 Task: Search one way flight ticket for 1 adult, 6 children, 1 infant in seat and 1 infant on lap in business from Great Falls: Great Falls International Airport to Riverton: Central Wyoming Regional Airport (was Riverton Regional) on 5-4-2023. Choice of flights is Emirates. Number of bags: 1 carry on bag. Price is upto 90000. Outbound departure time preference is 8:45.
Action: Mouse moved to (258, 106)
Screenshot: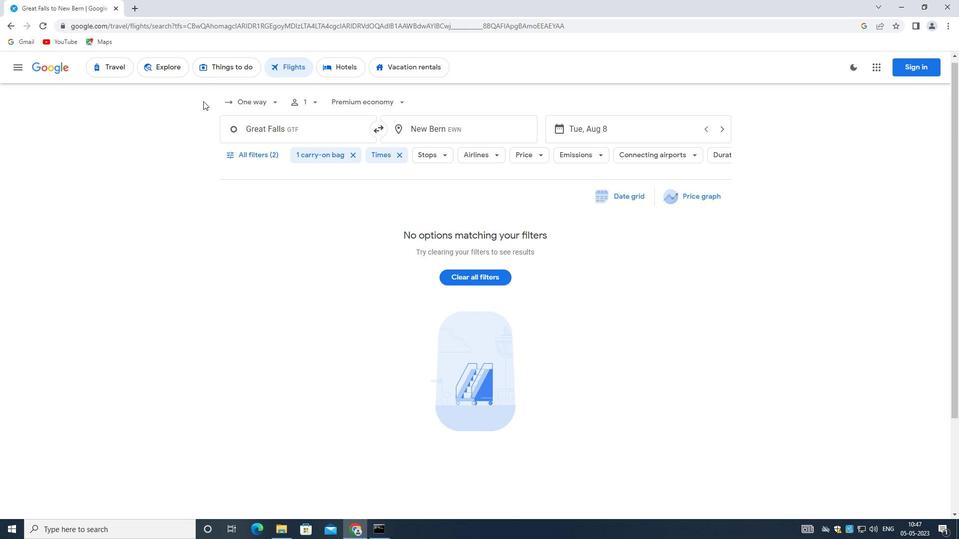 
Action: Mouse pressed left at (258, 106)
Screenshot: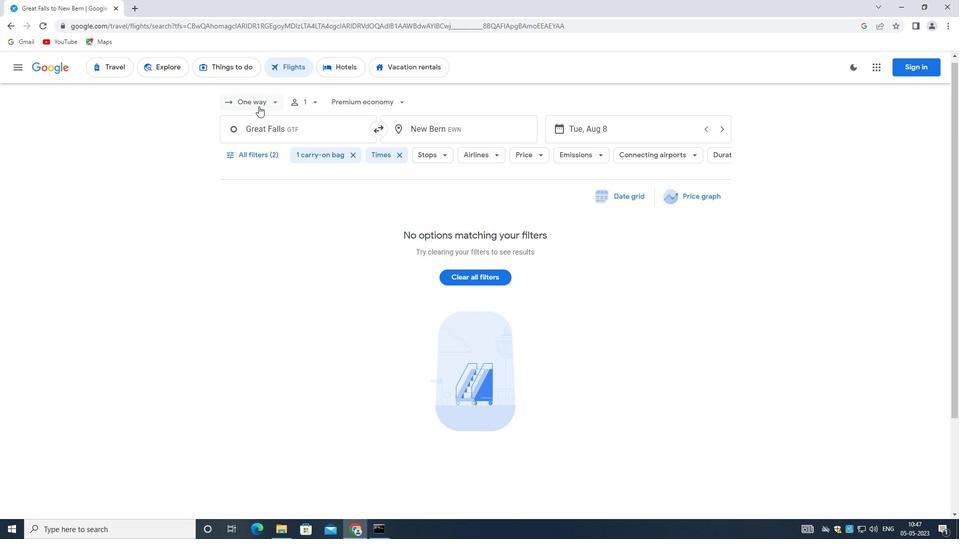 
Action: Mouse moved to (268, 150)
Screenshot: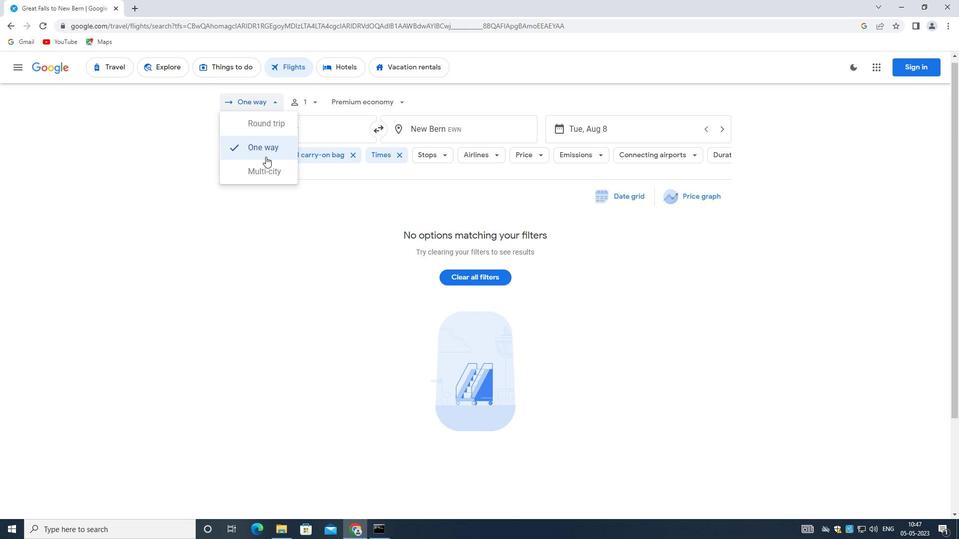 
Action: Mouse pressed left at (268, 150)
Screenshot: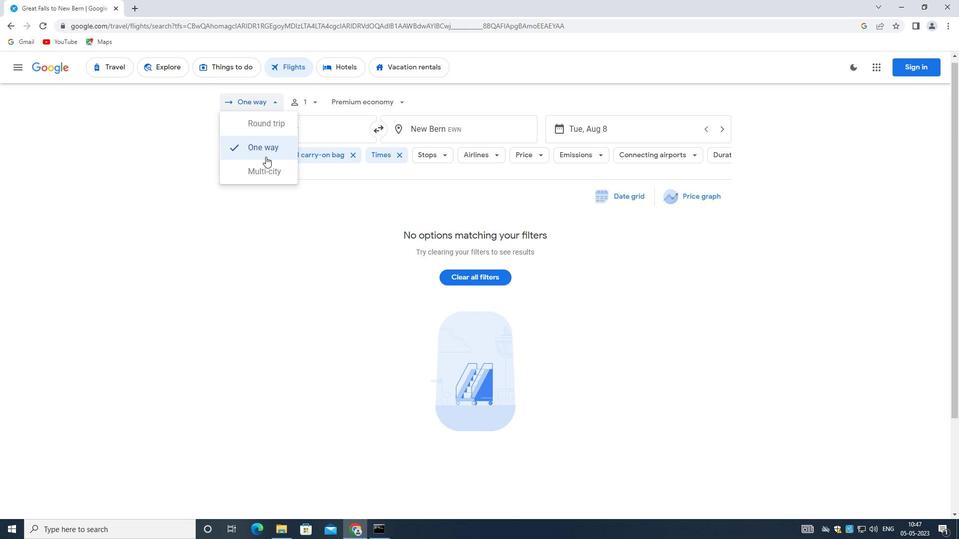 
Action: Mouse moved to (313, 103)
Screenshot: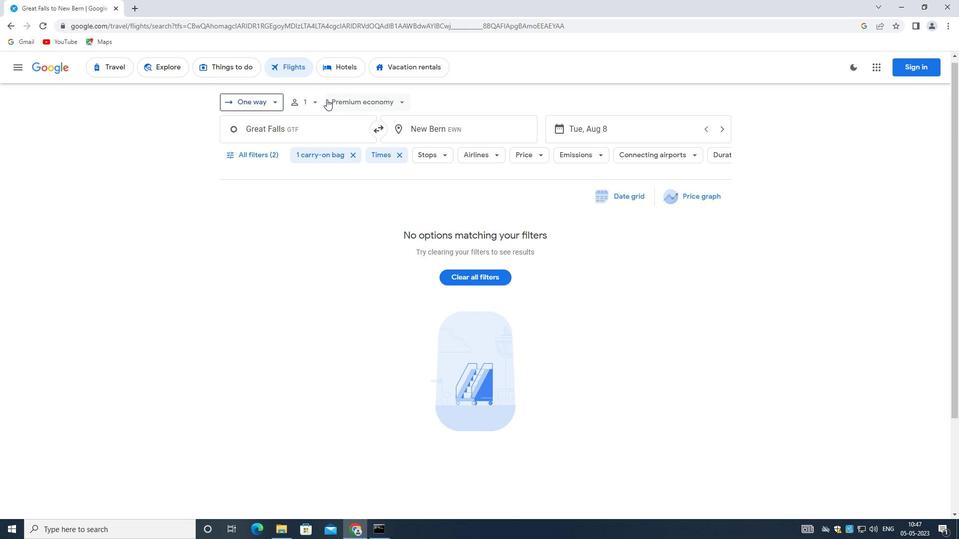 
Action: Mouse pressed left at (313, 103)
Screenshot: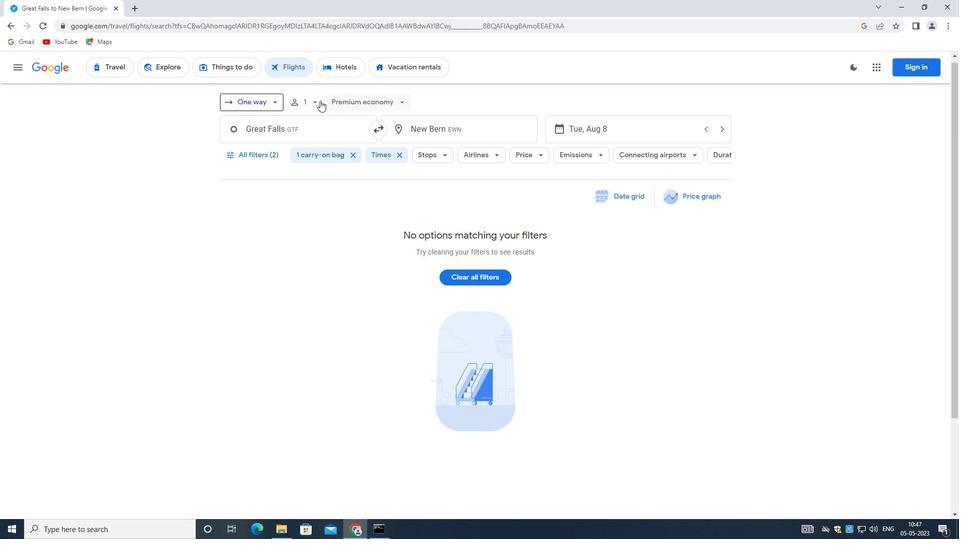 
Action: Mouse moved to (395, 152)
Screenshot: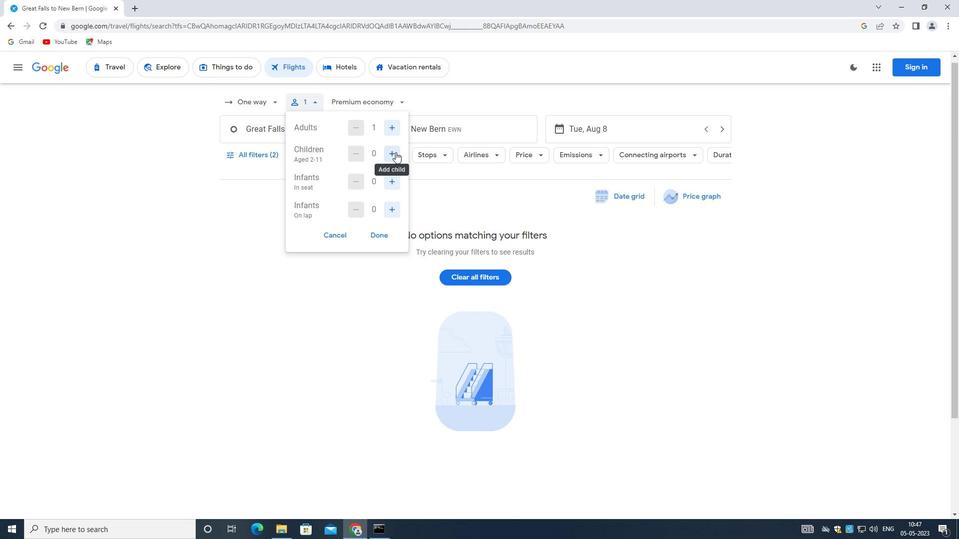 
Action: Mouse pressed left at (395, 152)
Screenshot: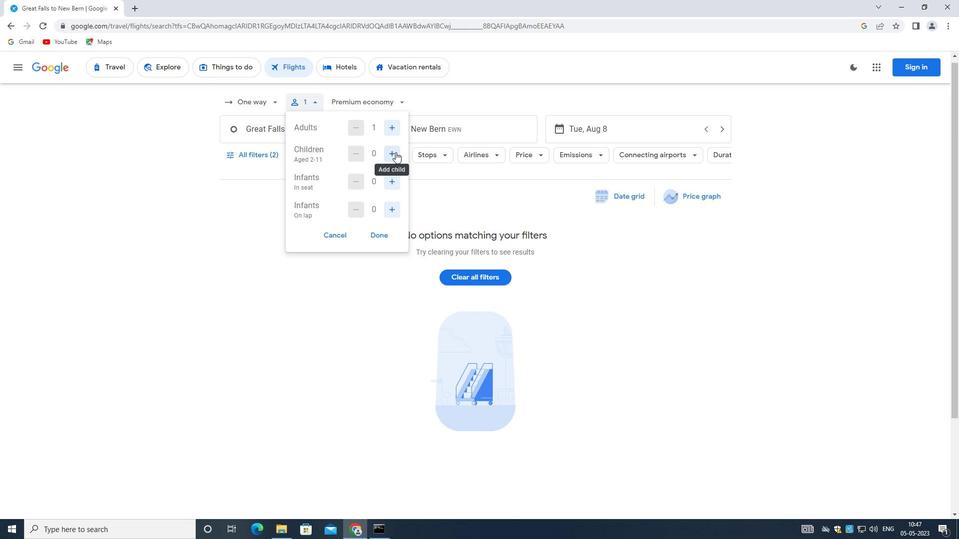 
Action: Mouse pressed left at (395, 152)
Screenshot: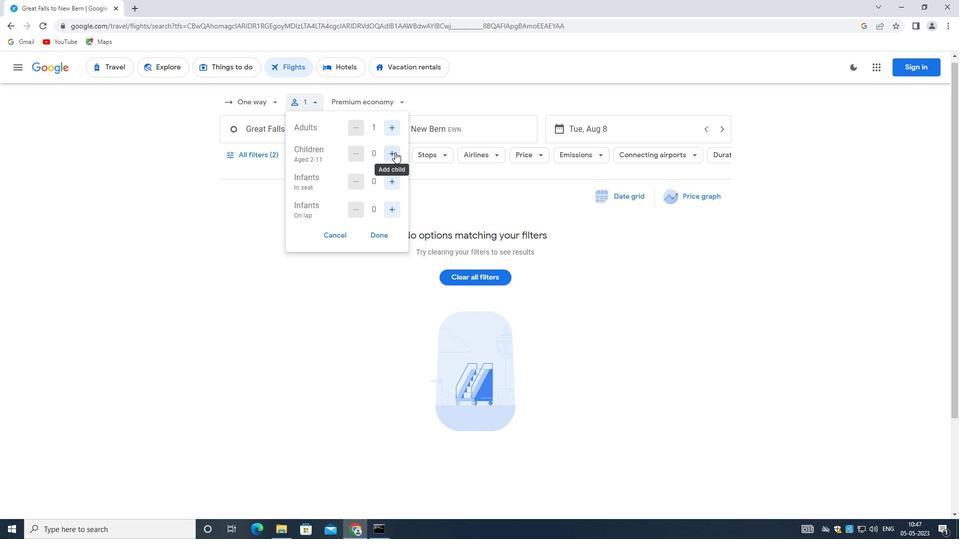 
Action: Mouse pressed left at (395, 152)
Screenshot: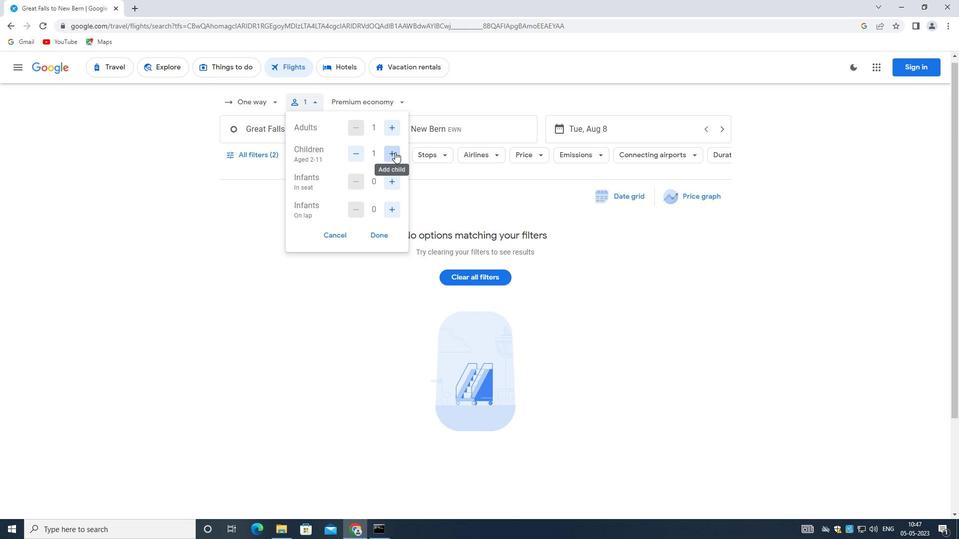 
Action: Mouse moved to (394, 152)
Screenshot: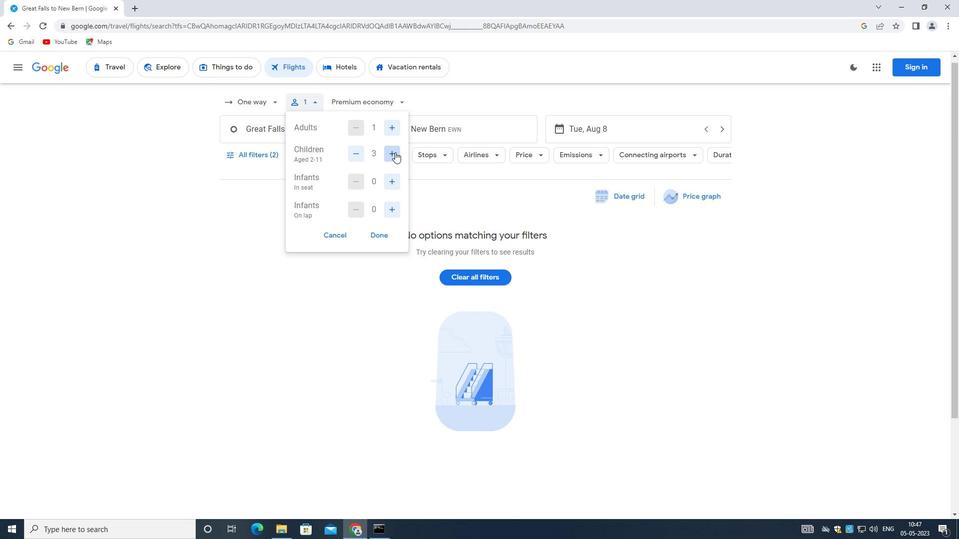 
Action: Mouse pressed left at (394, 152)
Screenshot: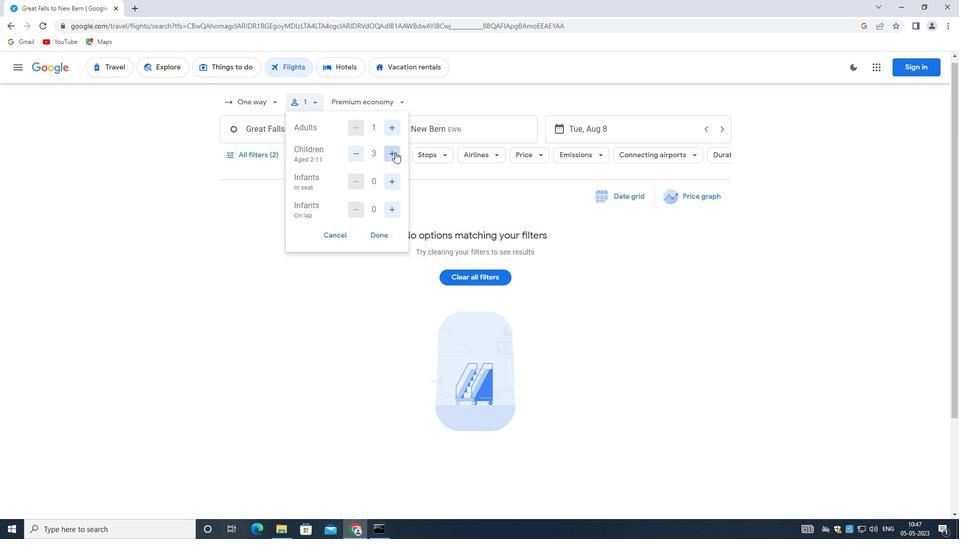 
Action: Mouse moved to (394, 152)
Screenshot: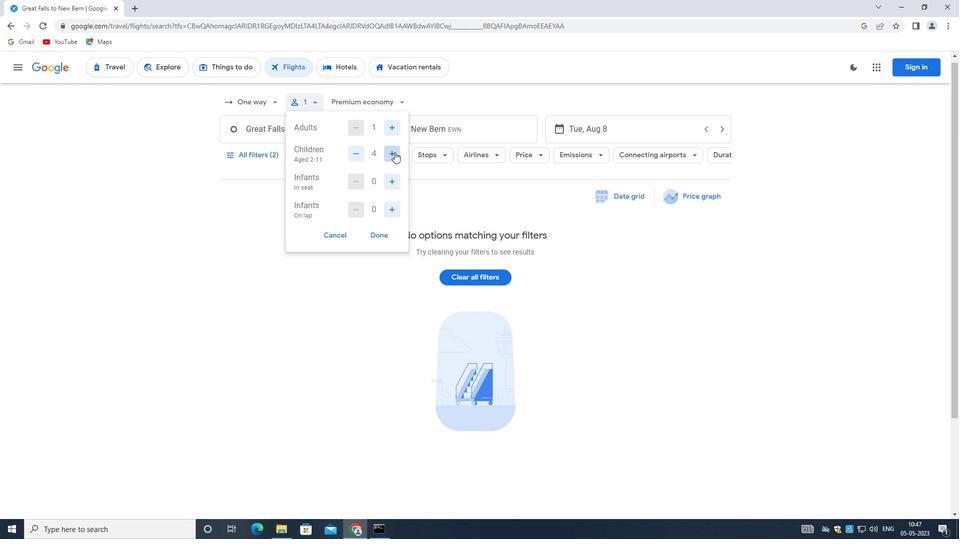 
Action: Mouse pressed left at (394, 152)
Screenshot: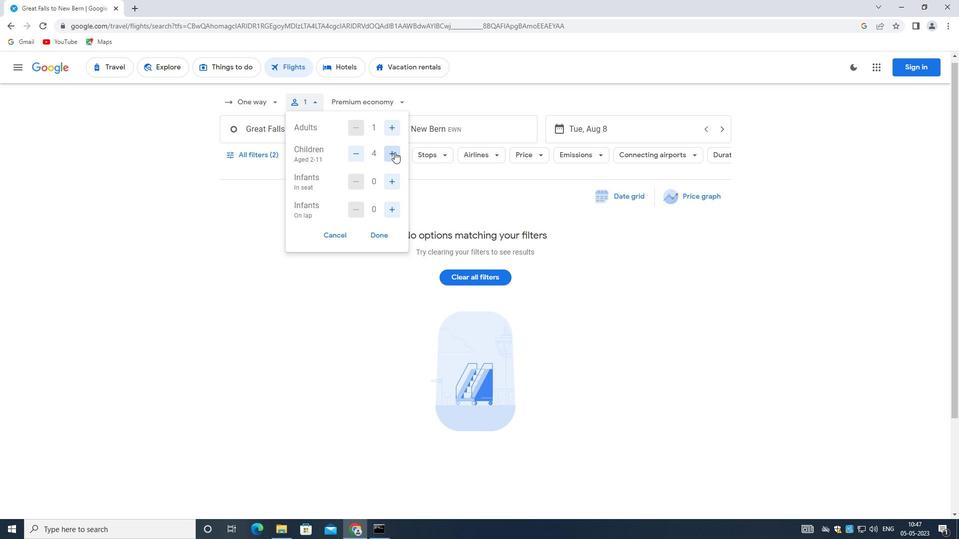 
Action: Mouse pressed left at (394, 152)
Screenshot: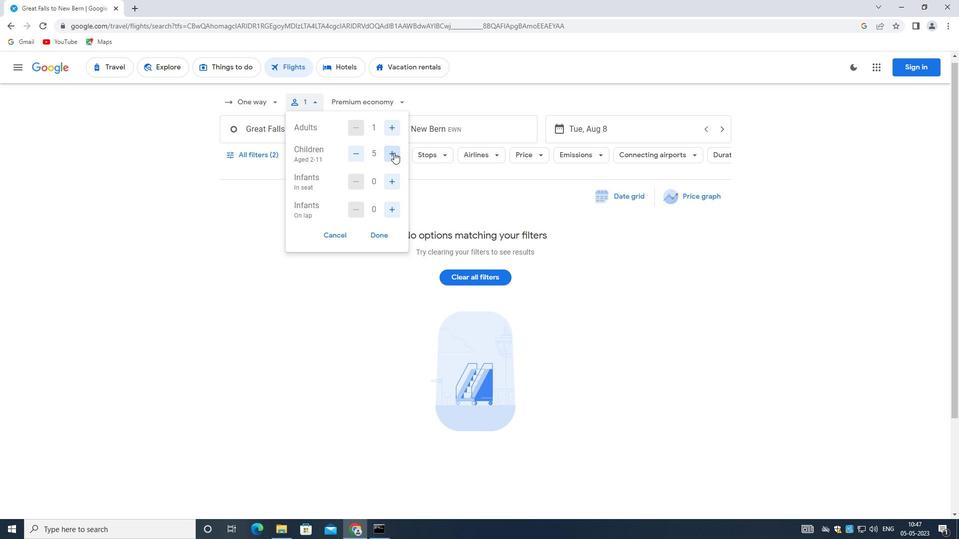 
Action: Mouse moved to (392, 178)
Screenshot: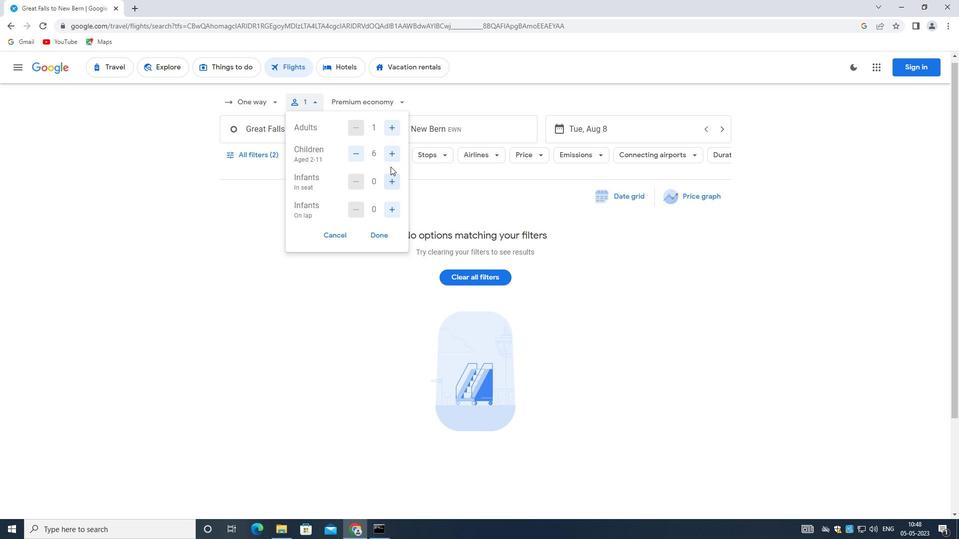 
Action: Mouse pressed left at (392, 178)
Screenshot: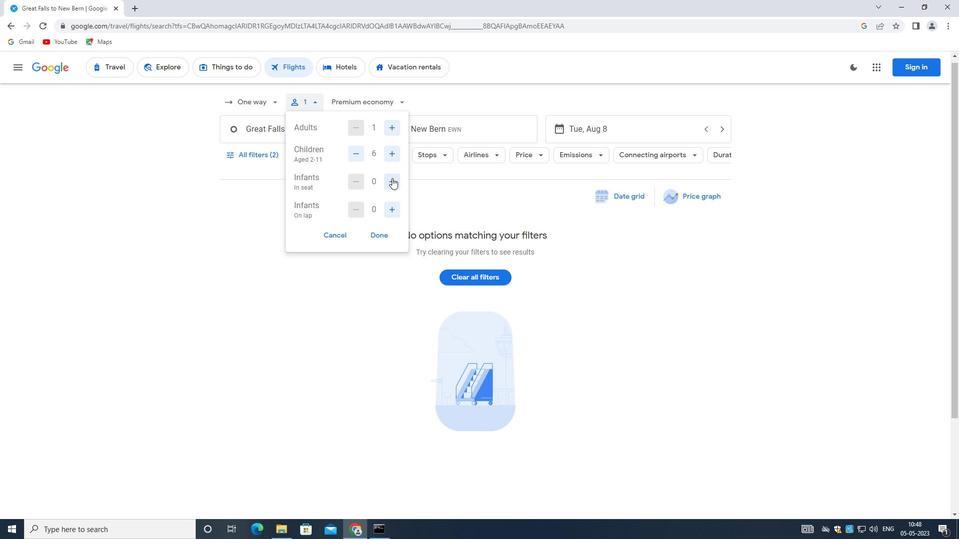 
Action: Mouse moved to (394, 207)
Screenshot: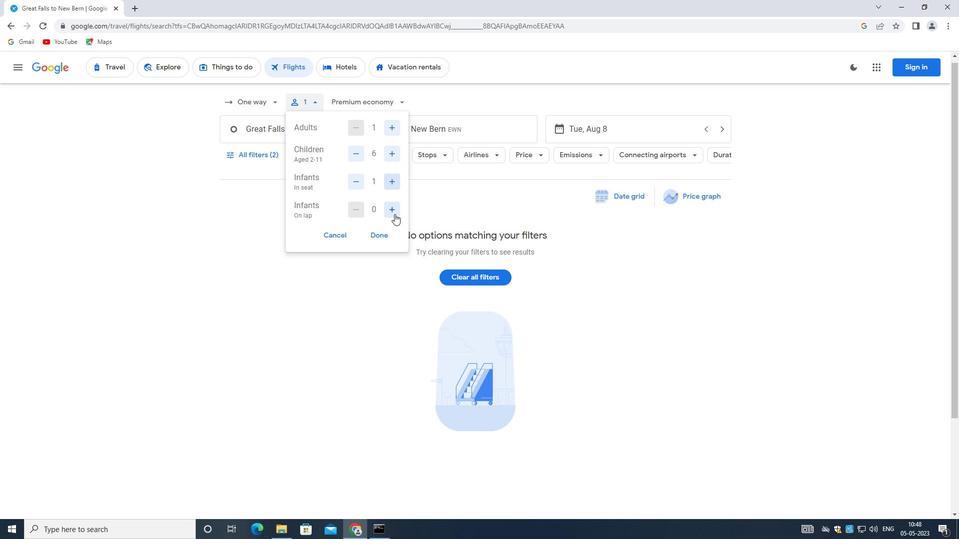 
Action: Mouse pressed left at (394, 207)
Screenshot: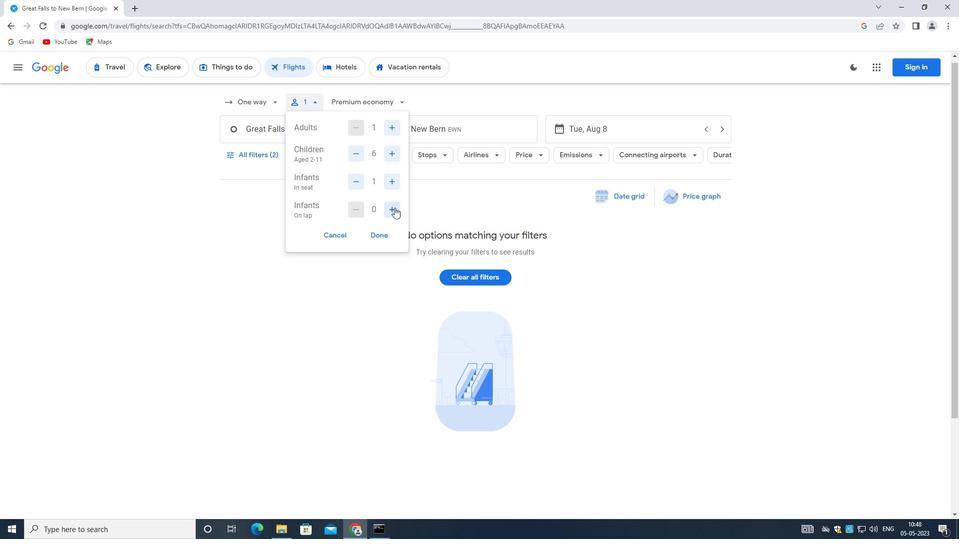 
Action: Mouse moved to (377, 236)
Screenshot: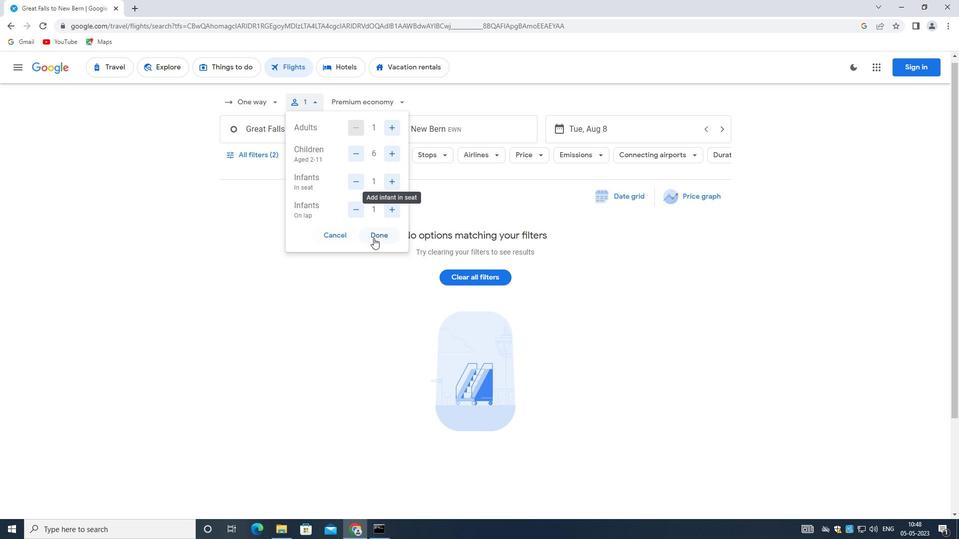 
Action: Mouse pressed left at (377, 236)
Screenshot: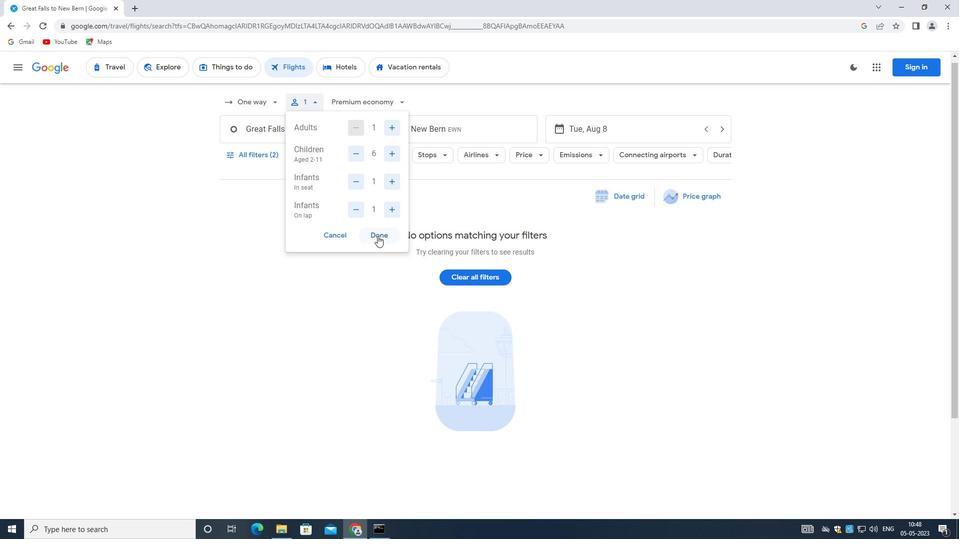 
Action: Mouse moved to (387, 106)
Screenshot: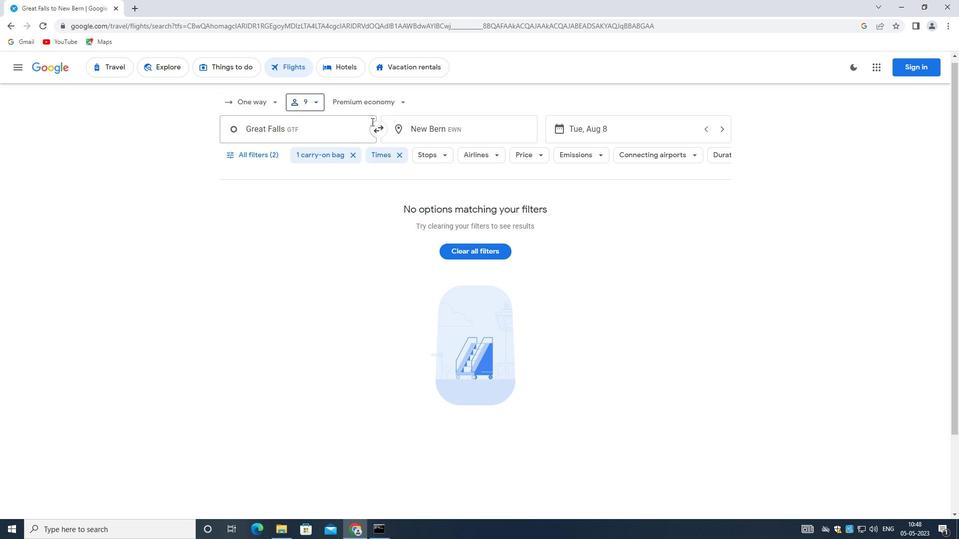 
Action: Mouse pressed left at (387, 106)
Screenshot: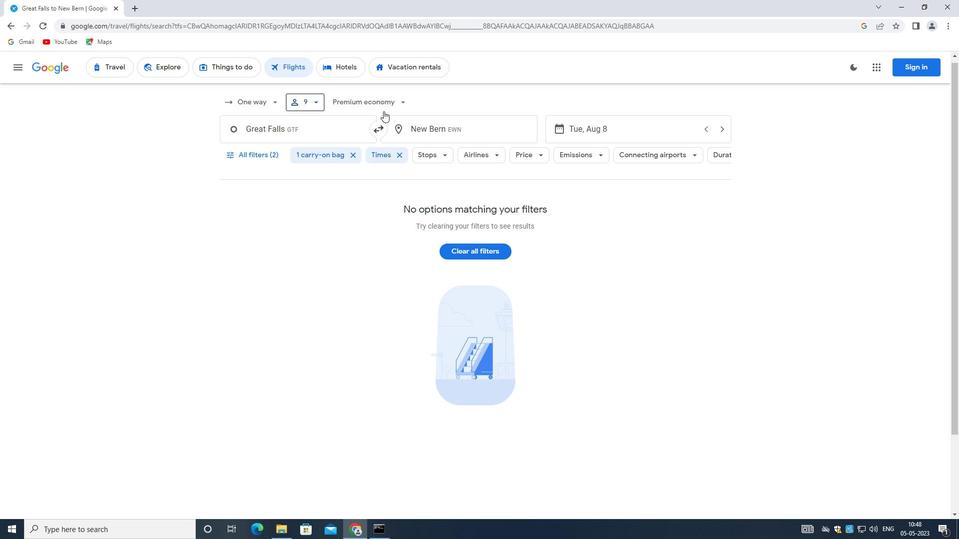 
Action: Mouse moved to (385, 170)
Screenshot: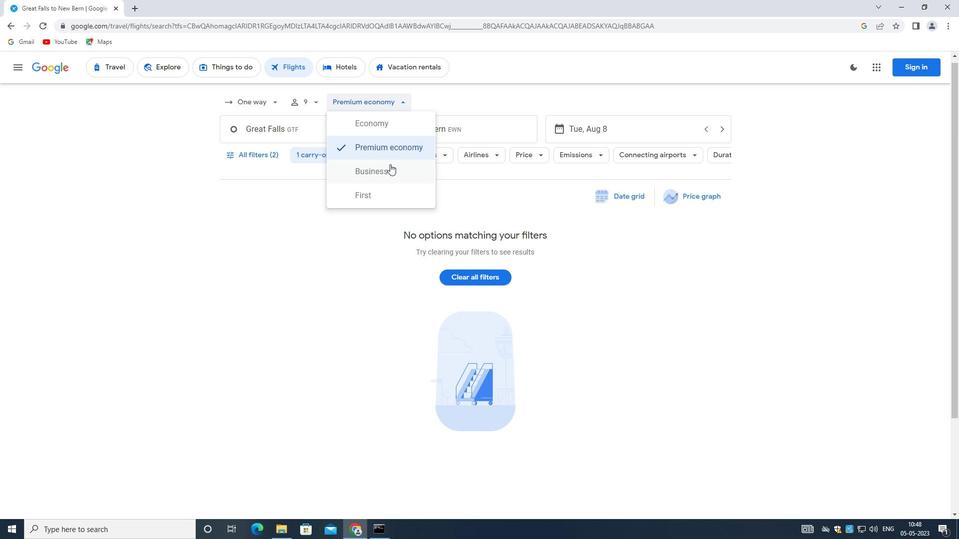 
Action: Mouse pressed left at (385, 170)
Screenshot: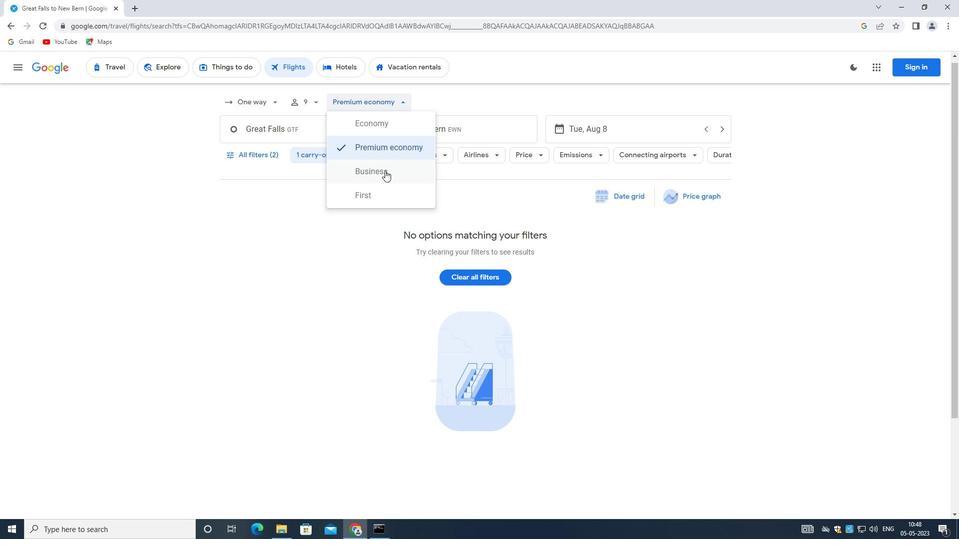 
Action: Mouse moved to (269, 133)
Screenshot: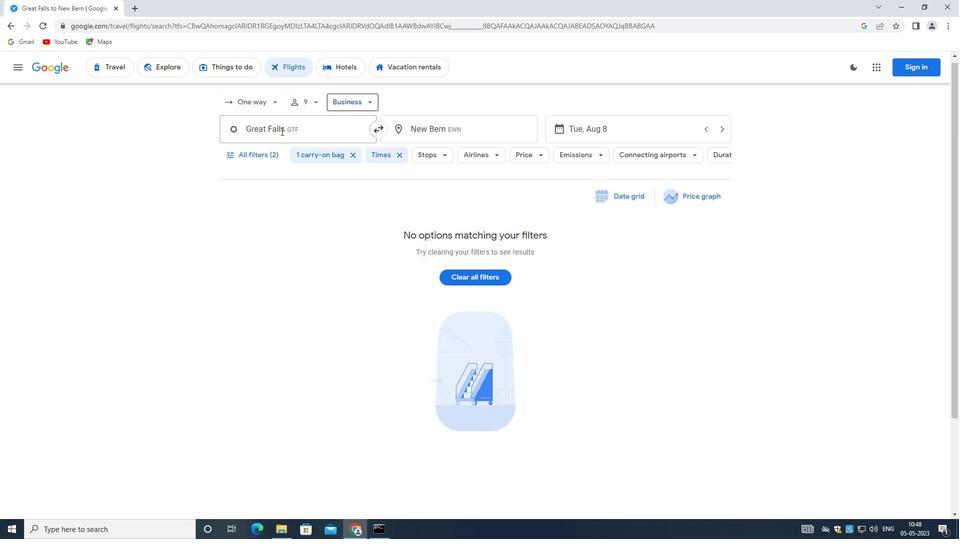 
Action: Mouse pressed left at (269, 133)
Screenshot: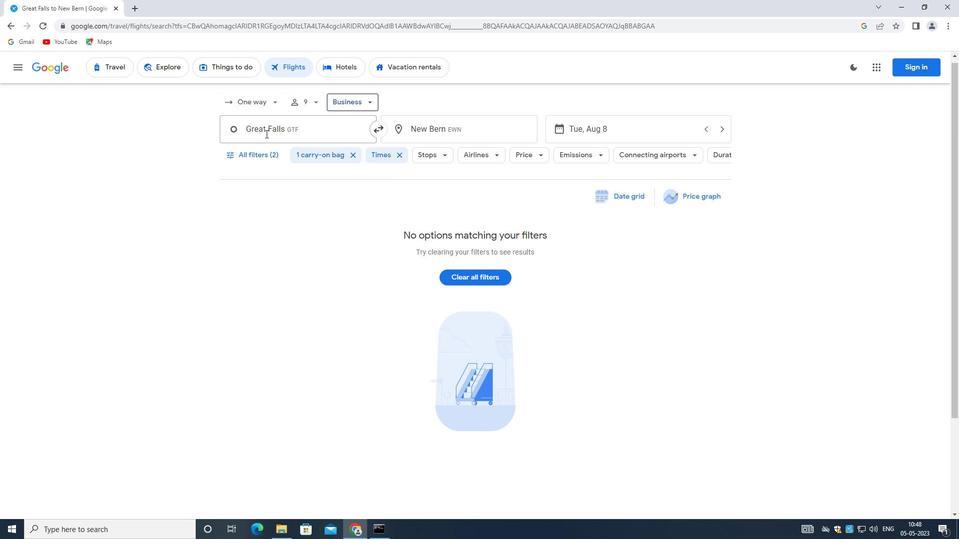 
Action: Mouse moved to (323, 185)
Screenshot: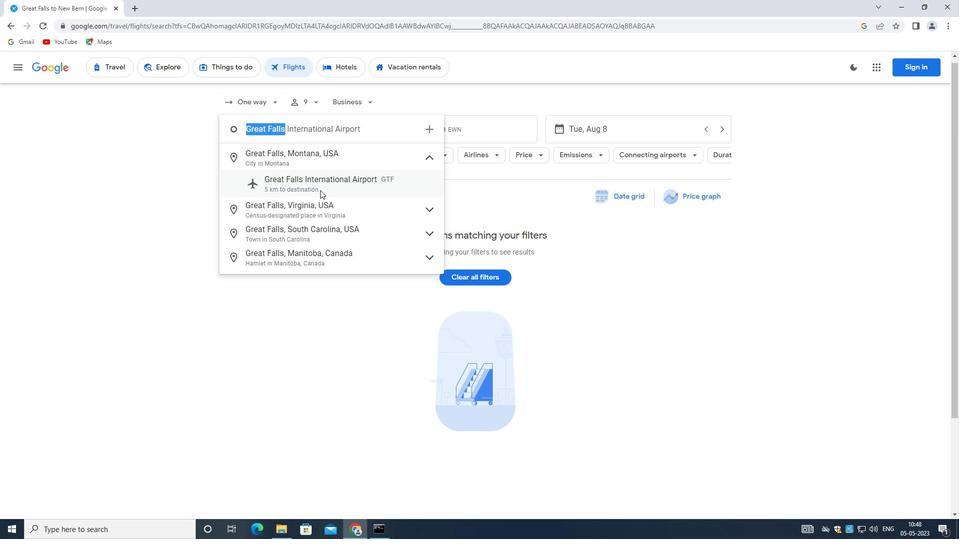 
Action: Mouse pressed left at (323, 185)
Screenshot: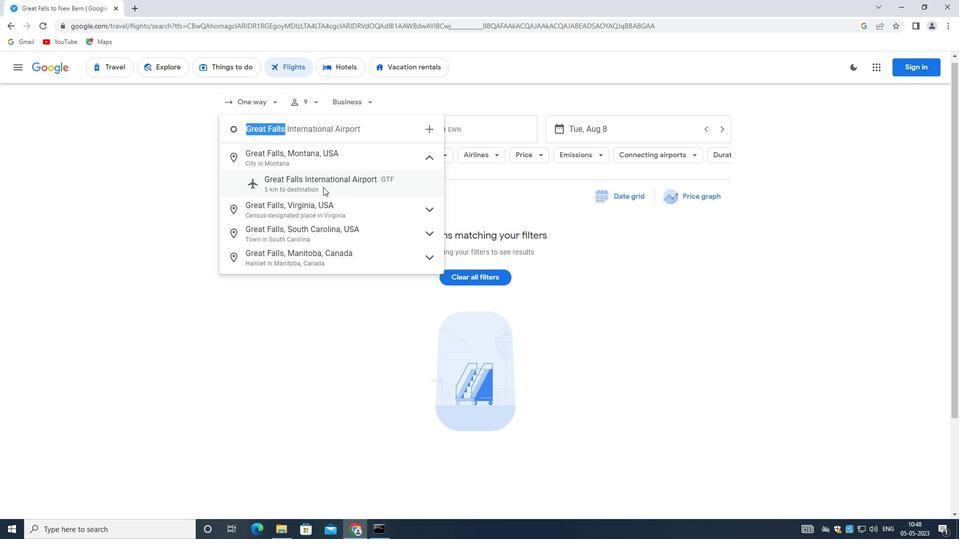 
Action: Mouse moved to (431, 132)
Screenshot: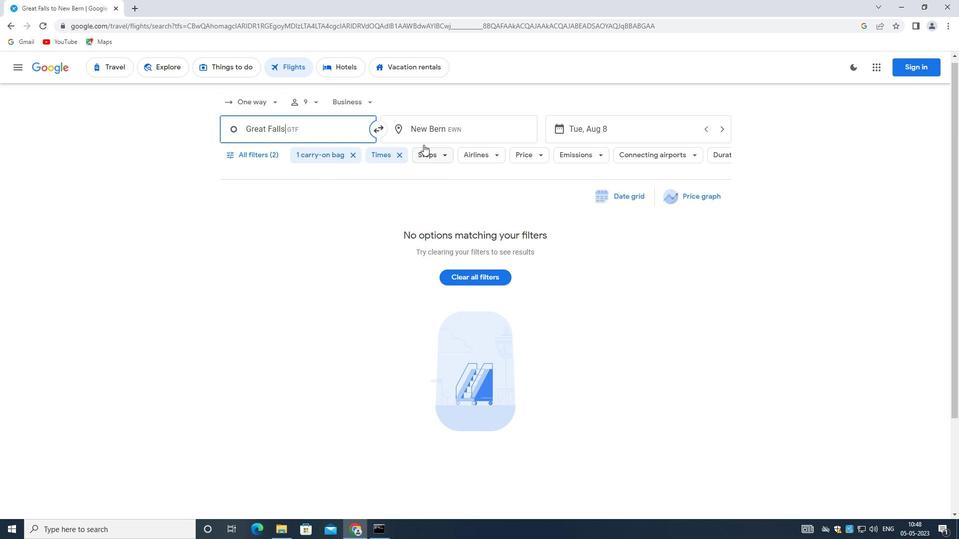
Action: Mouse pressed left at (431, 132)
Screenshot: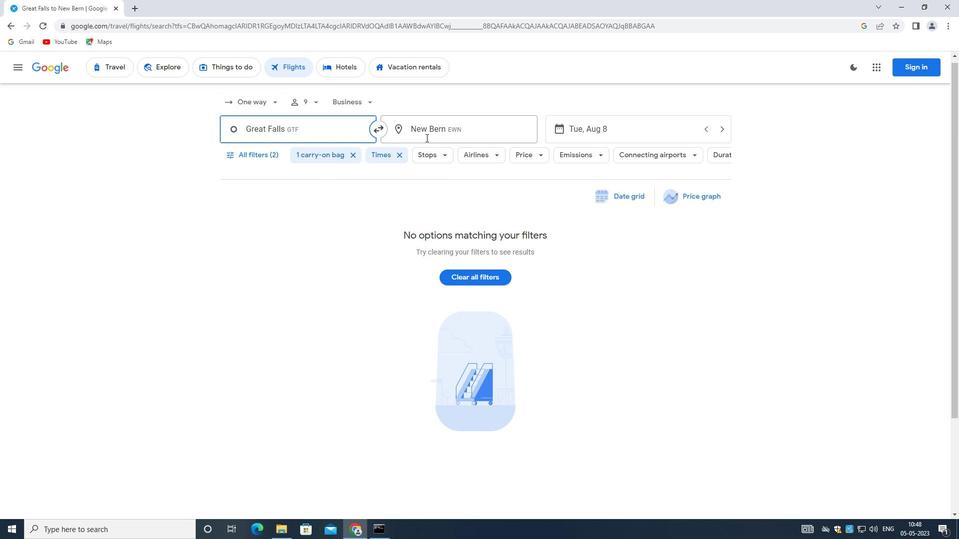 
Action: Mouse moved to (432, 131)
Screenshot: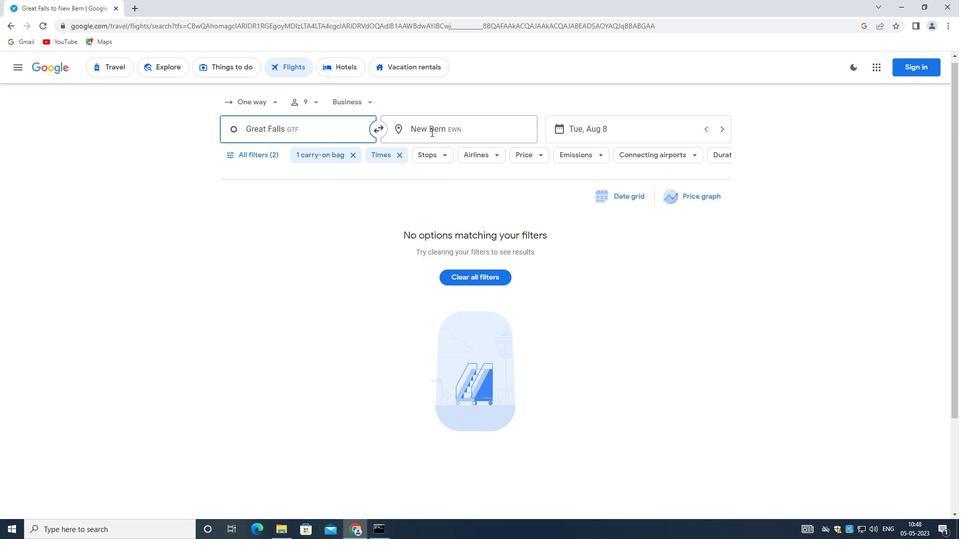 
Action: Key pressed <Key.backspace><Key.shift>CENTRAL<Key.space><Key.shift>WYOMING
Screenshot: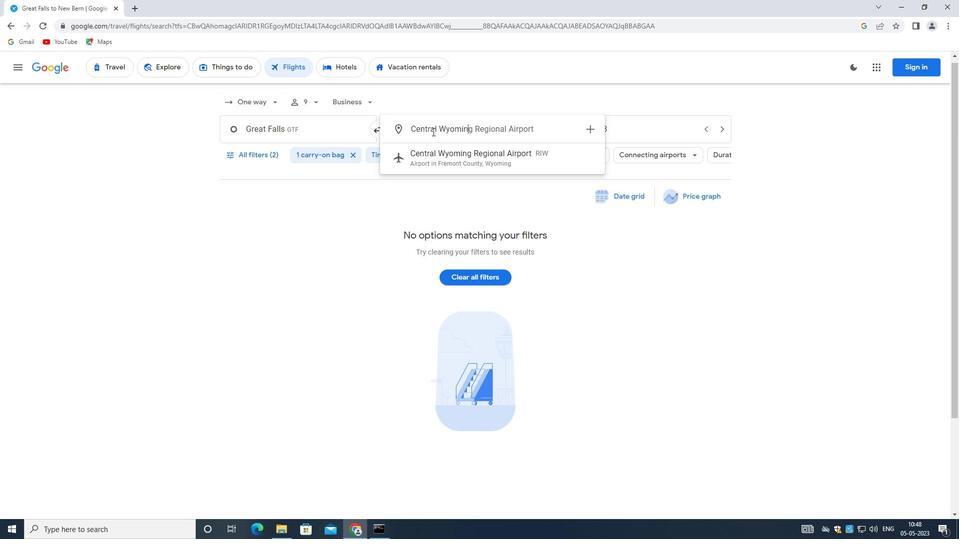 
Action: Mouse moved to (477, 152)
Screenshot: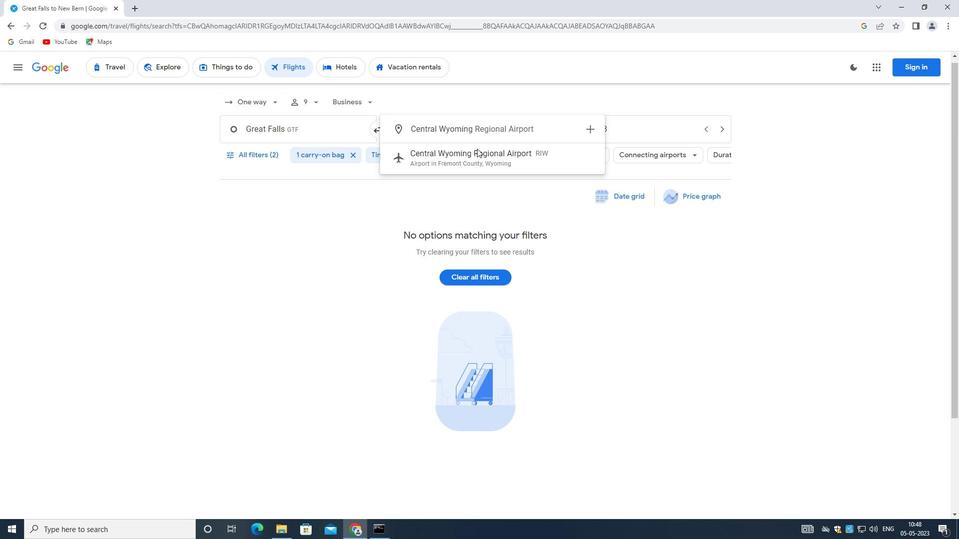 
Action: Mouse pressed left at (477, 152)
Screenshot: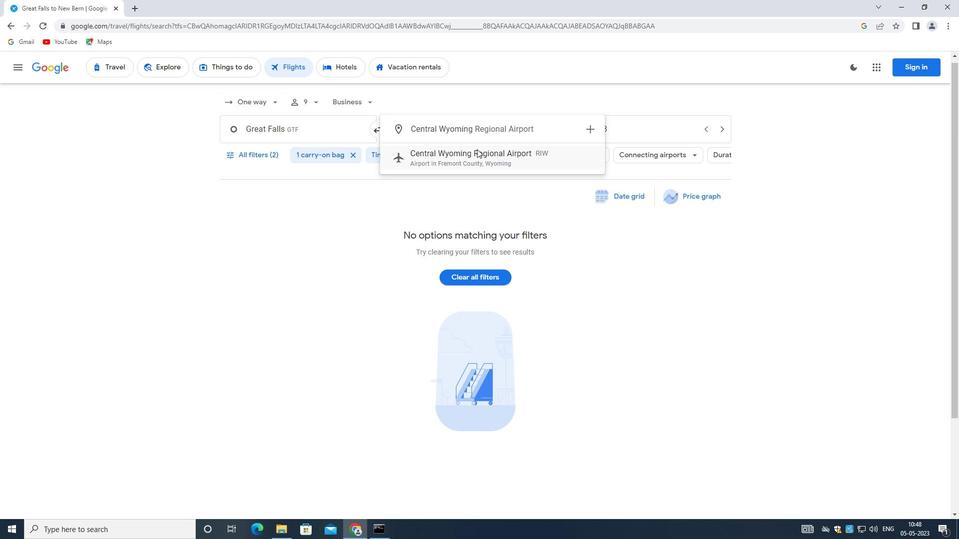 
Action: Mouse moved to (601, 131)
Screenshot: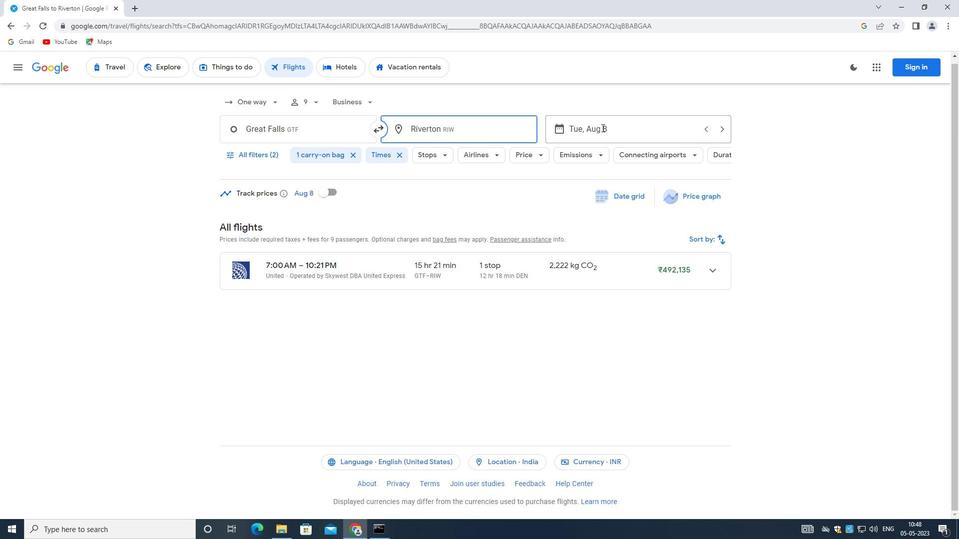 
Action: Mouse pressed left at (601, 131)
Screenshot: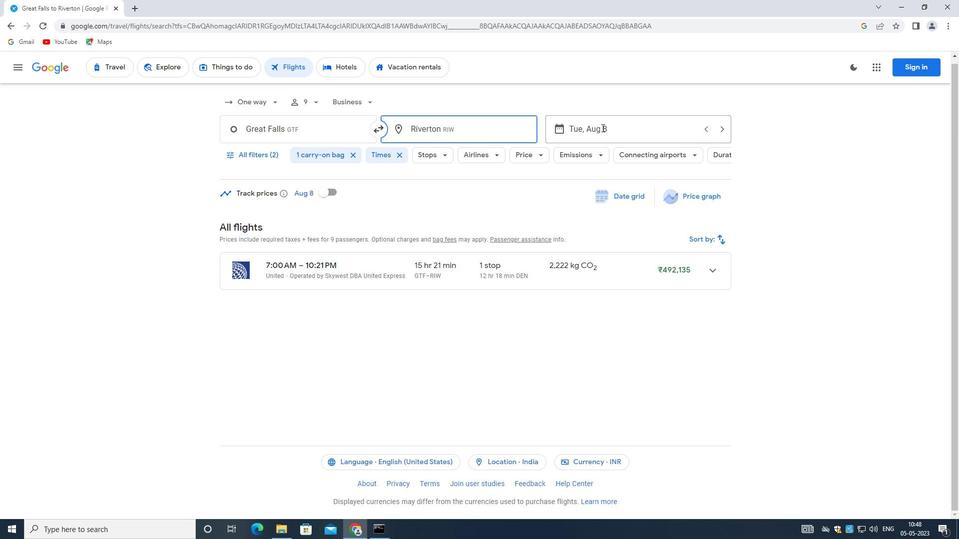 
Action: Mouse moved to (713, 377)
Screenshot: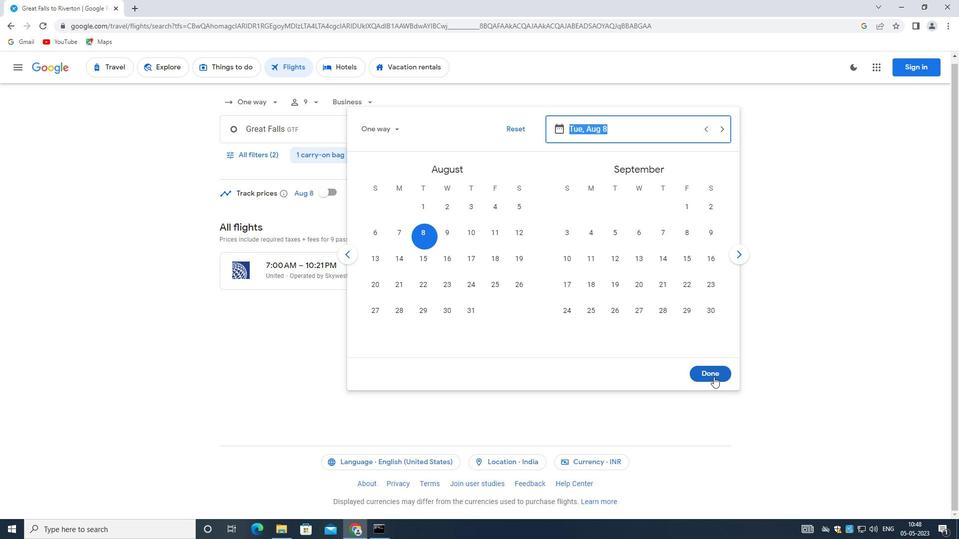 
Action: Mouse pressed left at (713, 377)
Screenshot: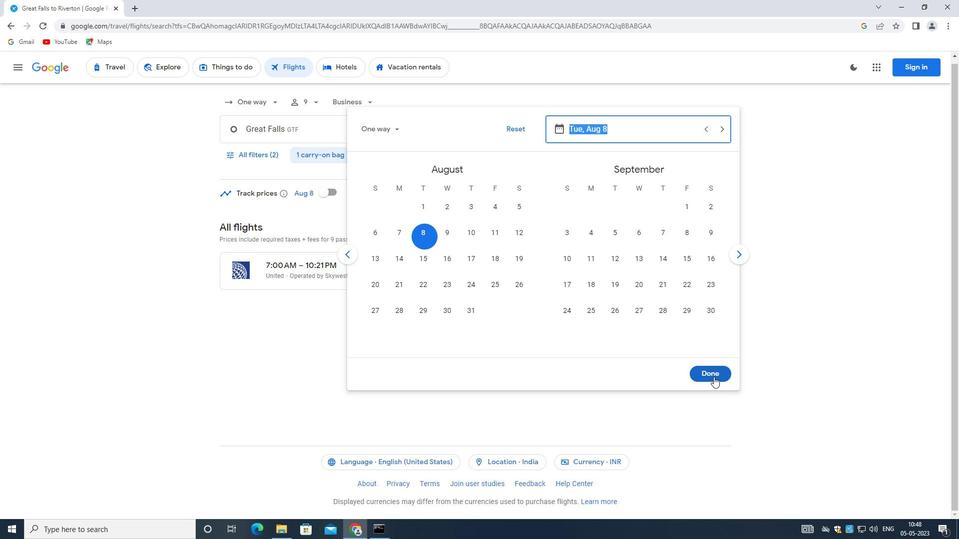 
Action: Mouse moved to (249, 150)
Screenshot: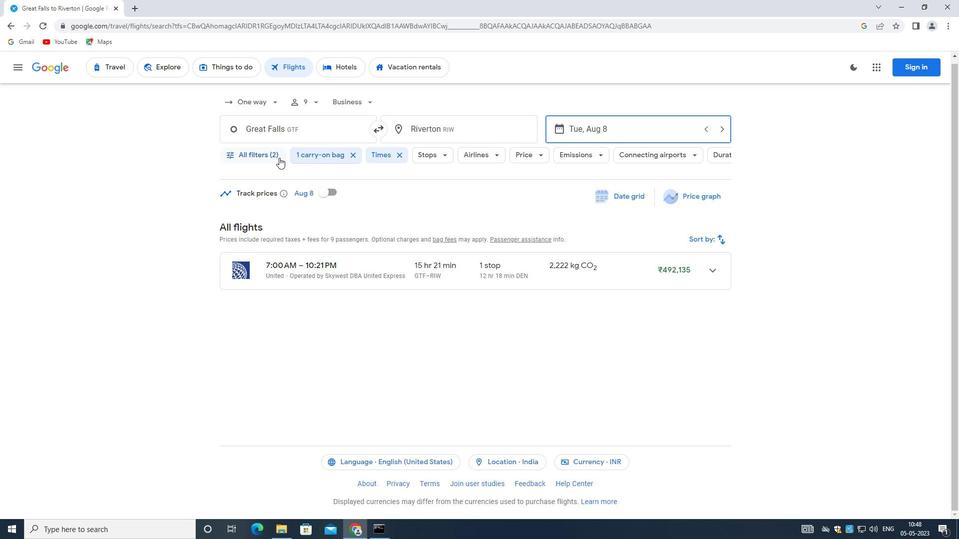 
Action: Mouse pressed left at (249, 150)
Screenshot: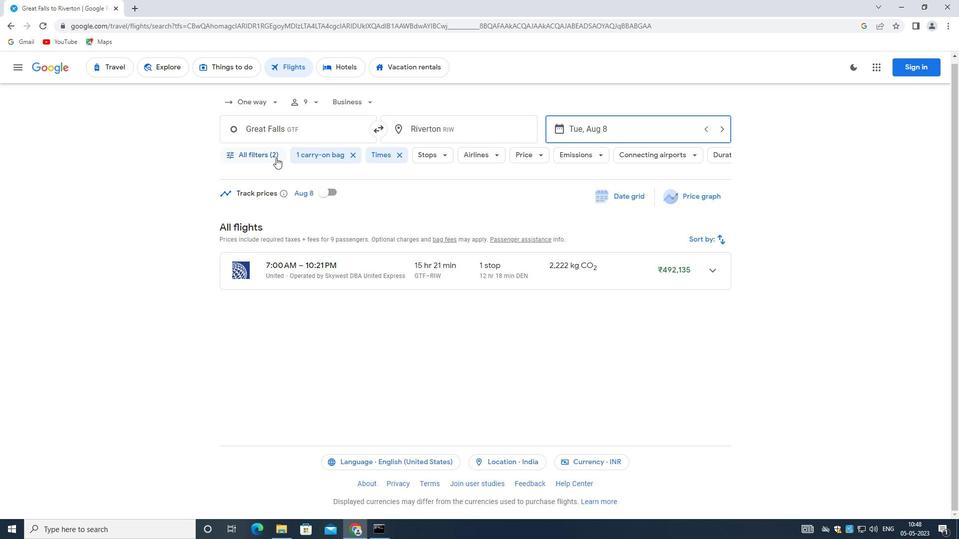 
Action: Mouse moved to (349, 313)
Screenshot: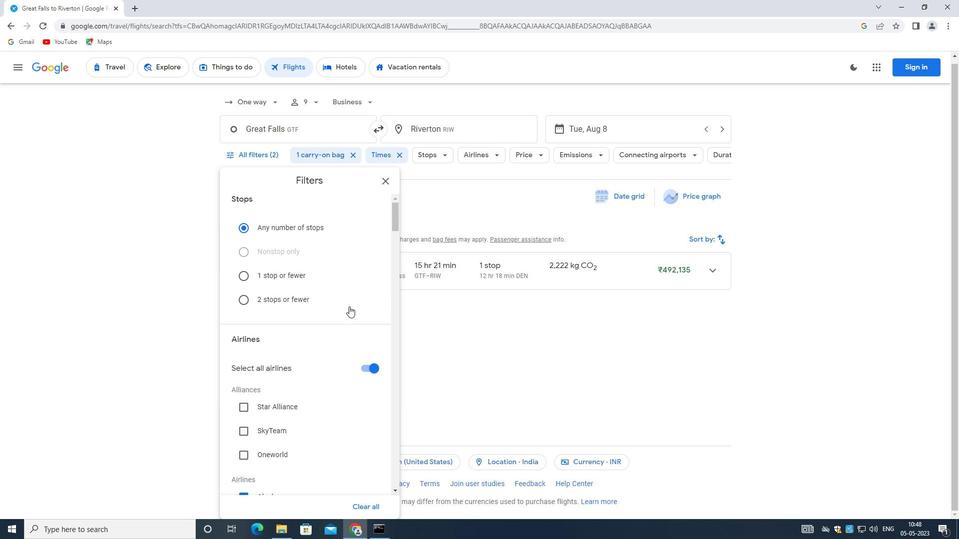
Action: Mouse scrolled (349, 313) with delta (0, 0)
Screenshot: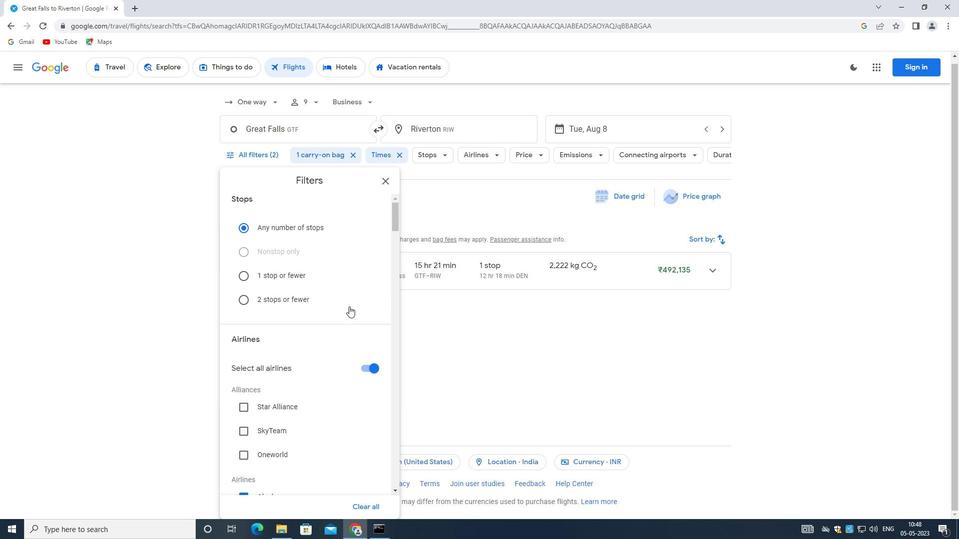 
Action: Mouse moved to (350, 318)
Screenshot: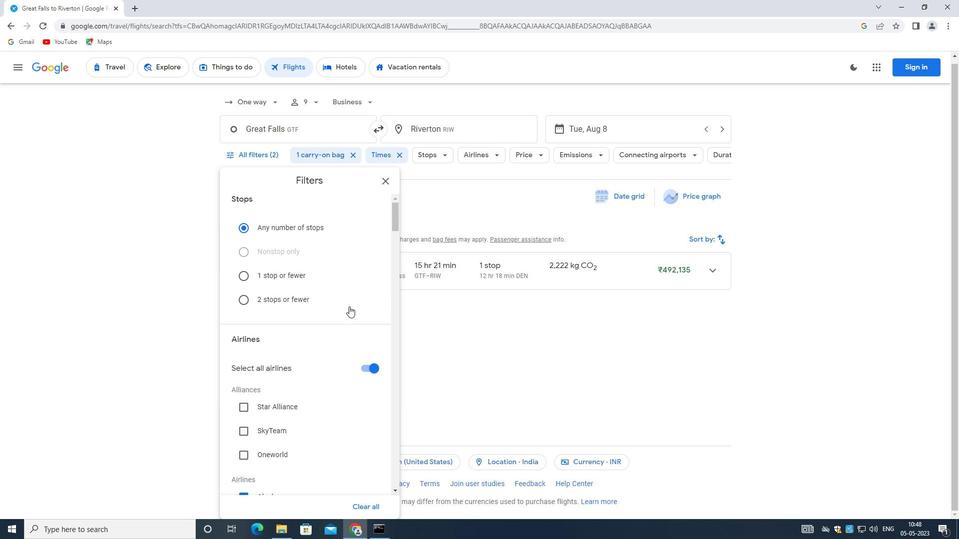 
Action: Mouse scrolled (350, 318) with delta (0, 0)
Screenshot: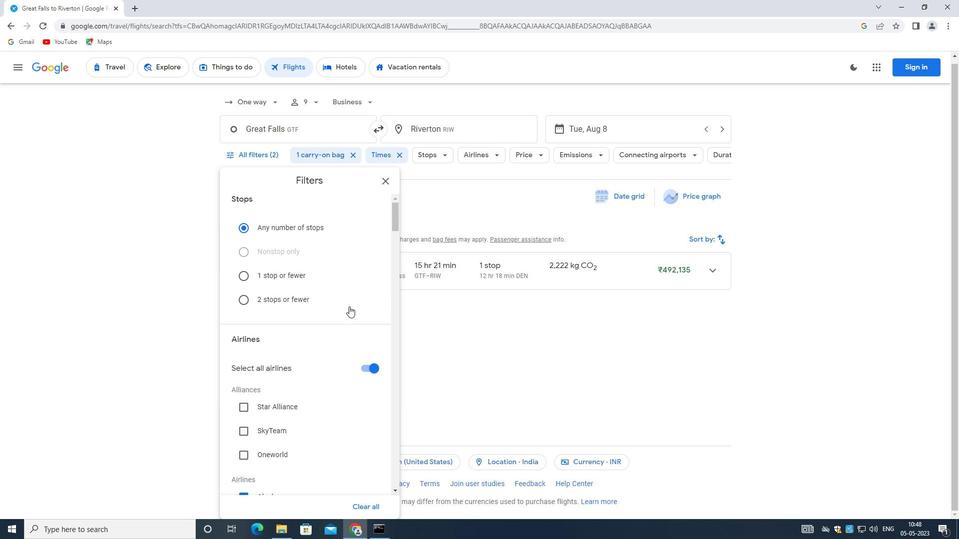 
Action: Mouse moved to (350, 319)
Screenshot: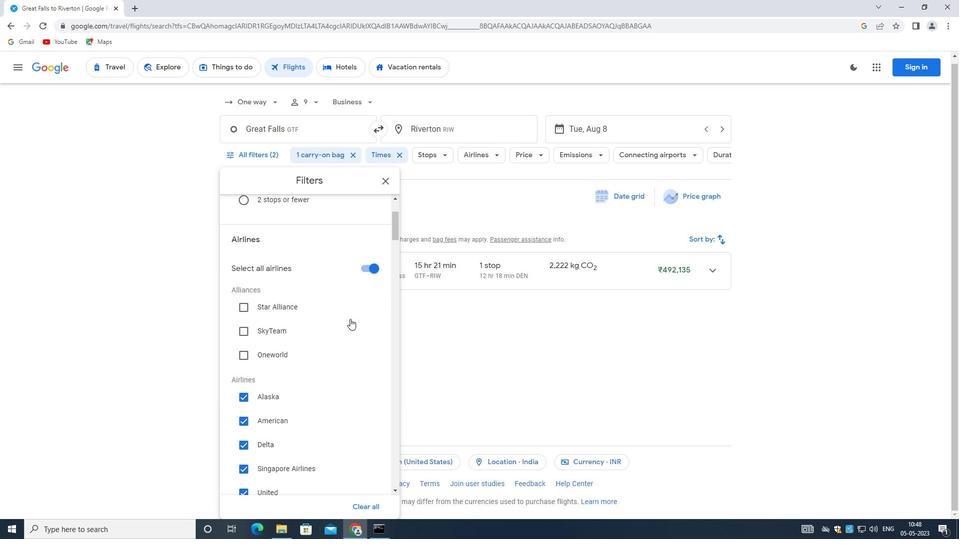 
Action: Mouse scrolled (350, 319) with delta (0, 0)
Screenshot: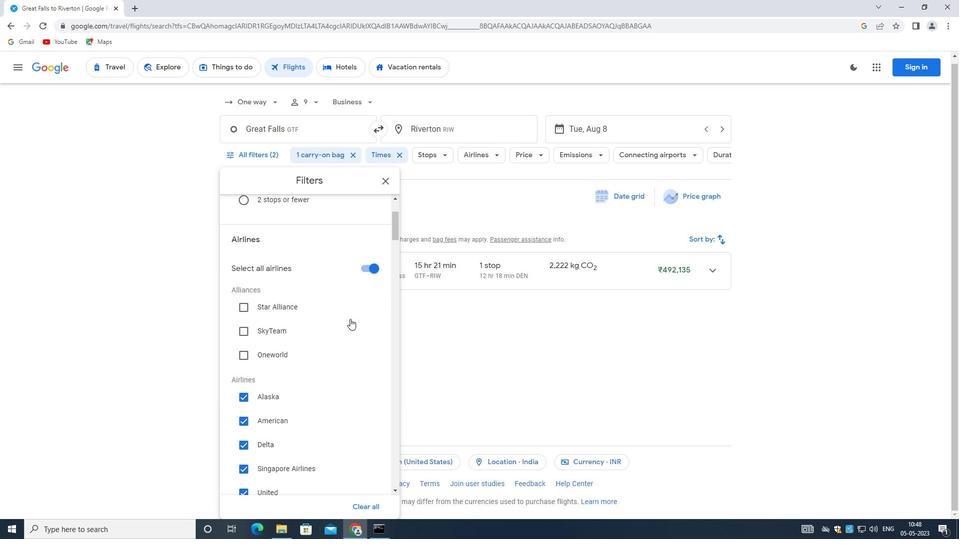 
Action: Mouse moved to (350, 320)
Screenshot: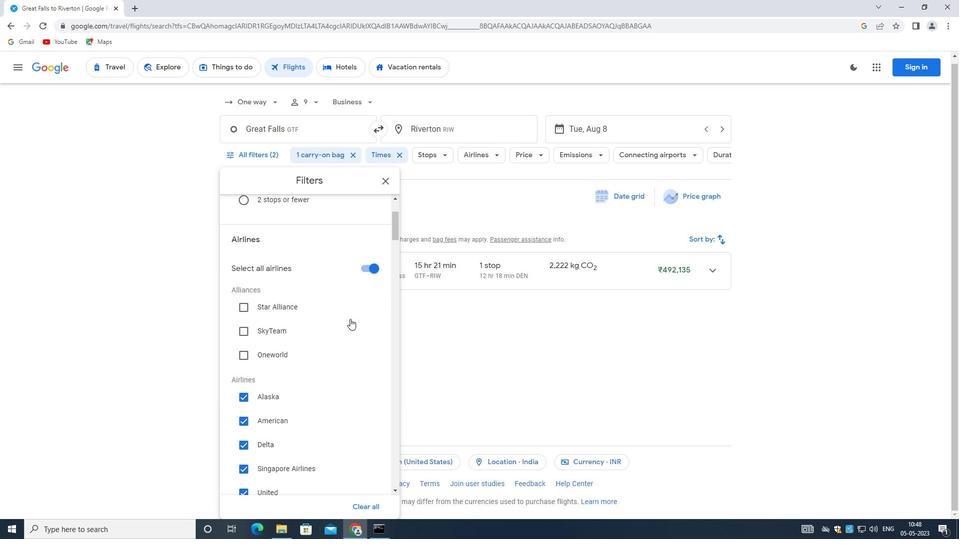 
Action: Mouse scrolled (350, 319) with delta (0, 0)
Screenshot: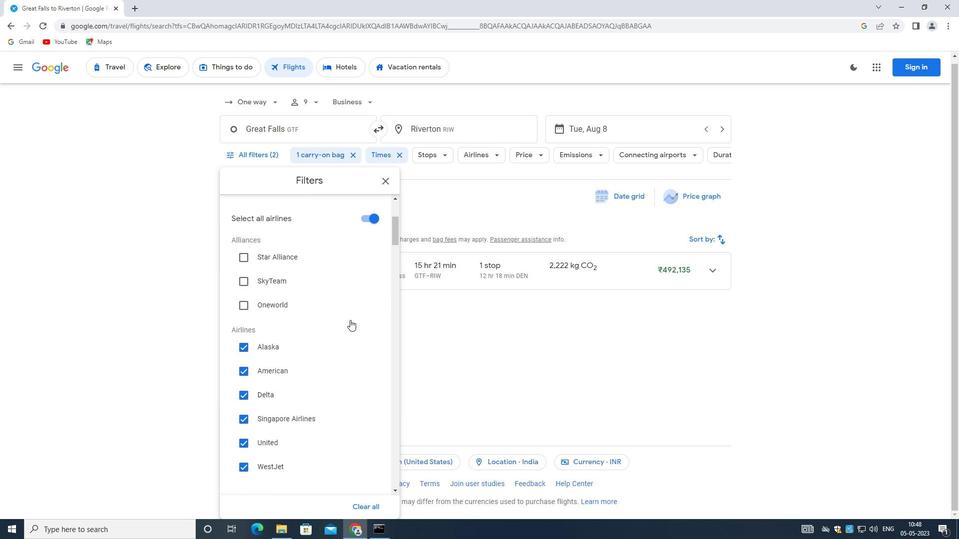 
Action: Mouse scrolled (350, 319) with delta (0, 0)
Screenshot: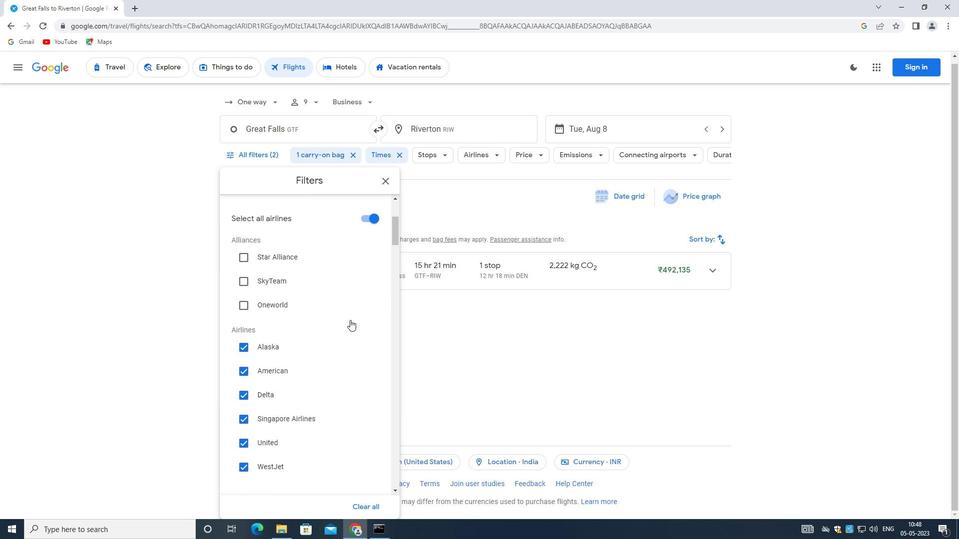 
Action: Mouse moved to (305, 291)
Screenshot: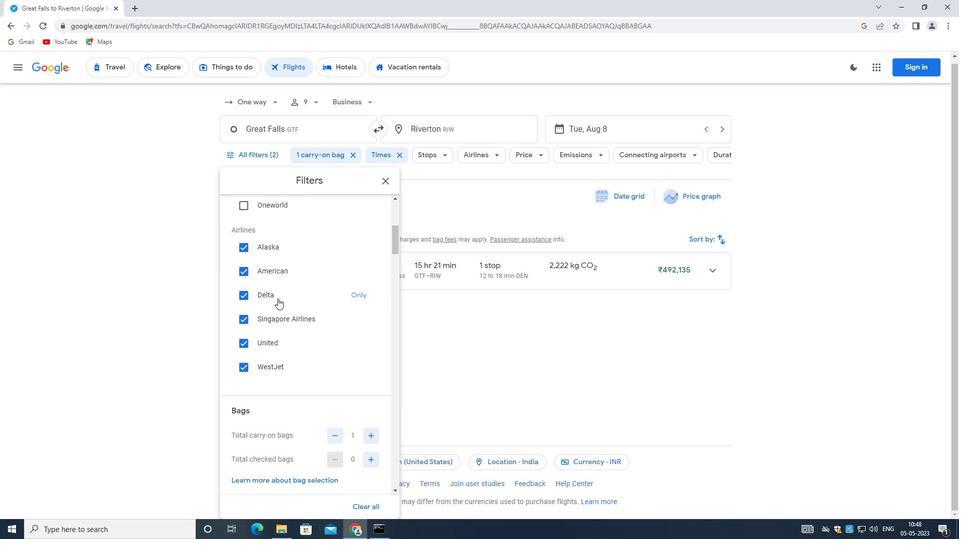 
Action: Mouse scrolled (305, 292) with delta (0, 0)
Screenshot: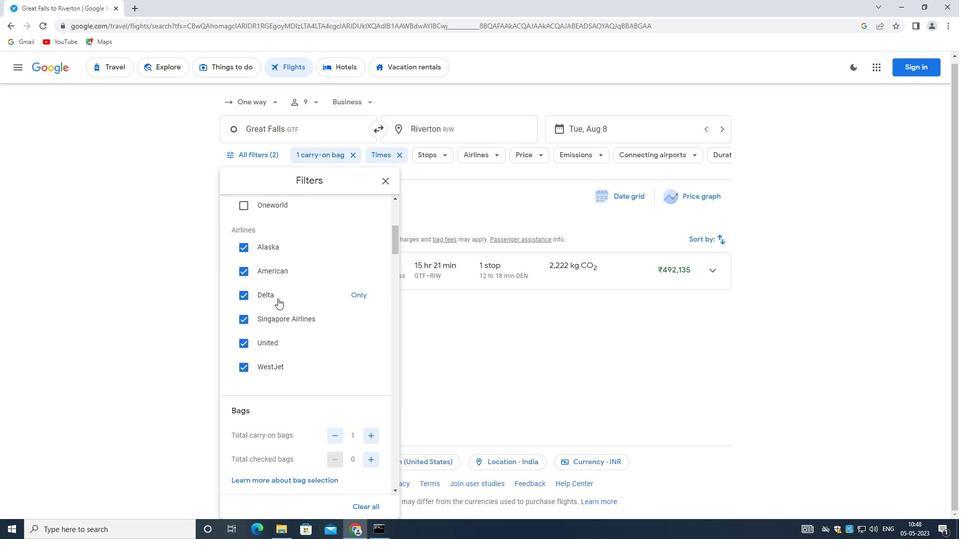 
Action: Mouse scrolled (305, 292) with delta (0, 0)
Screenshot: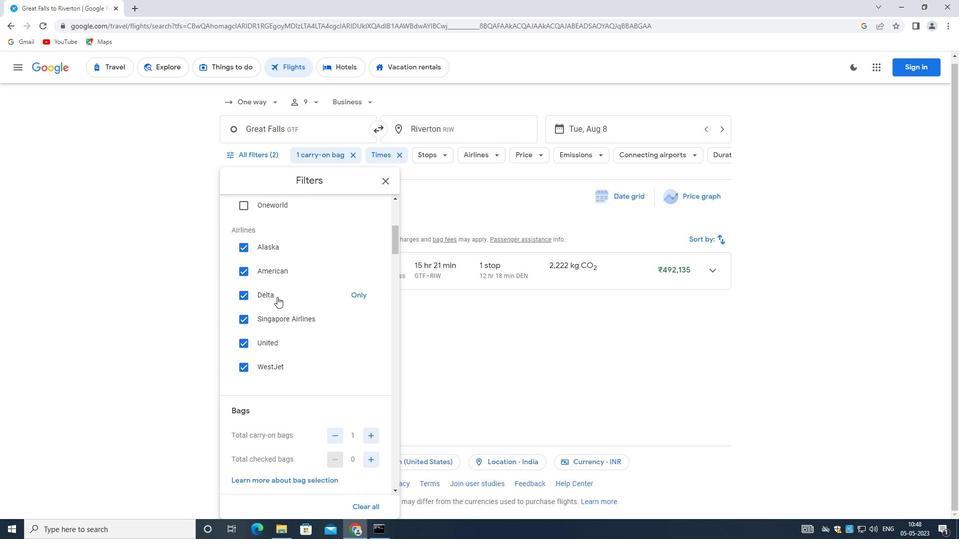 
Action: Mouse scrolled (305, 292) with delta (0, 0)
Screenshot: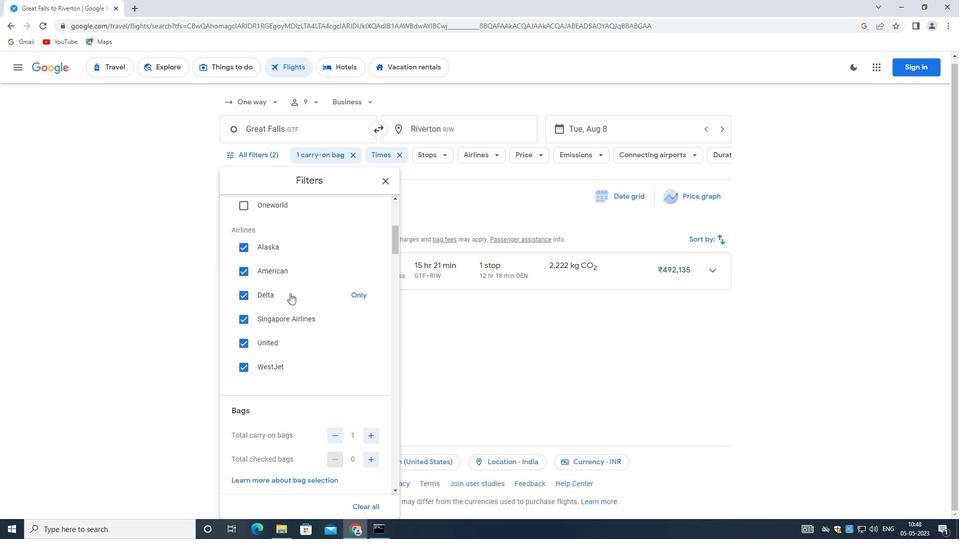 
Action: Mouse moved to (363, 269)
Screenshot: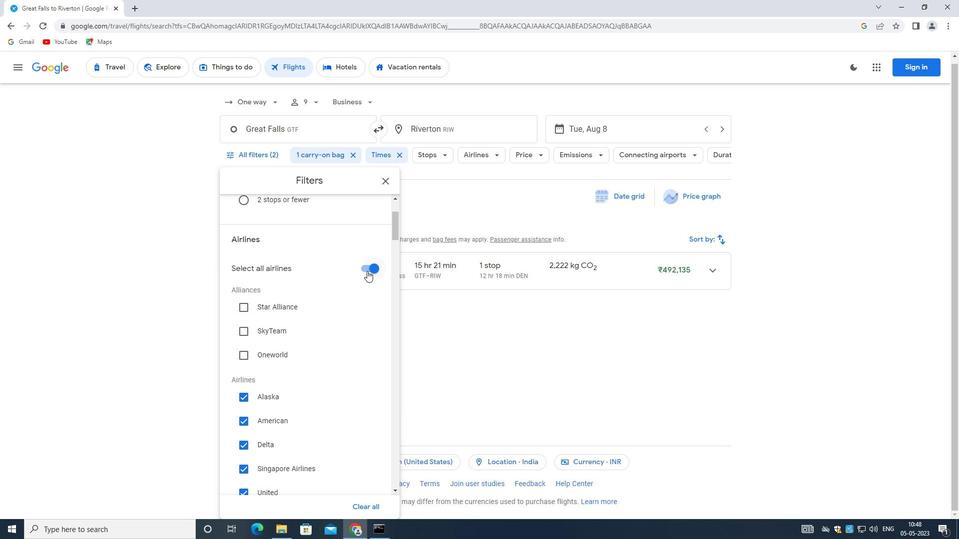 
Action: Mouse pressed left at (363, 269)
Screenshot: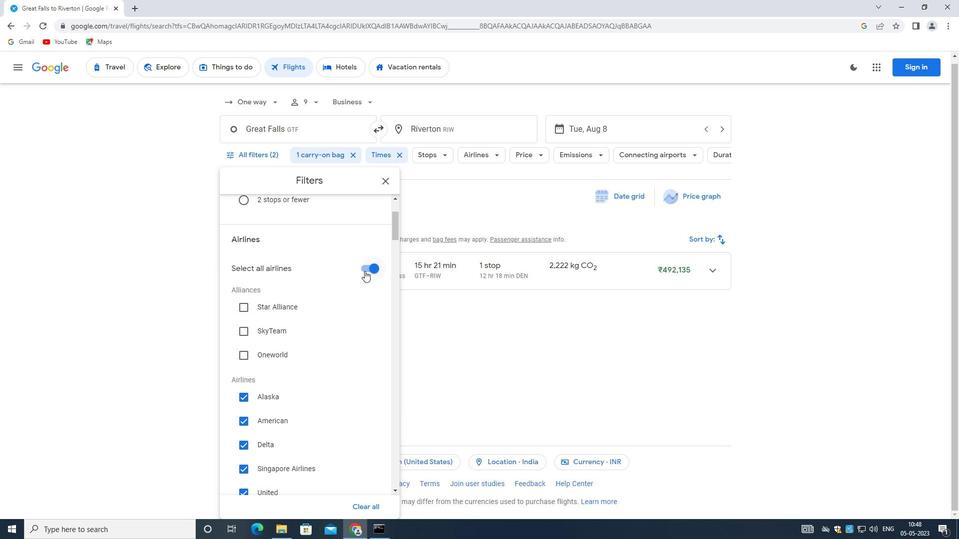 
Action: Mouse moved to (333, 296)
Screenshot: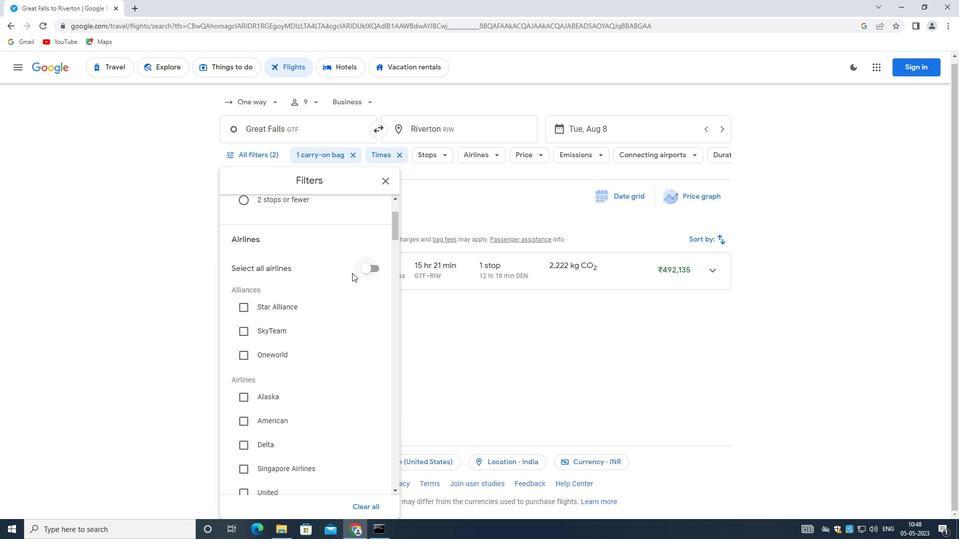 
Action: Mouse scrolled (333, 296) with delta (0, 0)
Screenshot: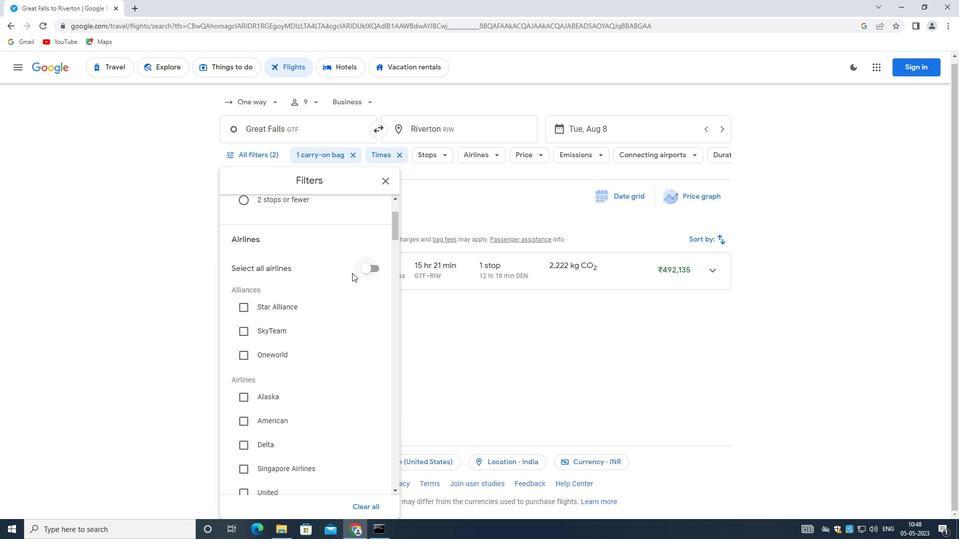 
Action: Mouse moved to (335, 316)
Screenshot: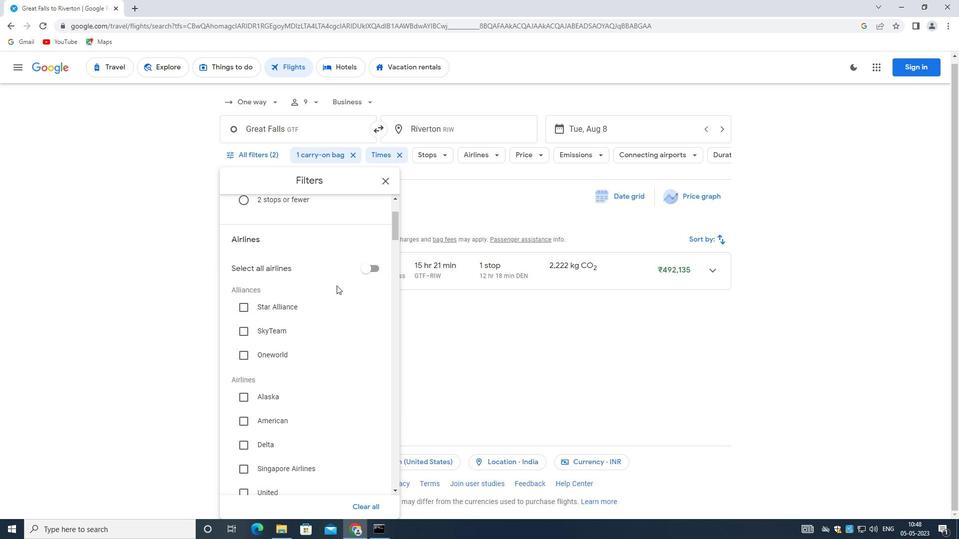 
Action: Mouse scrolled (335, 315) with delta (0, 0)
Screenshot: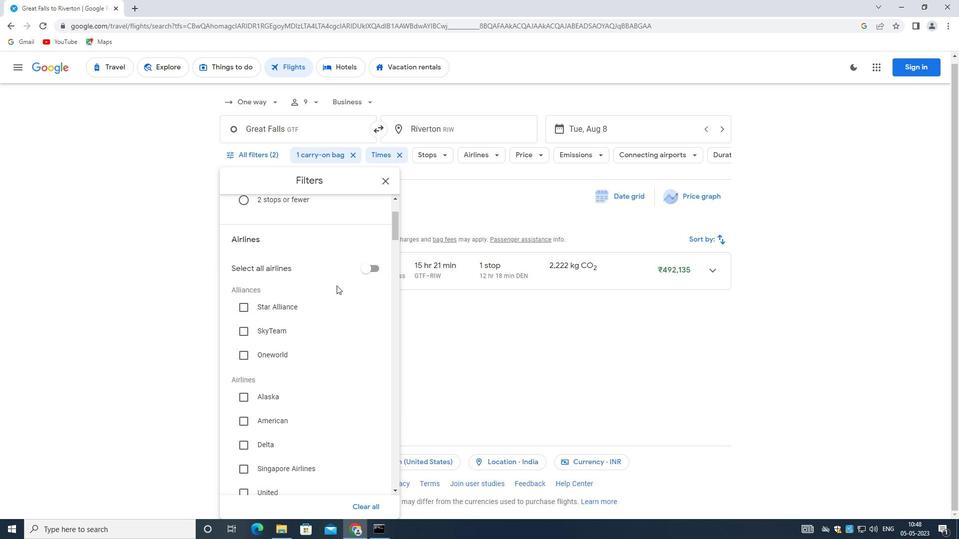 
Action: Mouse moved to (338, 325)
Screenshot: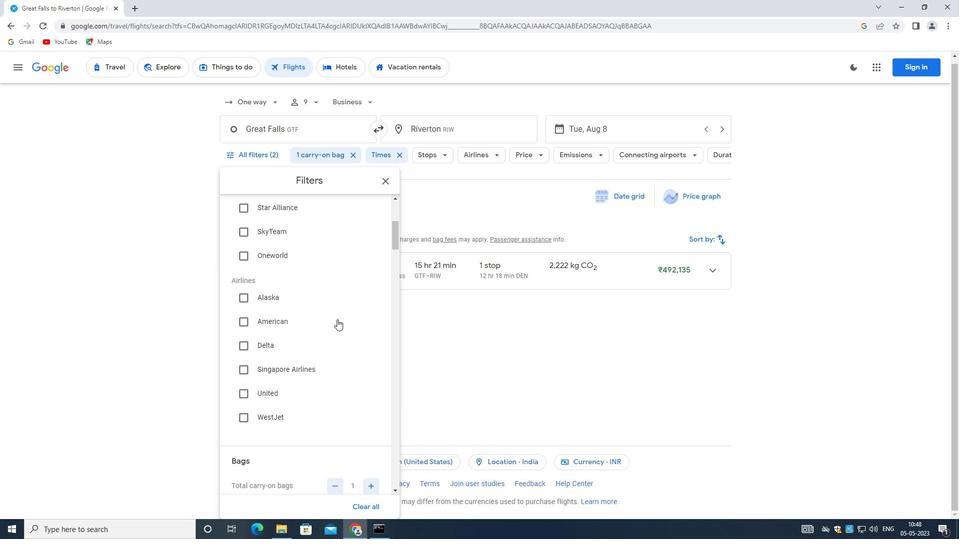 
Action: Mouse scrolled (338, 325) with delta (0, 0)
Screenshot: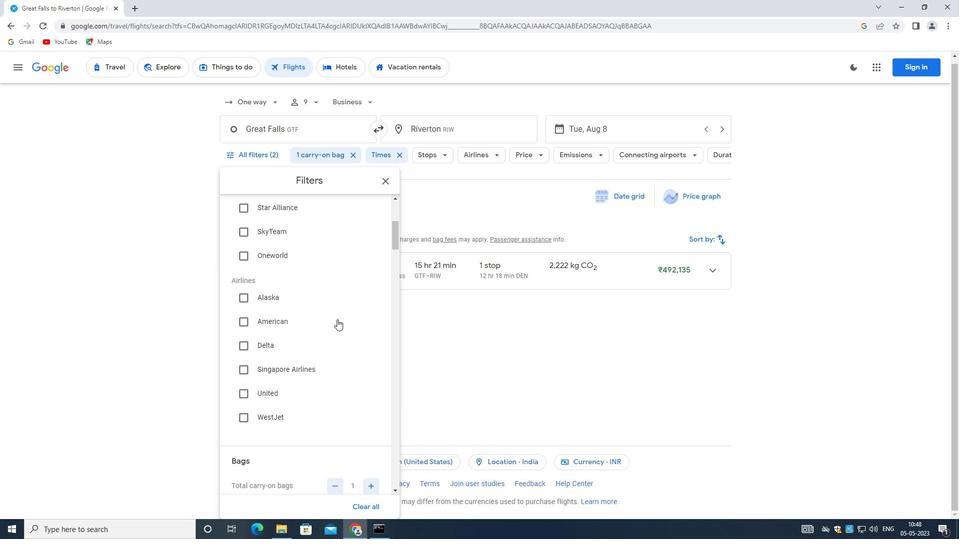 
Action: Mouse moved to (338, 329)
Screenshot: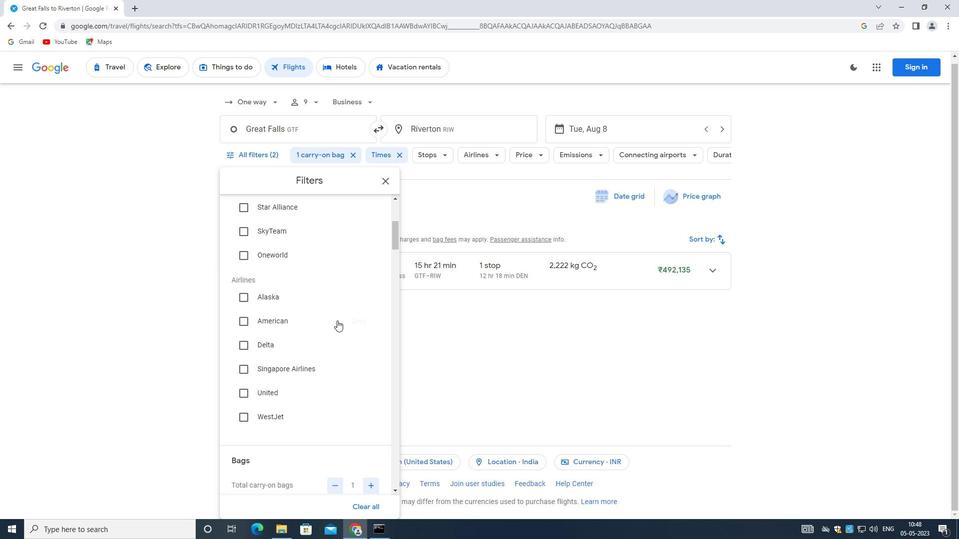 
Action: Mouse scrolled (338, 328) with delta (0, 0)
Screenshot: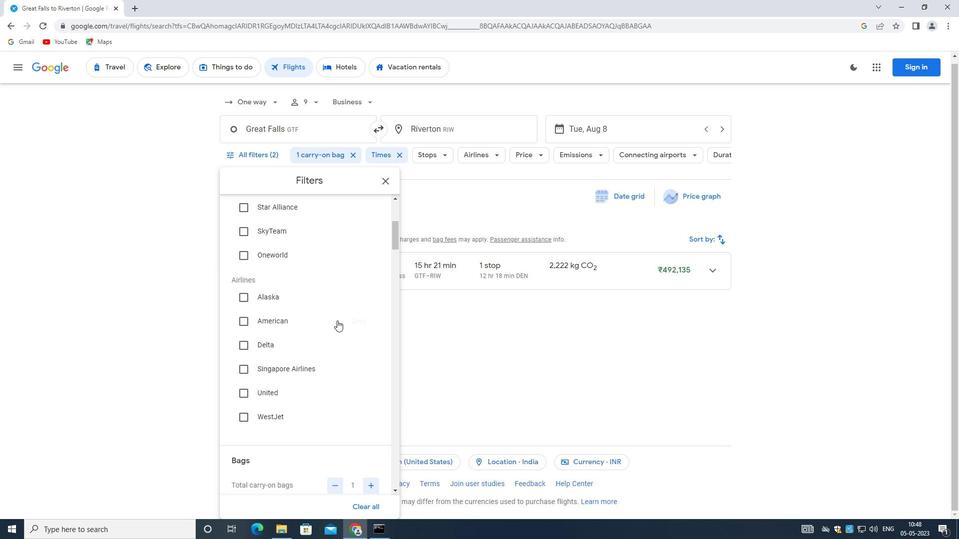 
Action: Mouse moved to (338, 329)
Screenshot: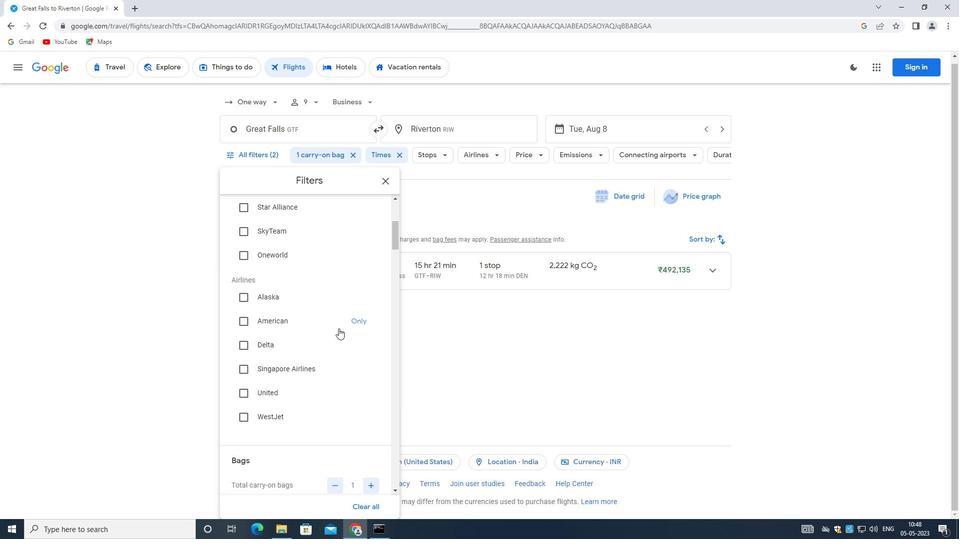 
Action: Mouse scrolled (338, 329) with delta (0, 0)
Screenshot: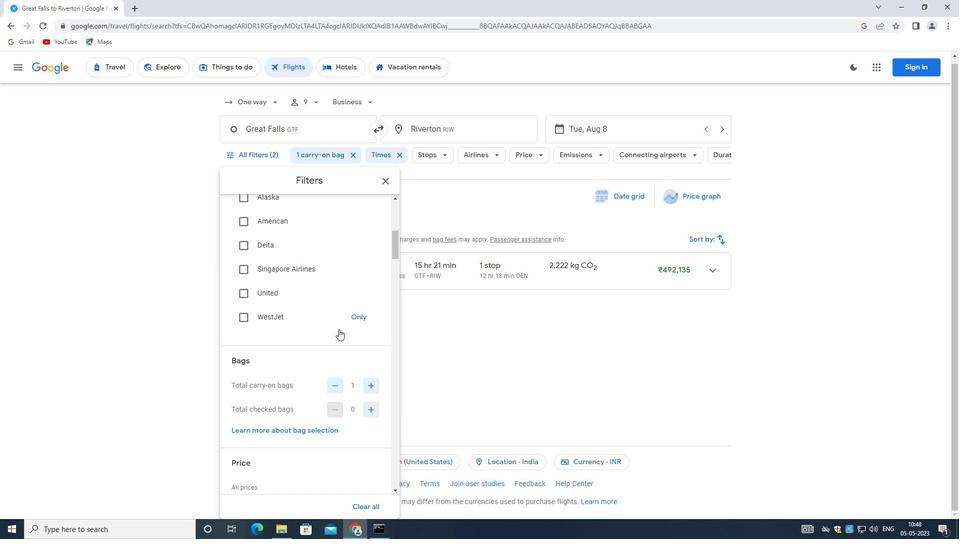 
Action: Mouse scrolled (338, 329) with delta (0, 0)
Screenshot: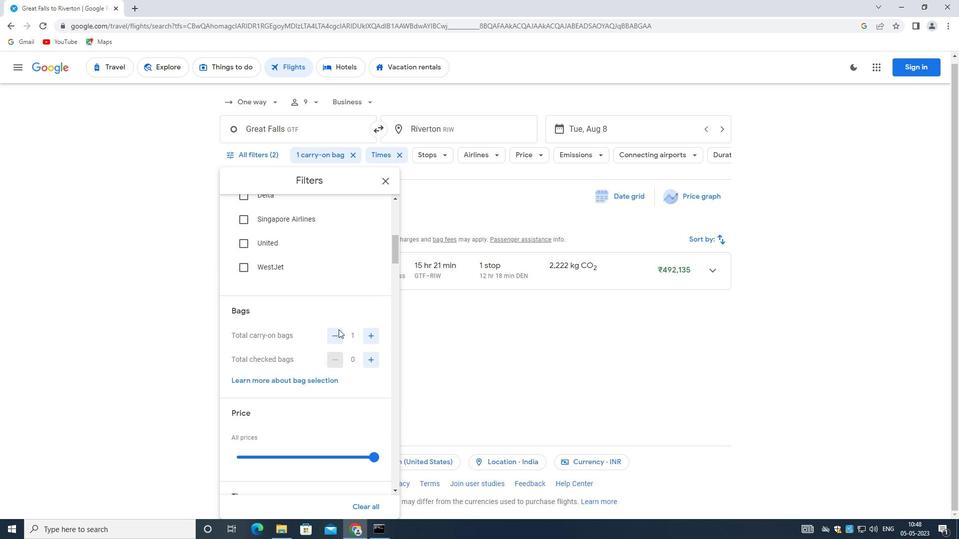 
Action: Mouse moved to (350, 300)
Screenshot: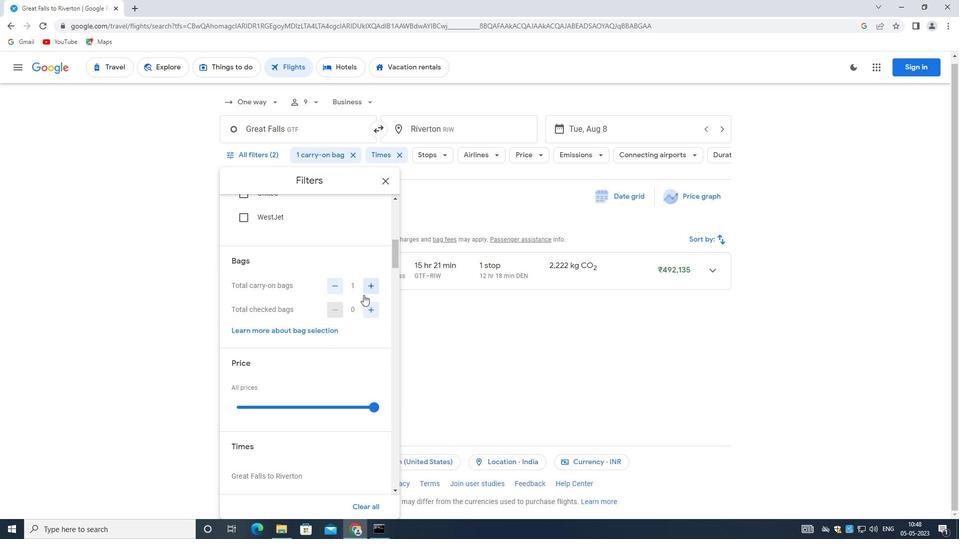 
Action: Mouse scrolled (350, 299) with delta (0, 0)
Screenshot: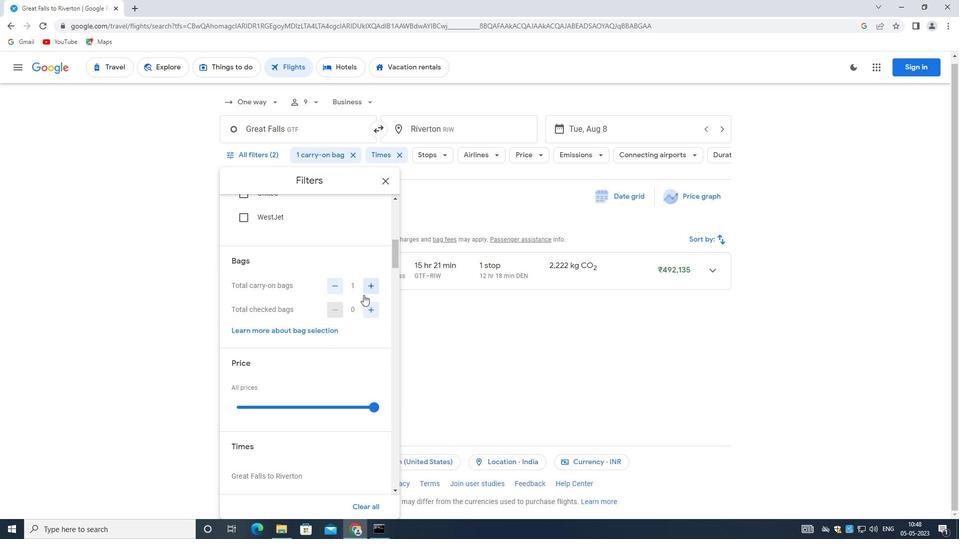 
Action: Mouse moved to (348, 302)
Screenshot: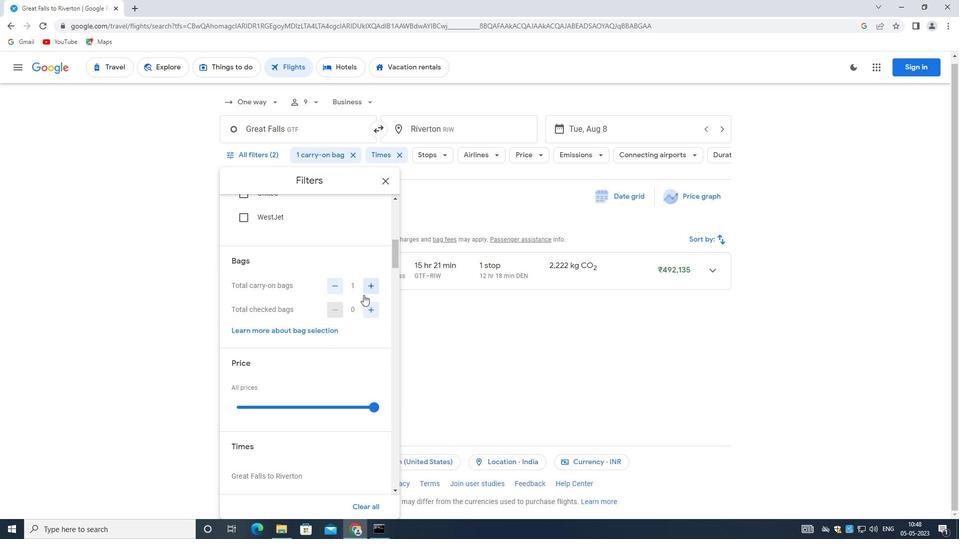 
Action: Mouse scrolled (348, 302) with delta (0, 0)
Screenshot: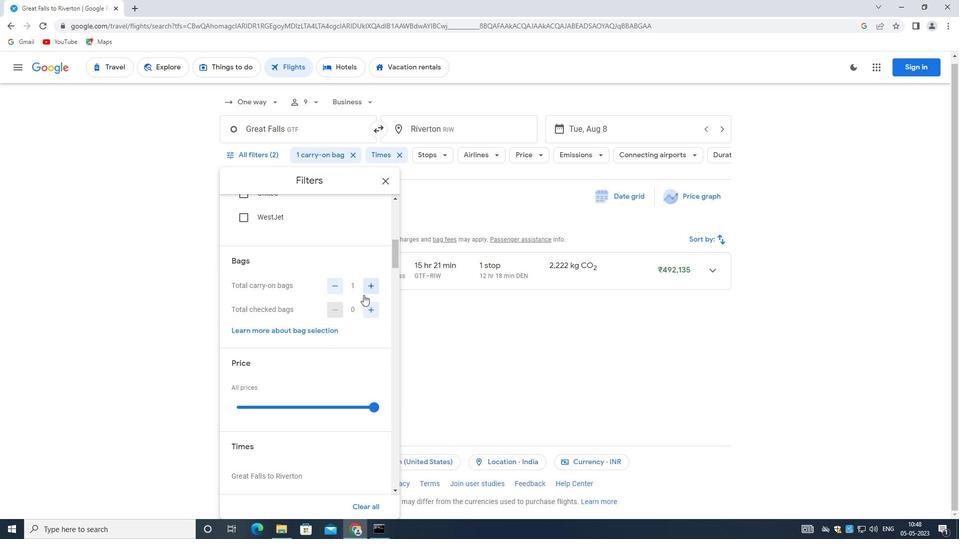 
Action: Mouse moved to (347, 304)
Screenshot: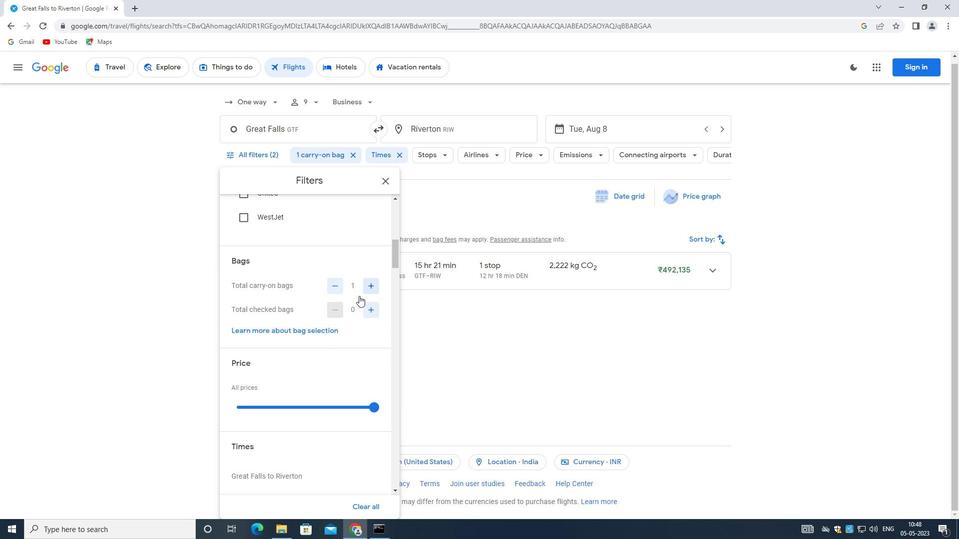 
Action: Mouse scrolled (347, 303) with delta (0, 0)
Screenshot: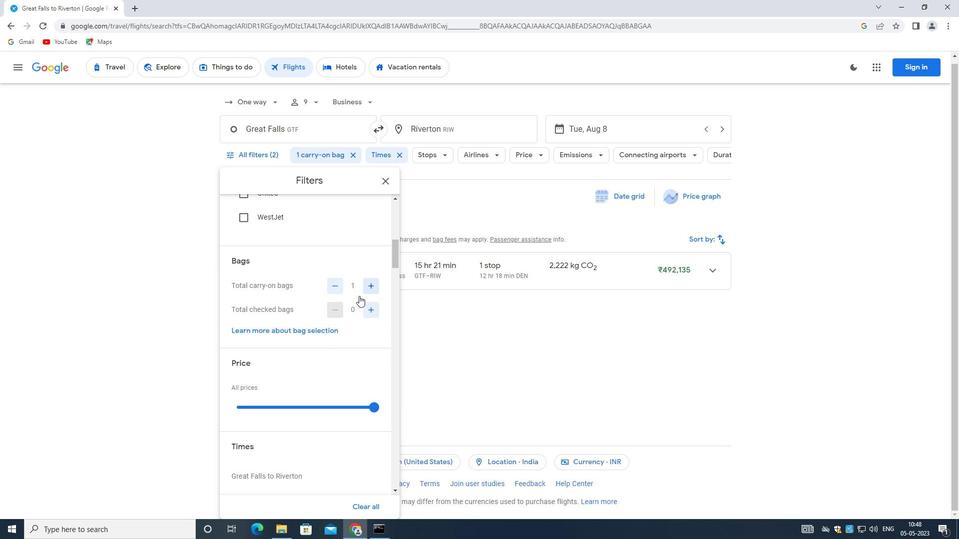 
Action: Mouse moved to (347, 304)
Screenshot: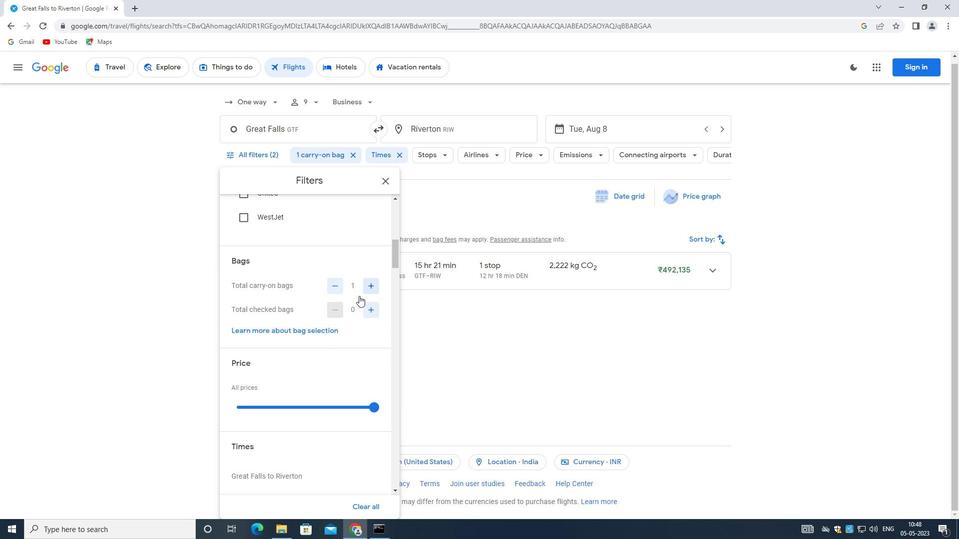 
Action: Mouse scrolled (347, 303) with delta (0, 0)
Screenshot: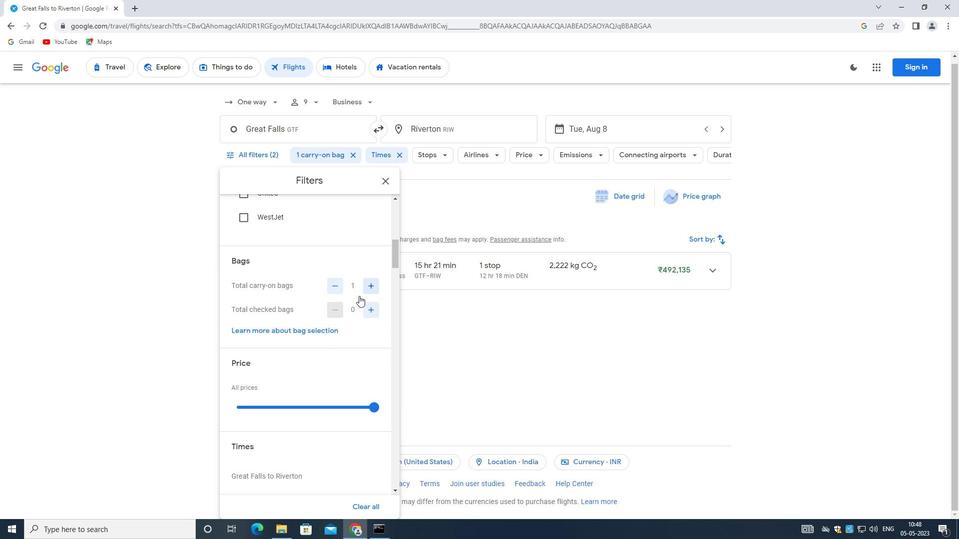 
Action: Mouse moved to (347, 304)
Screenshot: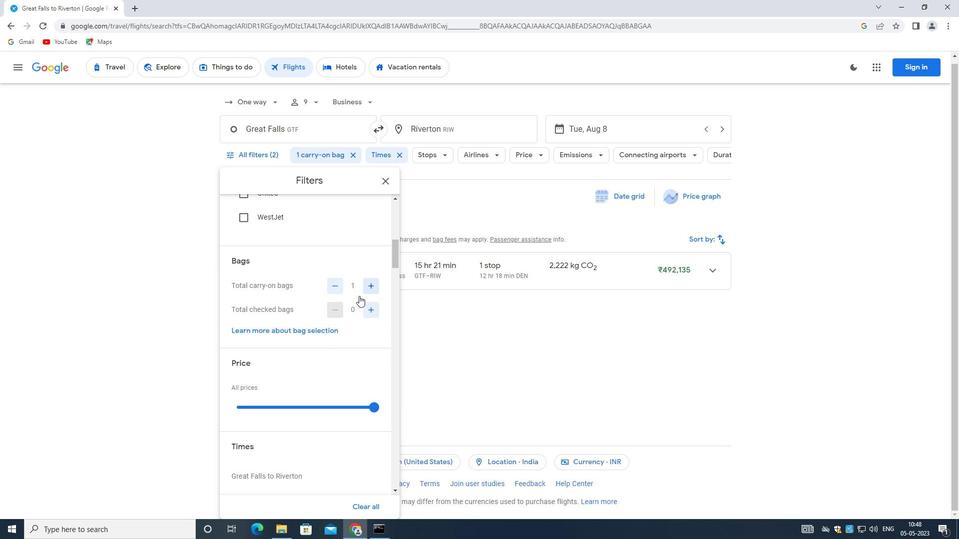 
Action: Mouse scrolled (347, 303) with delta (0, 0)
Screenshot: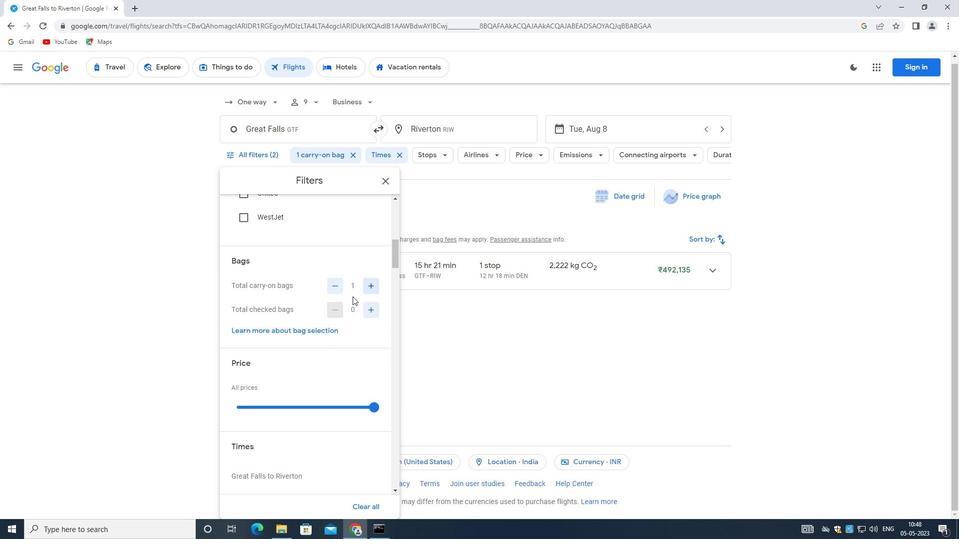 
Action: Mouse moved to (365, 279)
Screenshot: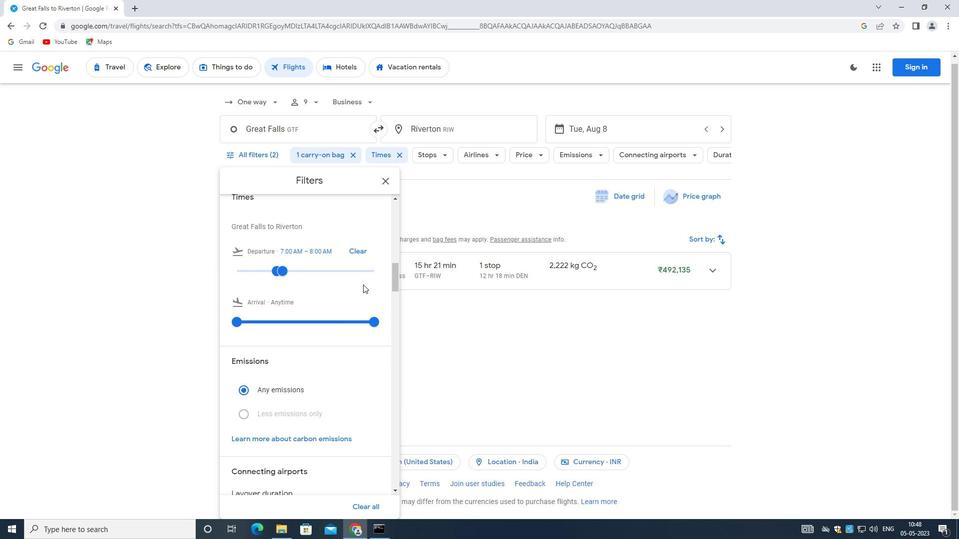 
Action: Mouse scrolled (365, 279) with delta (0, 0)
Screenshot: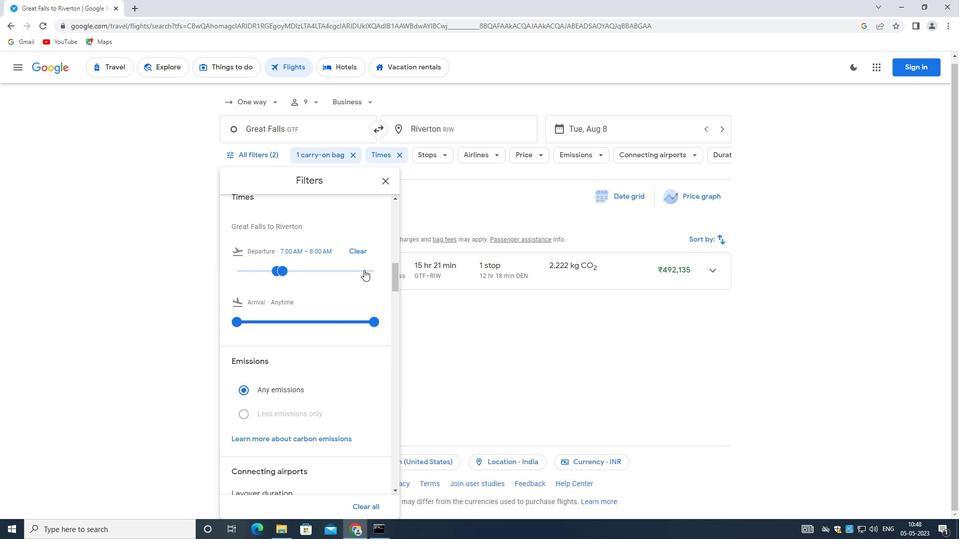 
Action: Mouse scrolled (365, 279) with delta (0, 0)
Screenshot: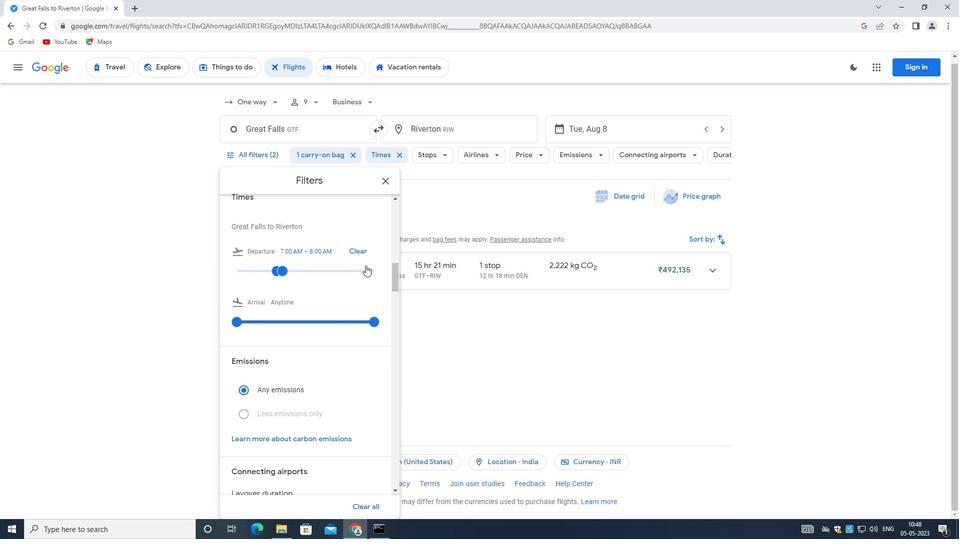 
Action: Mouse moved to (369, 260)
Screenshot: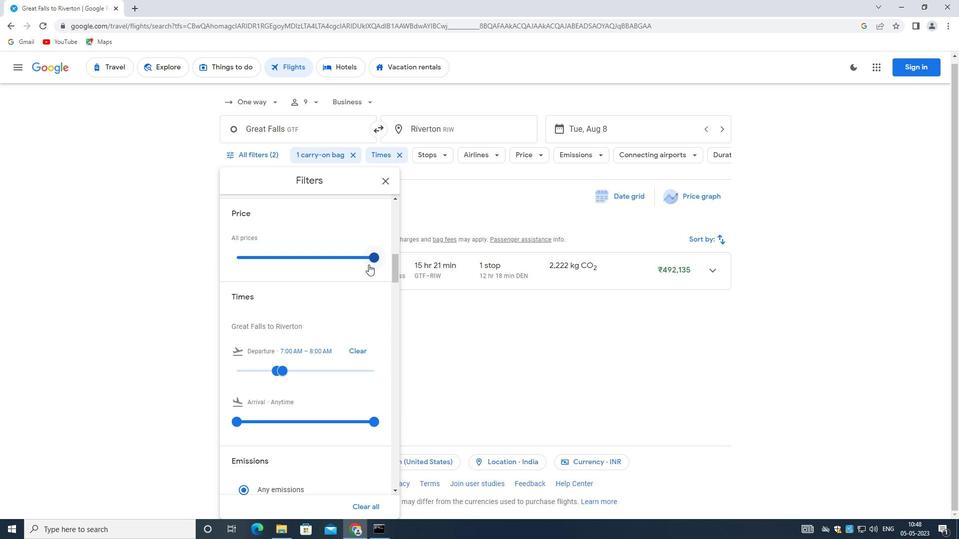 
Action: Mouse pressed left at (369, 260)
Screenshot: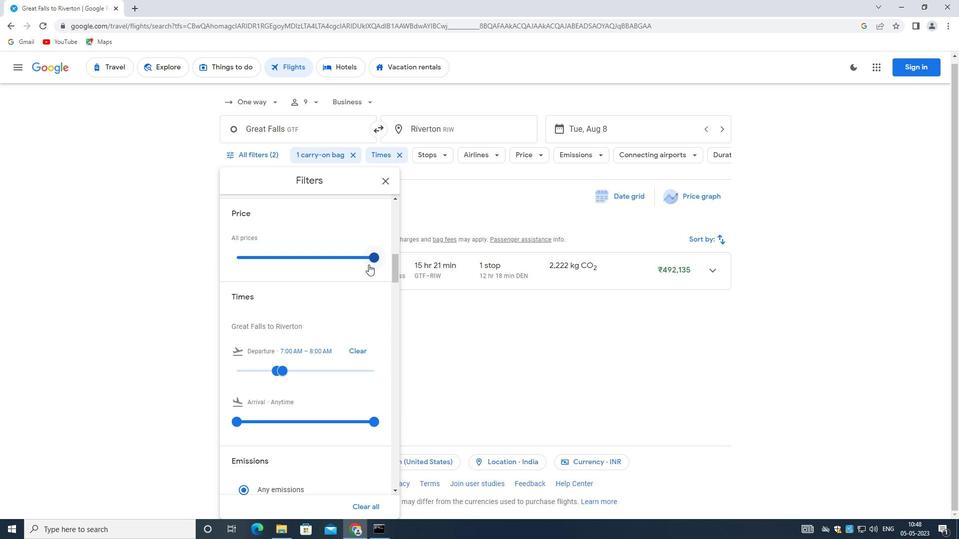
Action: Mouse pressed left at (369, 260)
Screenshot: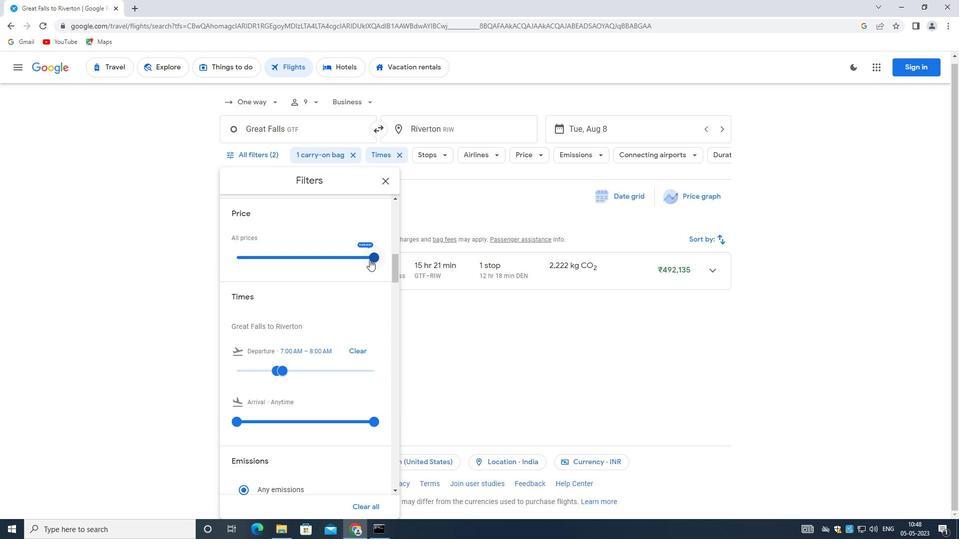 
Action: Mouse moved to (370, 256)
Screenshot: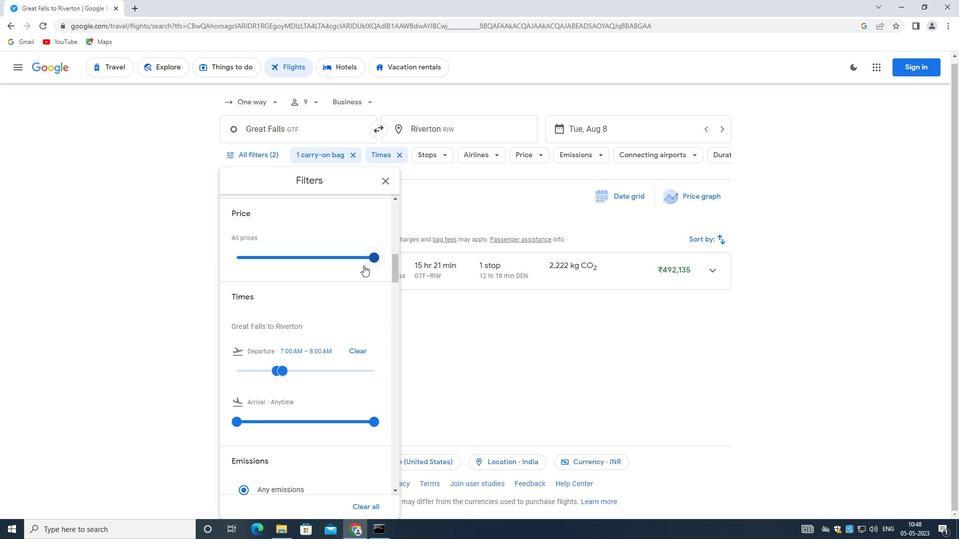 
Action: Mouse pressed left at (370, 256)
Screenshot: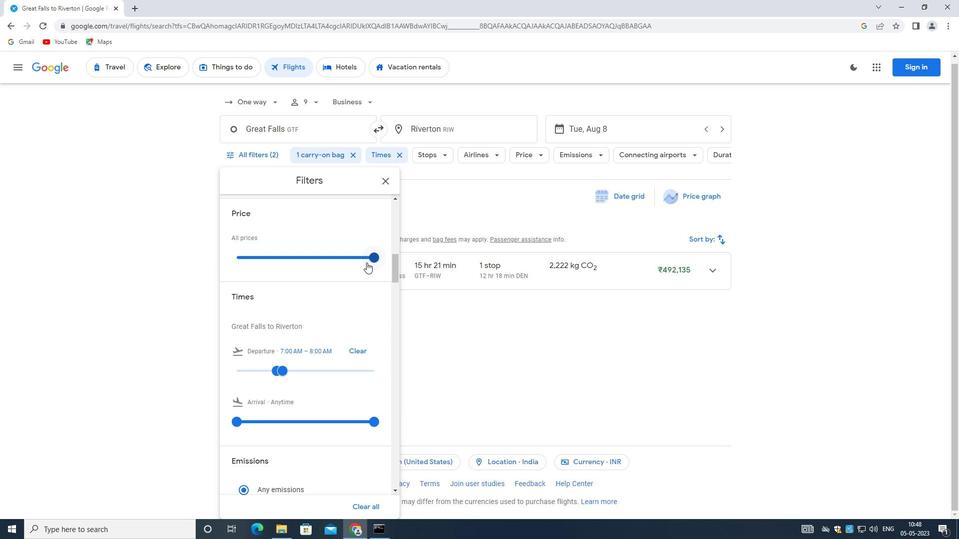 
Action: Mouse moved to (373, 253)
Screenshot: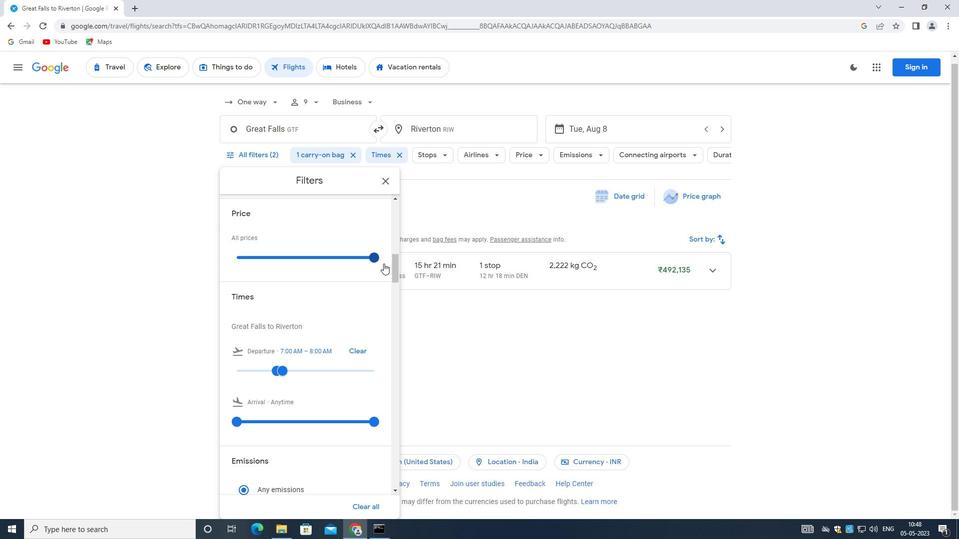
Action: Mouse pressed left at (373, 253)
Screenshot: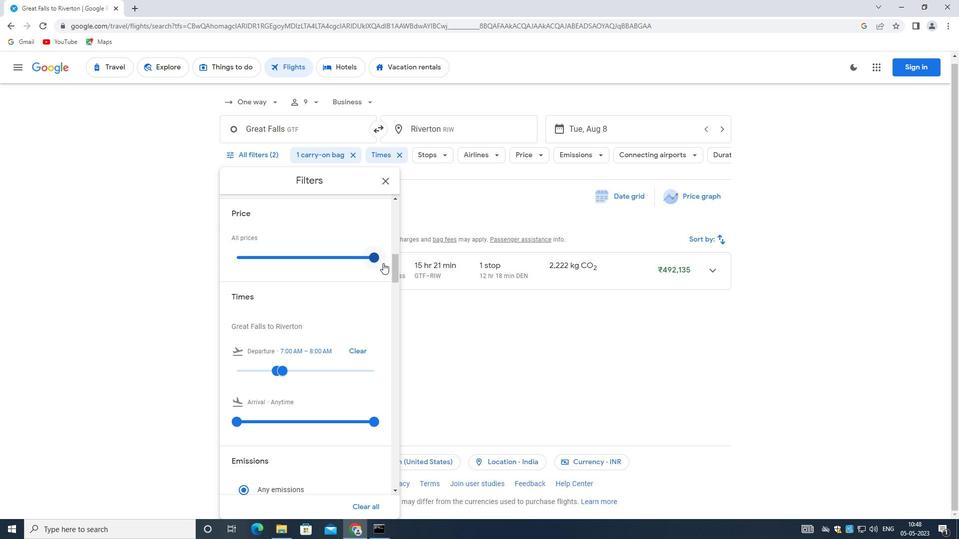 
Action: Mouse moved to (360, 254)
Screenshot: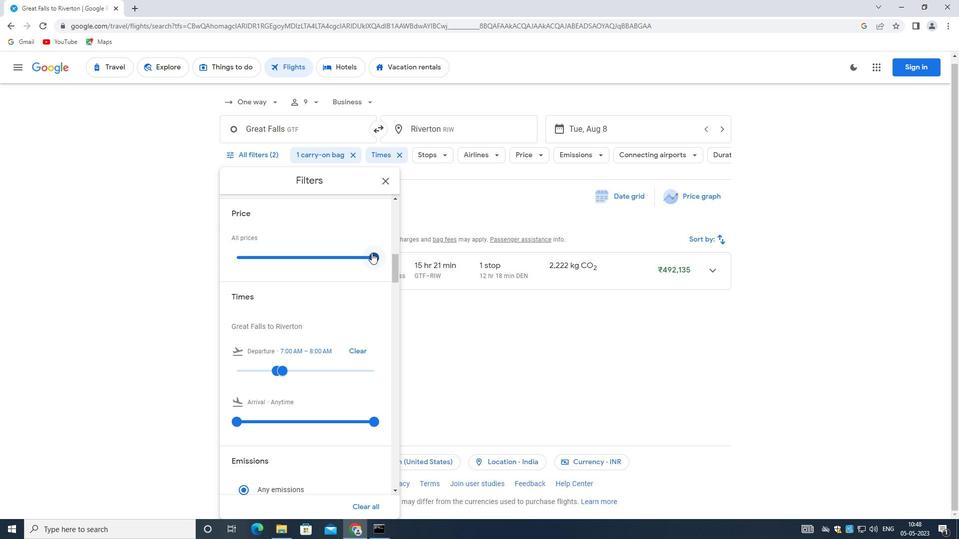 
Action: Mouse pressed left at (360, 254)
Screenshot: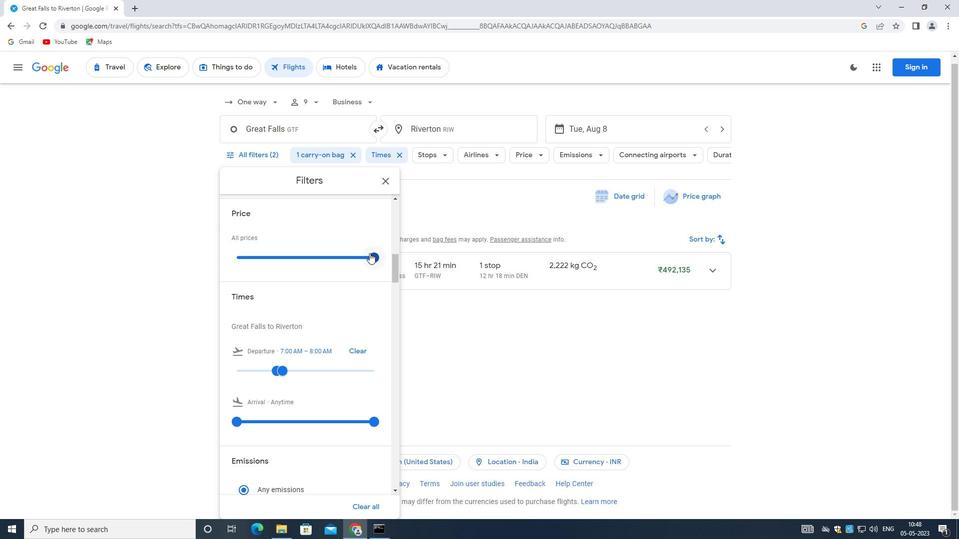 
Action: Mouse moved to (271, 256)
Screenshot: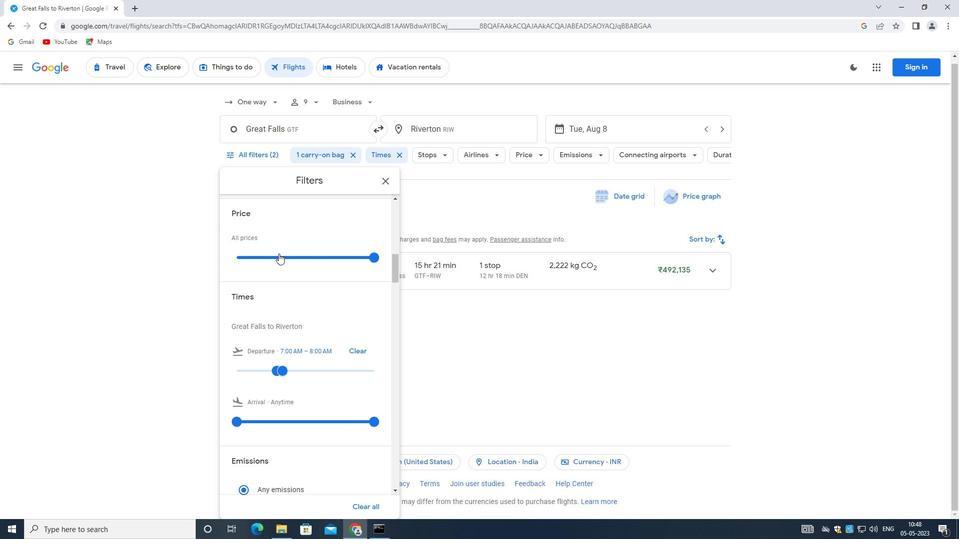 
Action: Mouse pressed left at (271, 256)
Screenshot: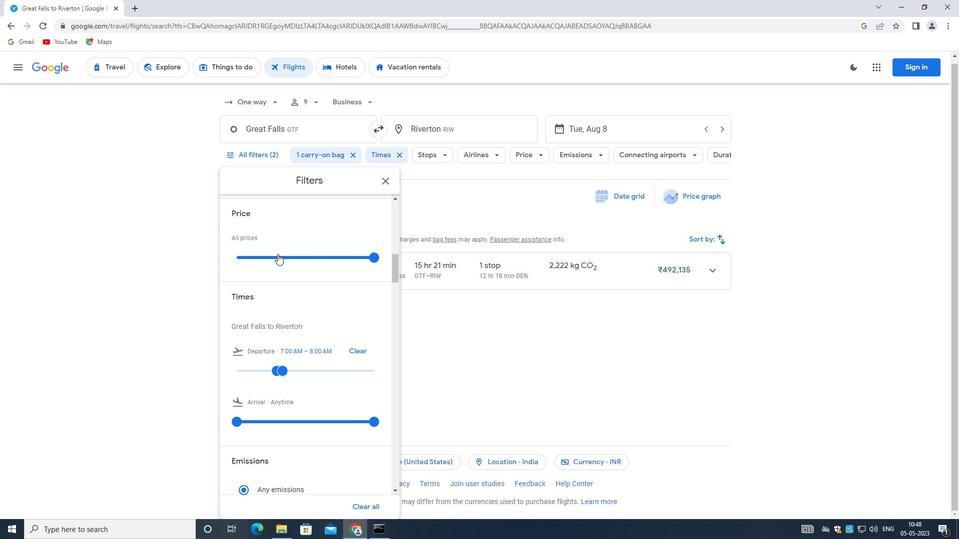 
Action: Mouse pressed left at (271, 256)
Screenshot: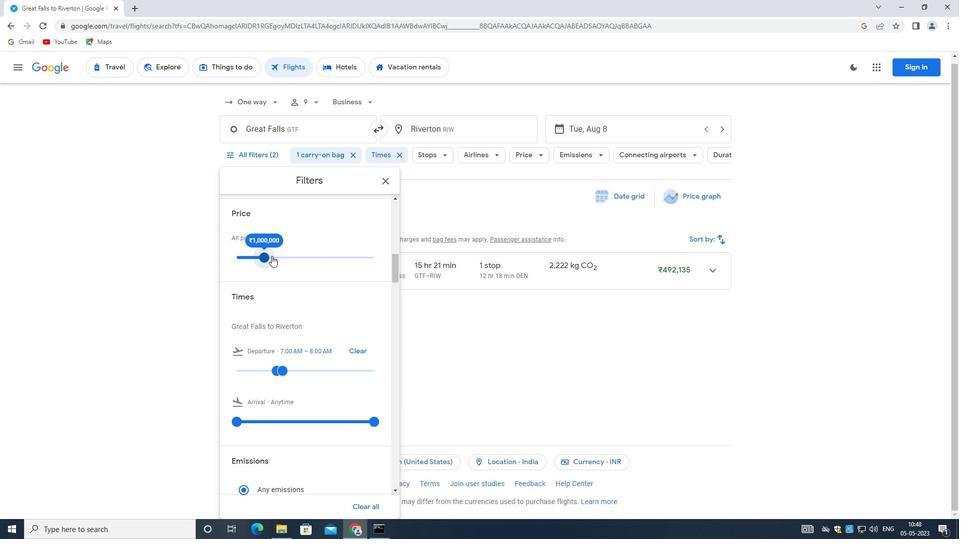 
Action: Mouse moved to (255, 256)
Screenshot: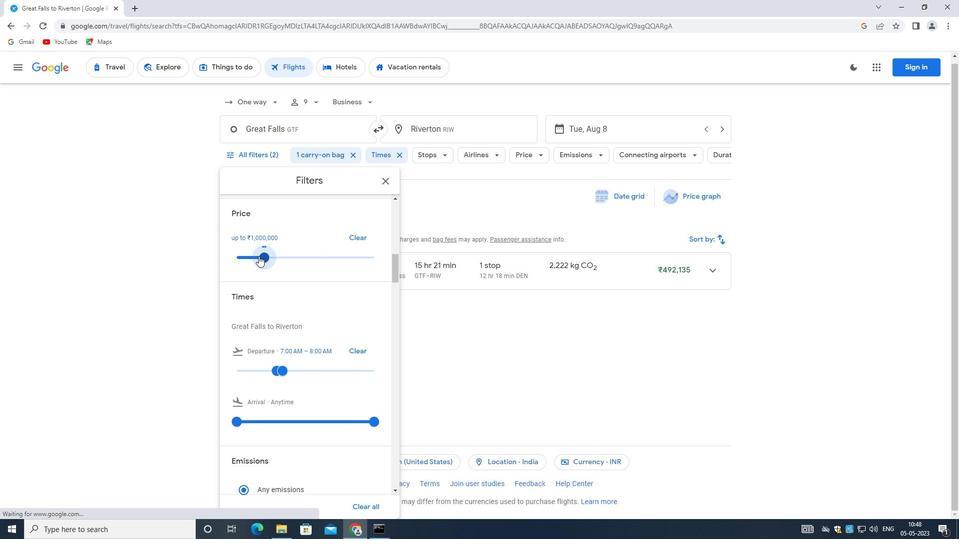 
Action: Mouse pressed left at (255, 256)
Screenshot: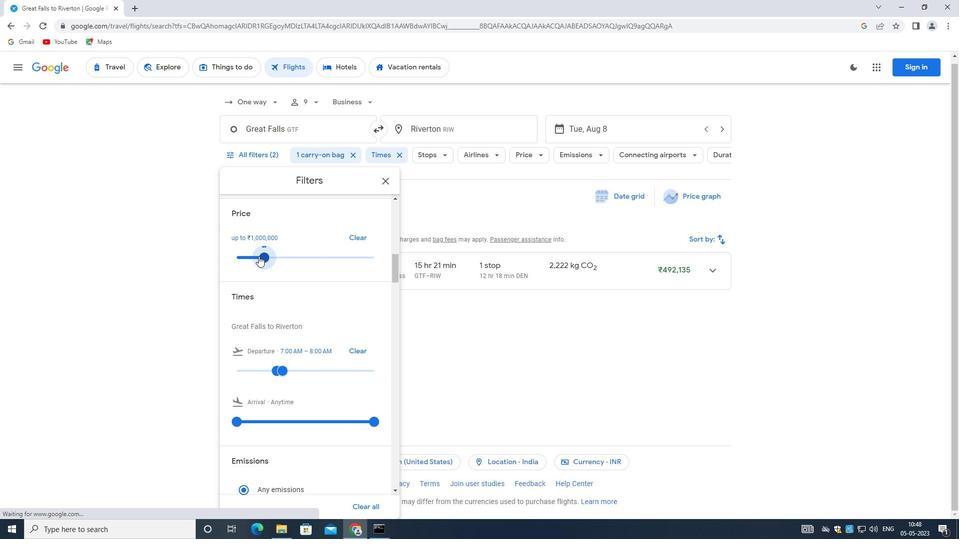 
Action: Mouse moved to (372, 280)
Screenshot: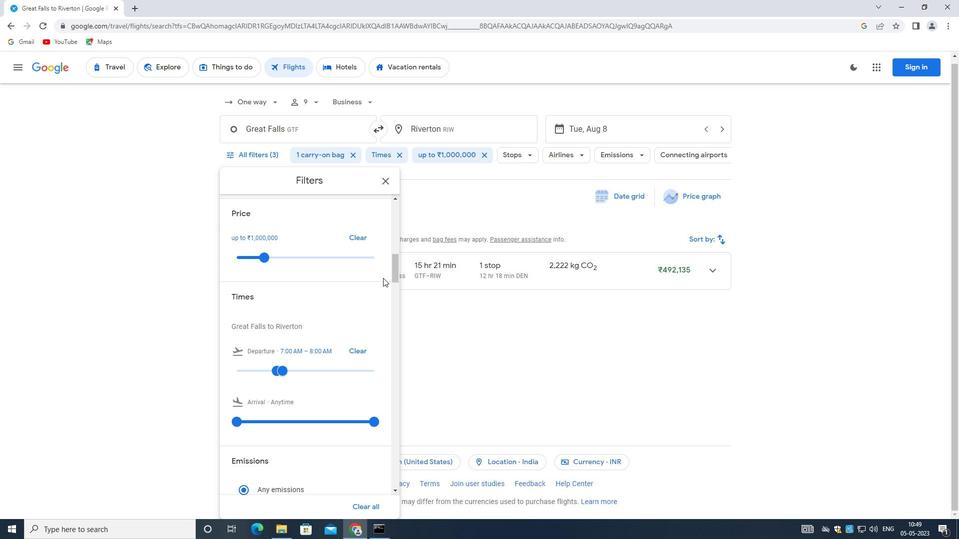 
Action: Mouse scrolled (372, 279) with delta (0, 0)
Screenshot: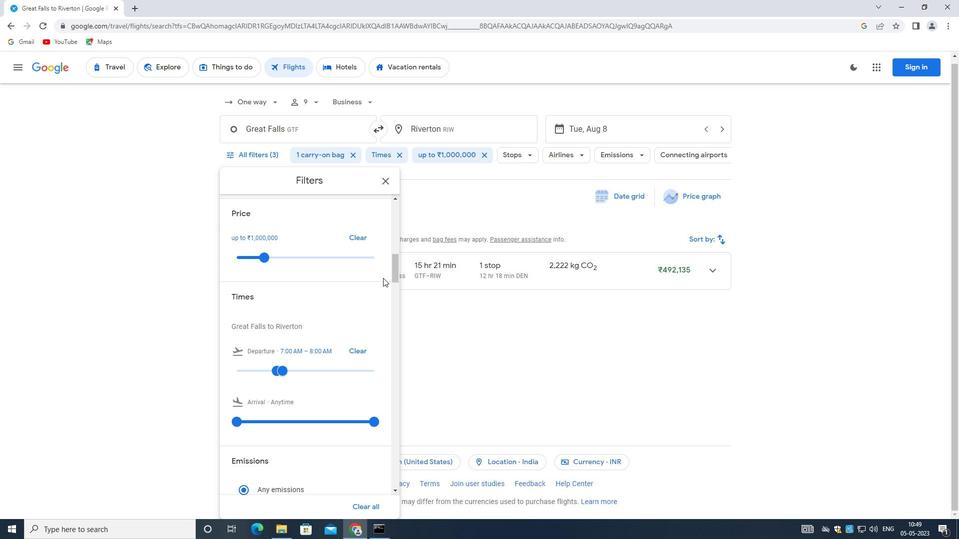 
Action: Mouse moved to (327, 320)
Screenshot: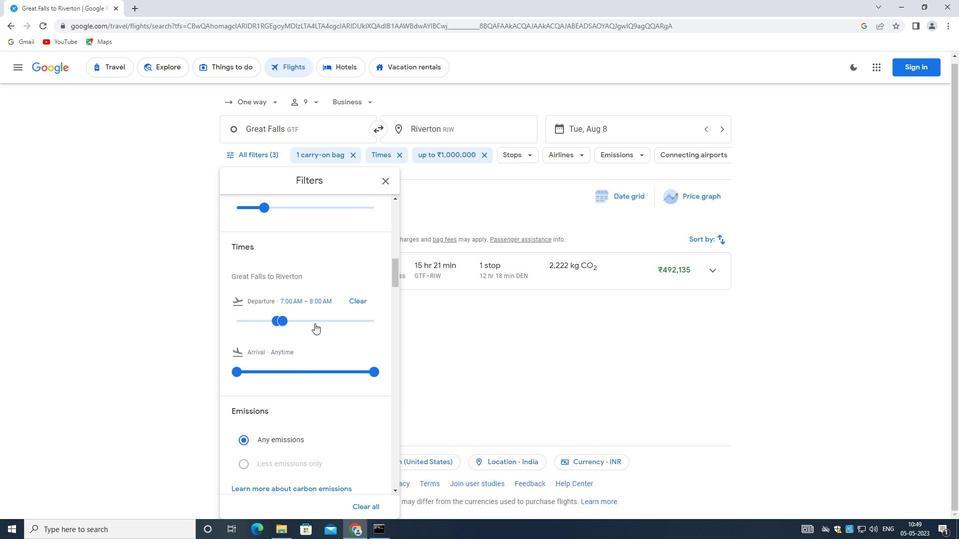 
Action: Mouse pressed left at (327, 320)
Screenshot: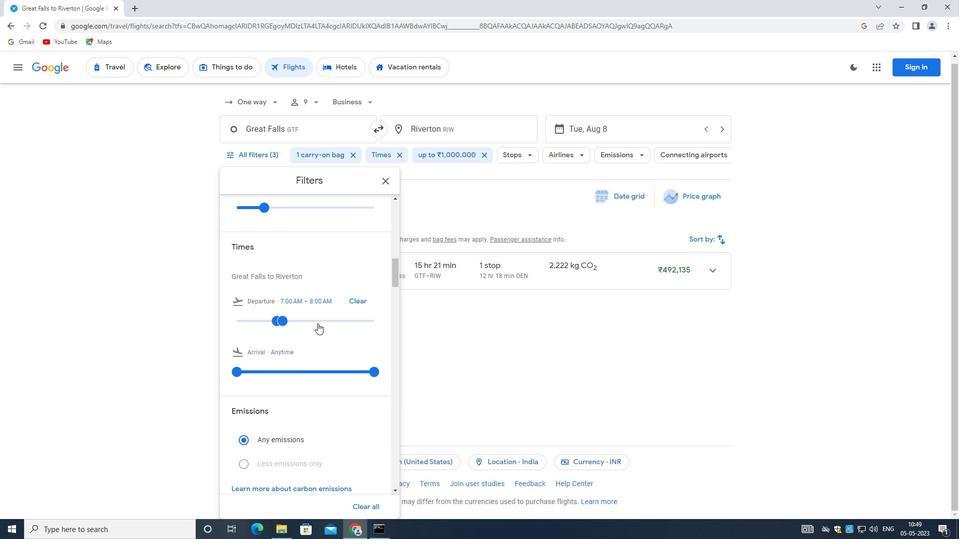 
Action: Mouse moved to (281, 321)
Screenshot: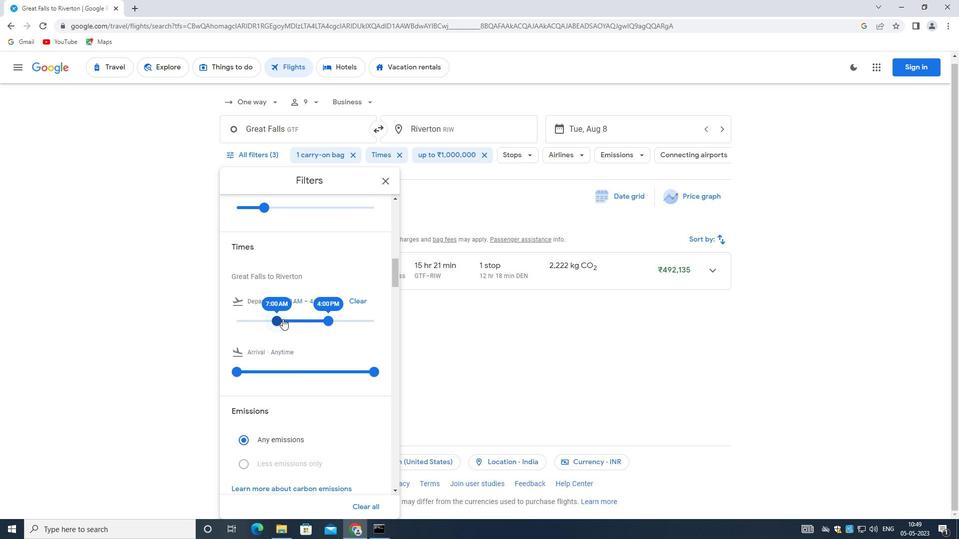 
Action: Mouse pressed left at (281, 321)
Screenshot: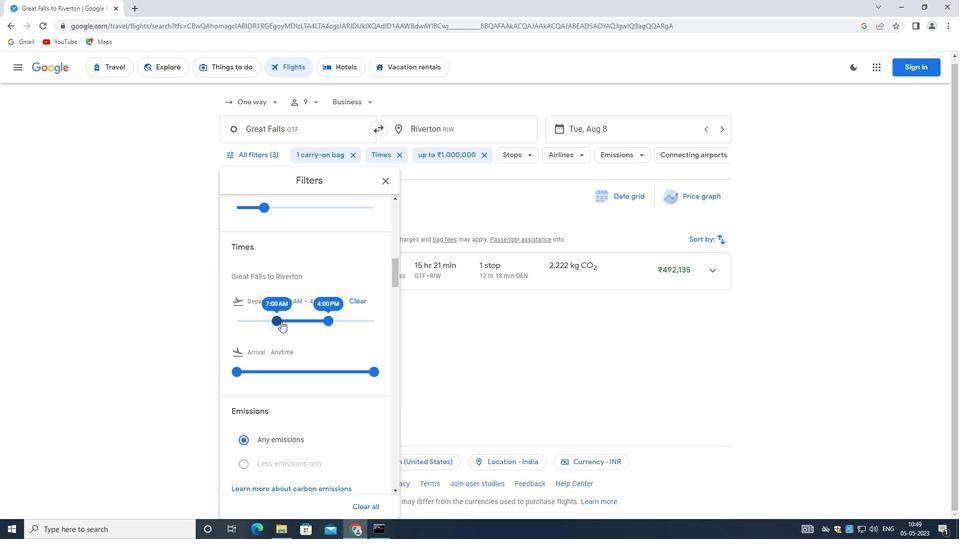 
Action: Mouse moved to (327, 319)
Screenshot: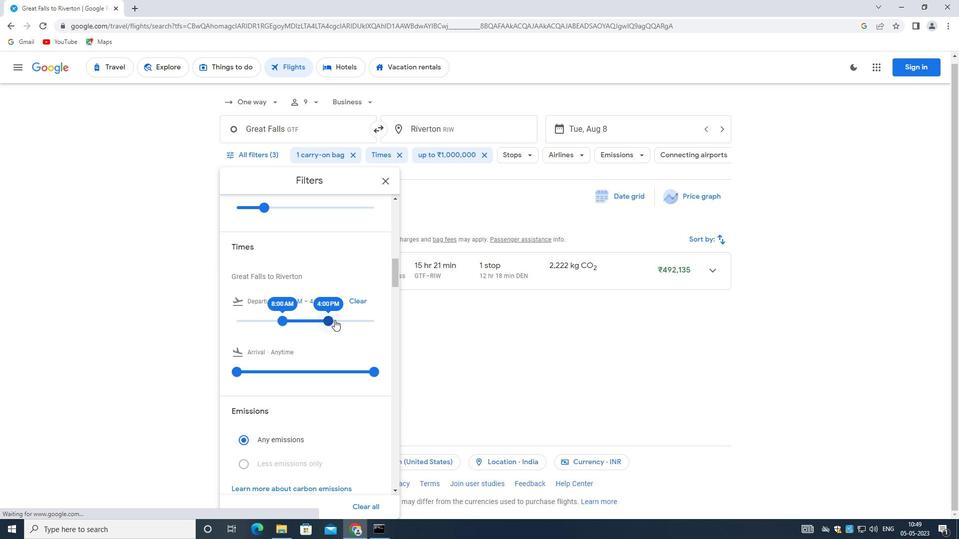 
Action: Mouse pressed left at (327, 319)
Screenshot: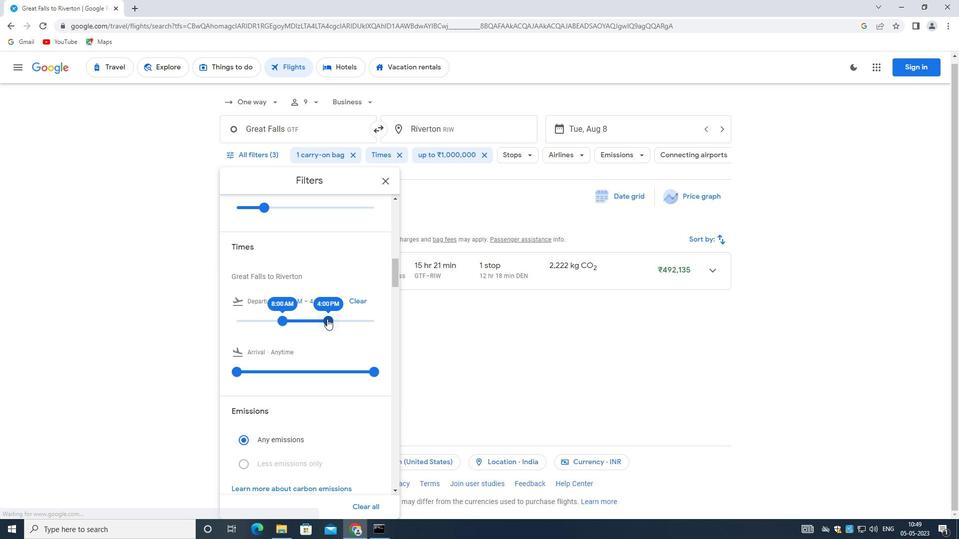 
Action: Mouse moved to (309, 317)
Screenshot: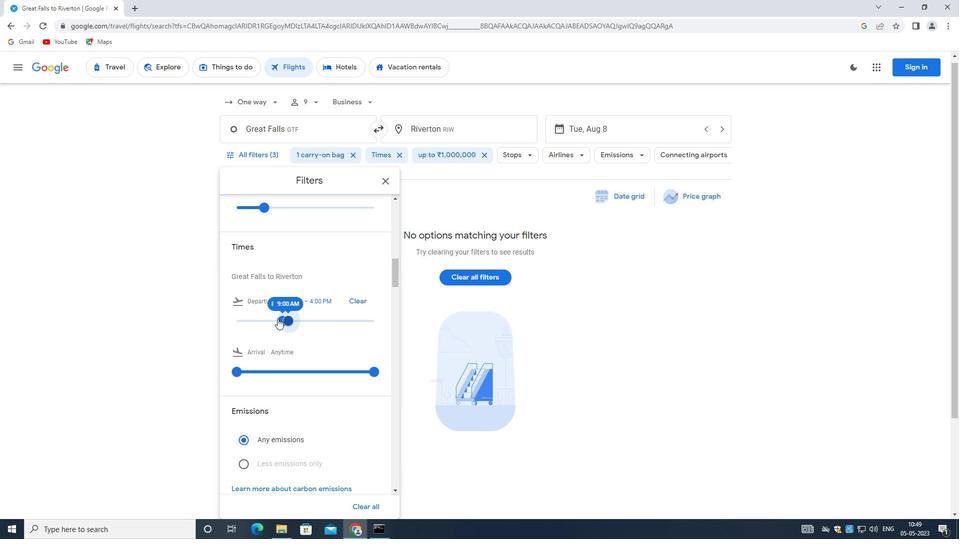 
Action: Mouse scrolled (309, 316) with delta (0, 0)
Screenshot: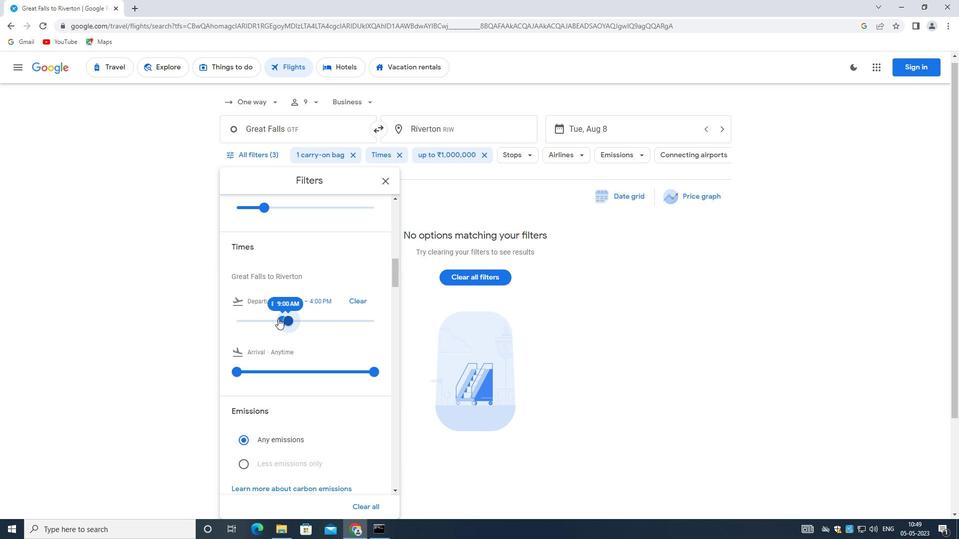 
Action: Mouse scrolled (309, 316) with delta (0, 0)
Screenshot: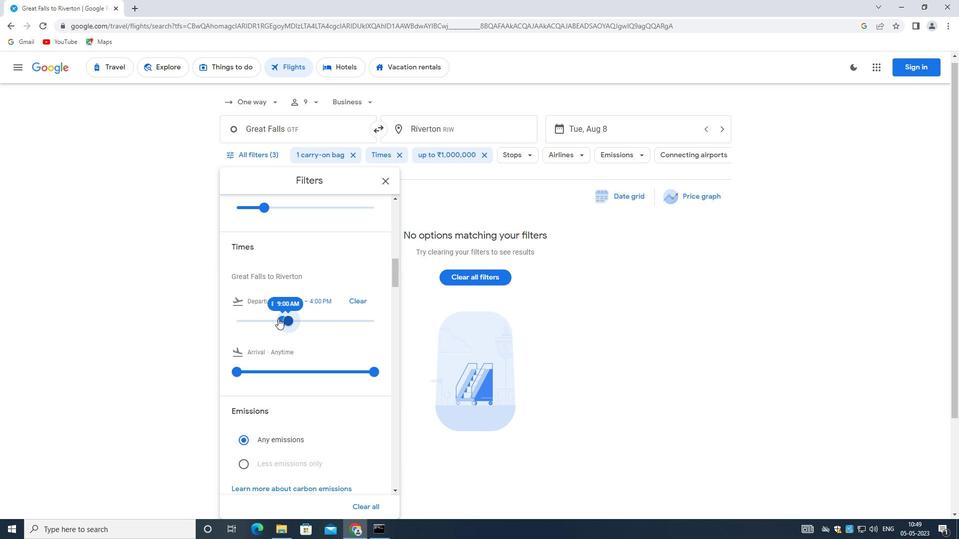 
Action: Mouse scrolled (309, 316) with delta (0, 0)
Screenshot: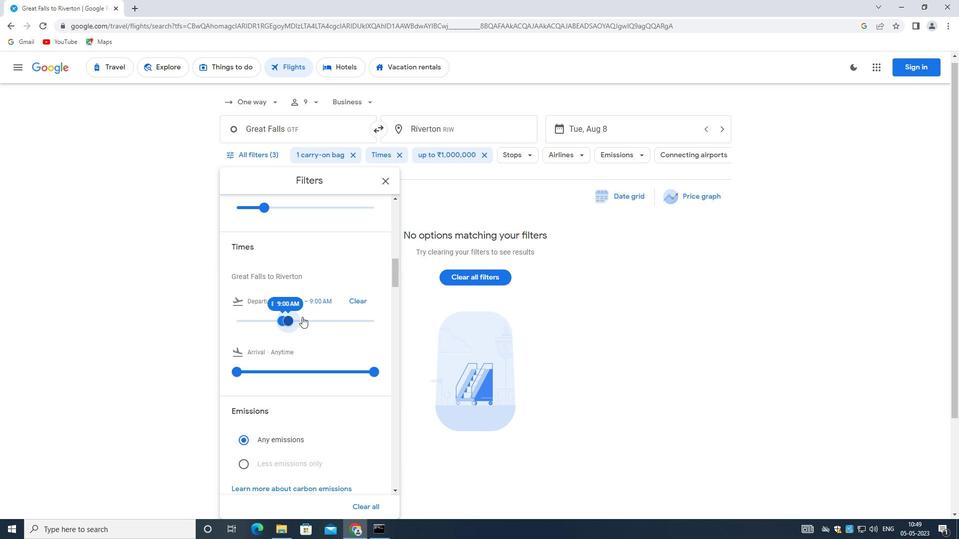 
Action: Mouse scrolled (309, 316) with delta (0, 0)
Screenshot: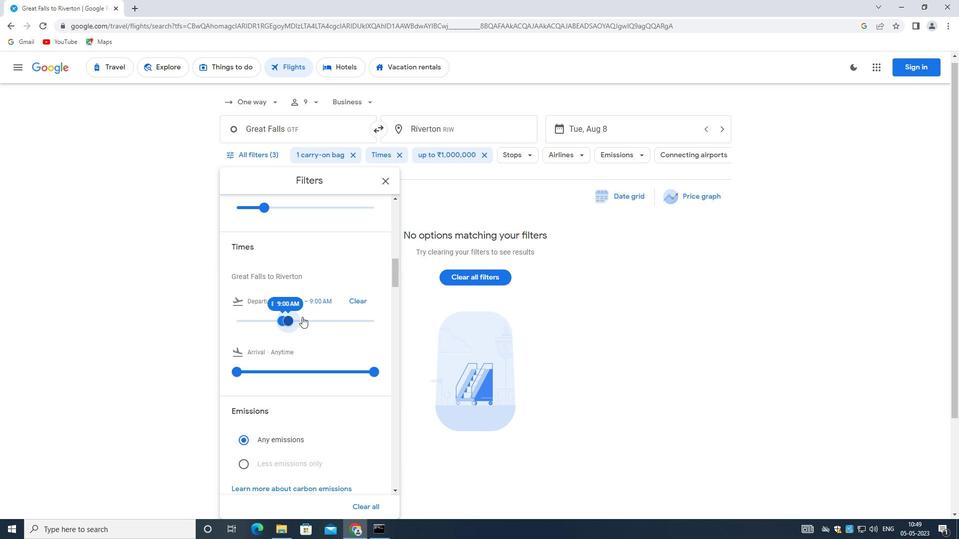
Action: Mouse moved to (309, 317)
Screenshot: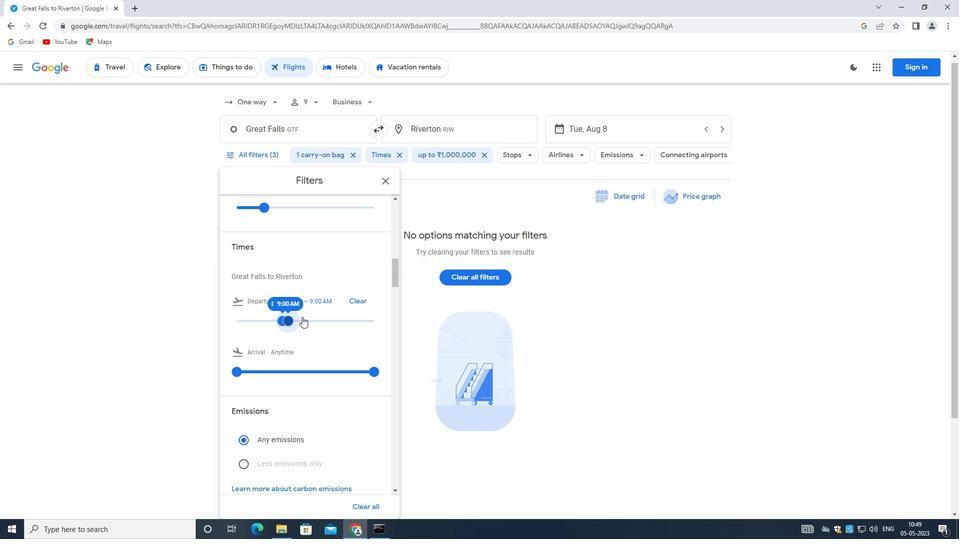 
Action: Mouse scrolled (309, 316) with delta (0, 0)
Screenshot: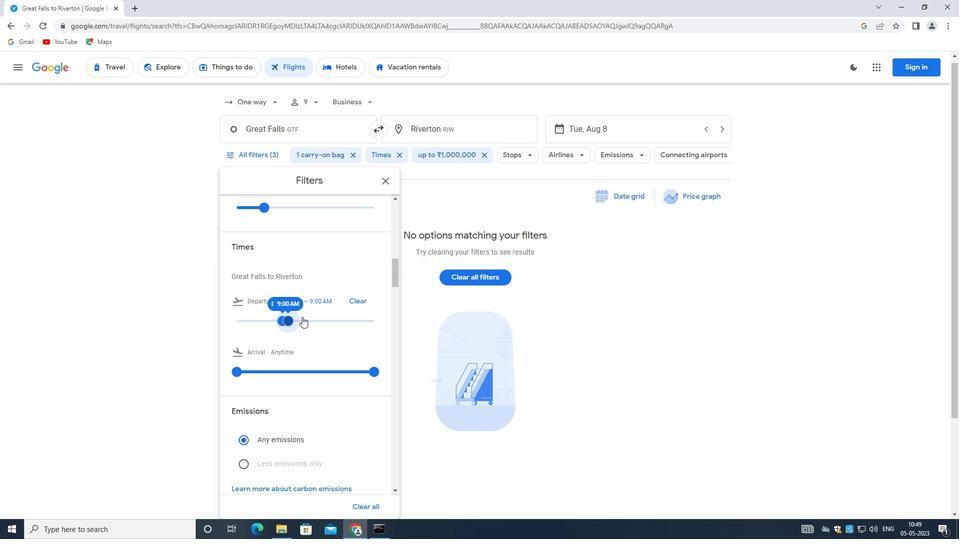 
Action: Mouse moved to (306, 315)
Screenshot: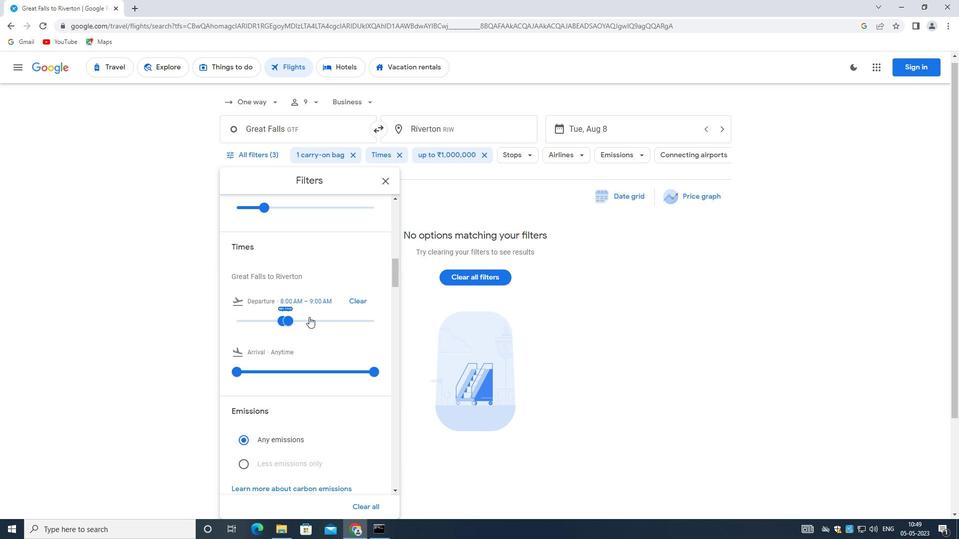 
Action: Mouse scrolled (306, 315) with delta (0, 0)
Screenshot: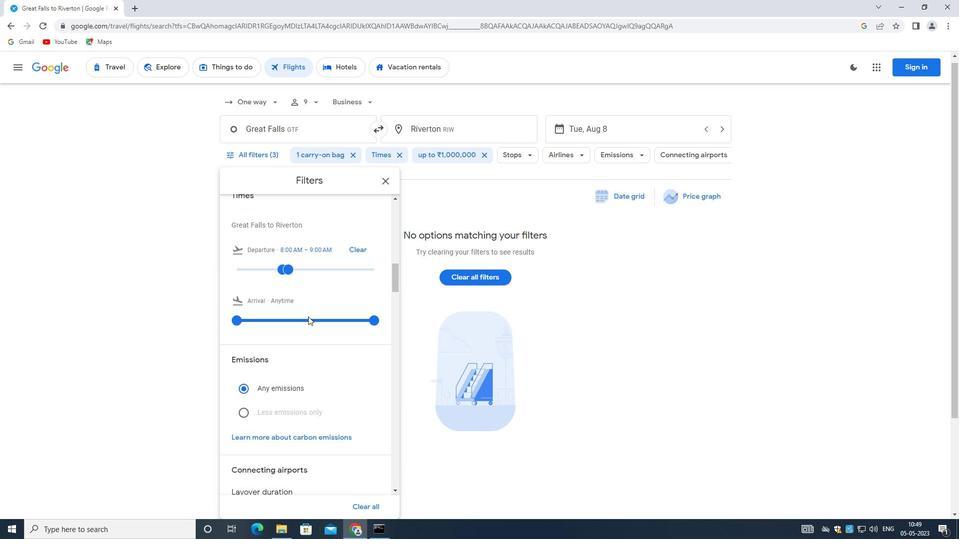 
Action: Mouse scrolled (306, 315) with delta (0, 0)
Screenshot: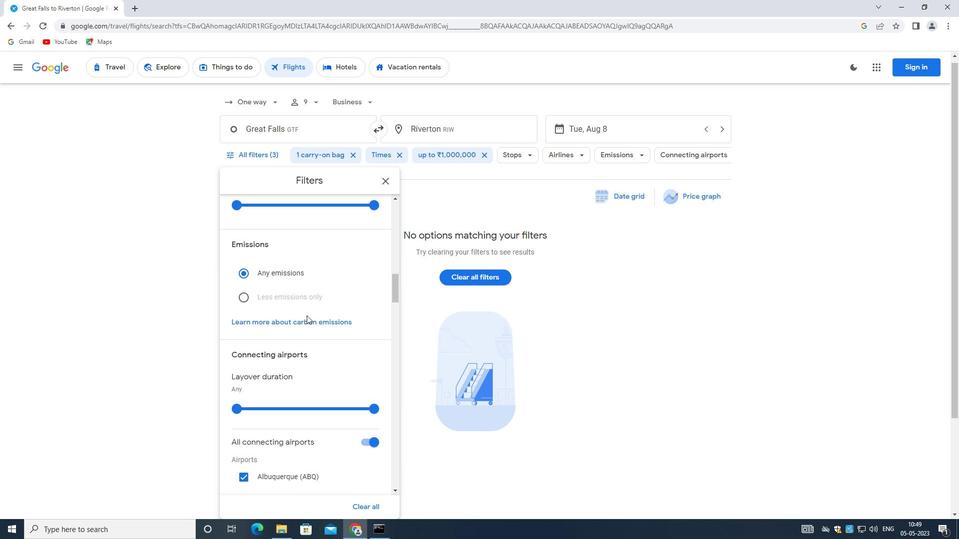
Action: Mouse scrolled (306, 315) with delta (0, 0)
Screenshot: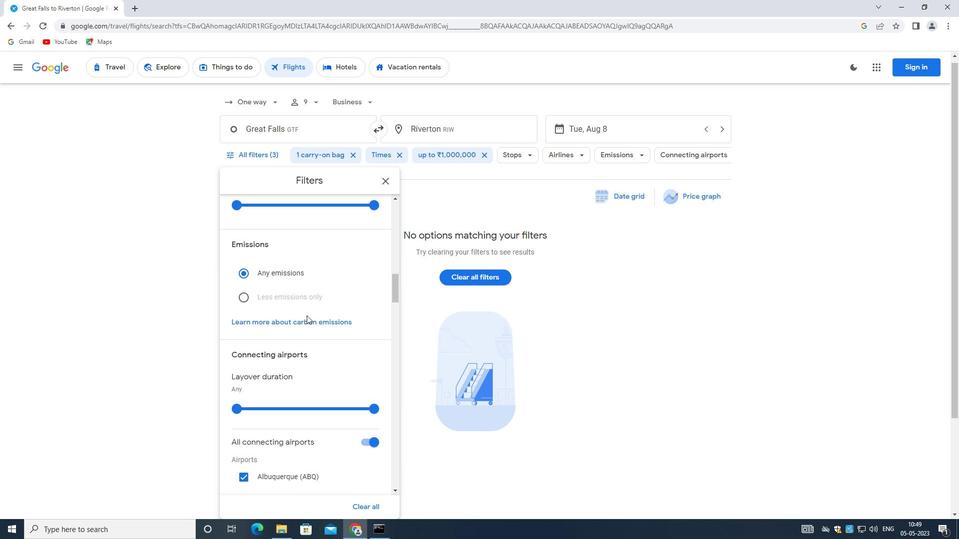 
Action: Mouse moved to (305, 315)
Screenshot: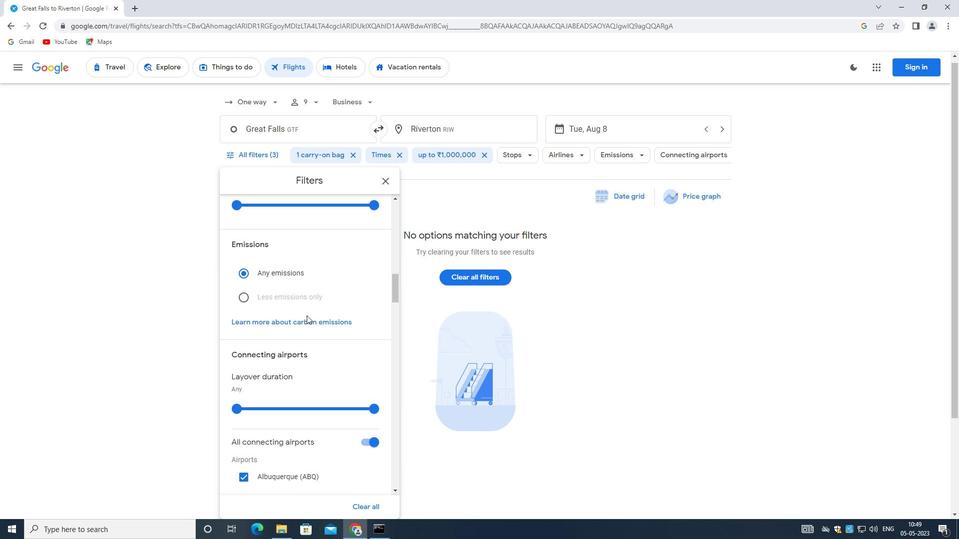 
Action: Mouse scrolled (305, 315) with delta (0, 0)
Screenshot: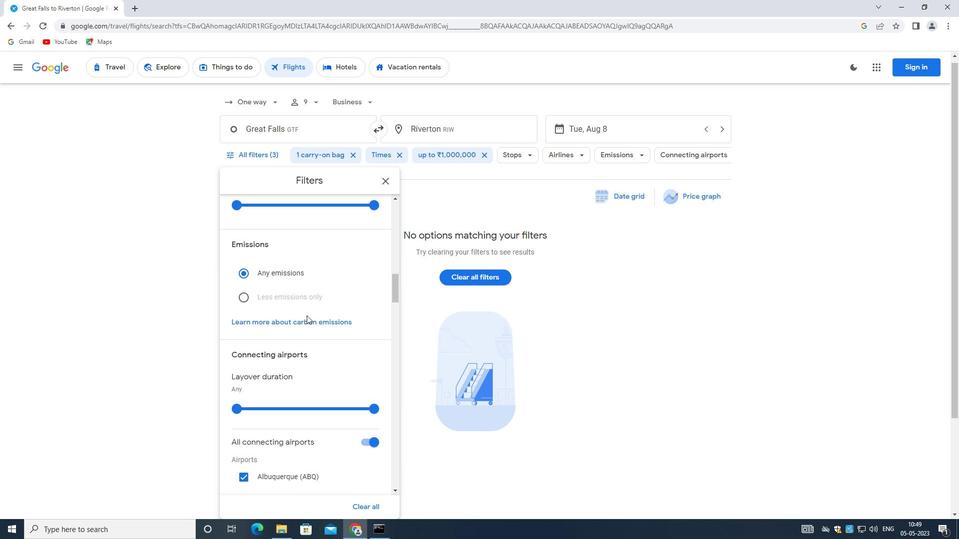 
Action: Mouse moved to (300, 315)
Screenshot: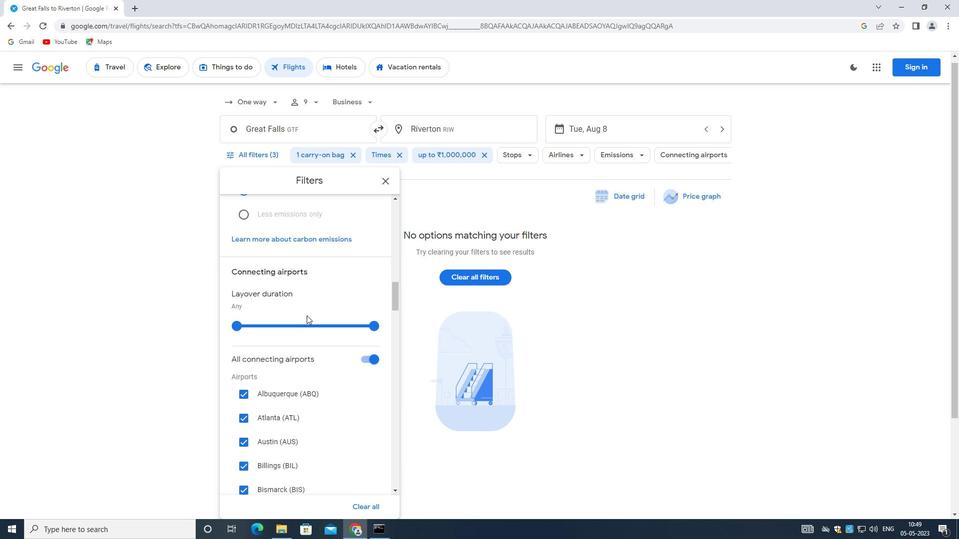 
Action: Mouse scrolled (300, 315) with delta (0, 0)
Screenshot: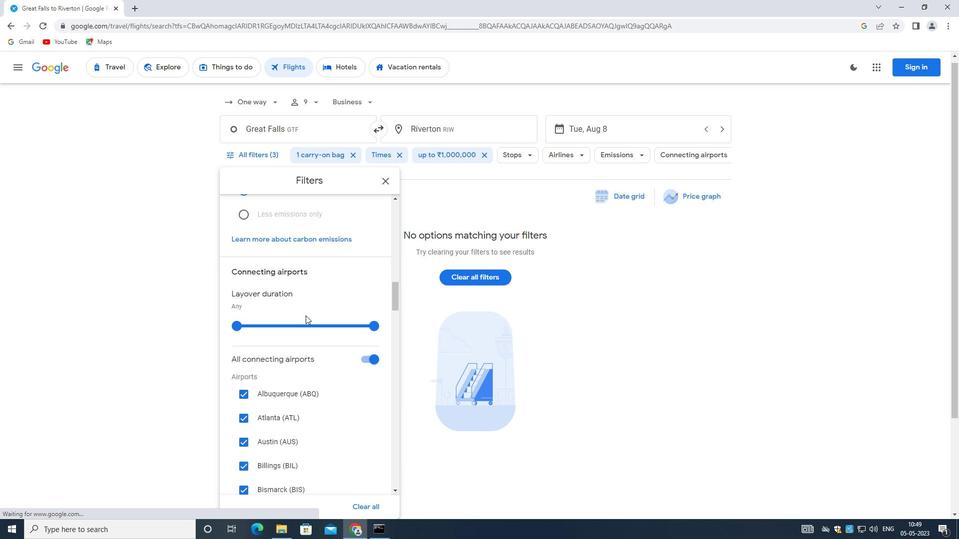 
Action: Mouse scrolled (300, 315) with delta (0, 0)
Screenshot: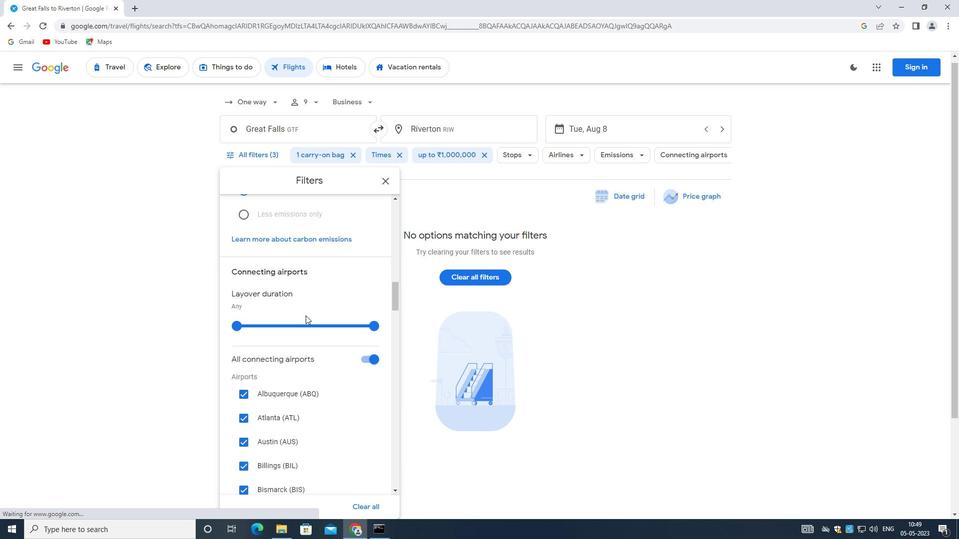 
Action: Mouse scrolled (300, 315) with delta (0, 0)
Screenshot: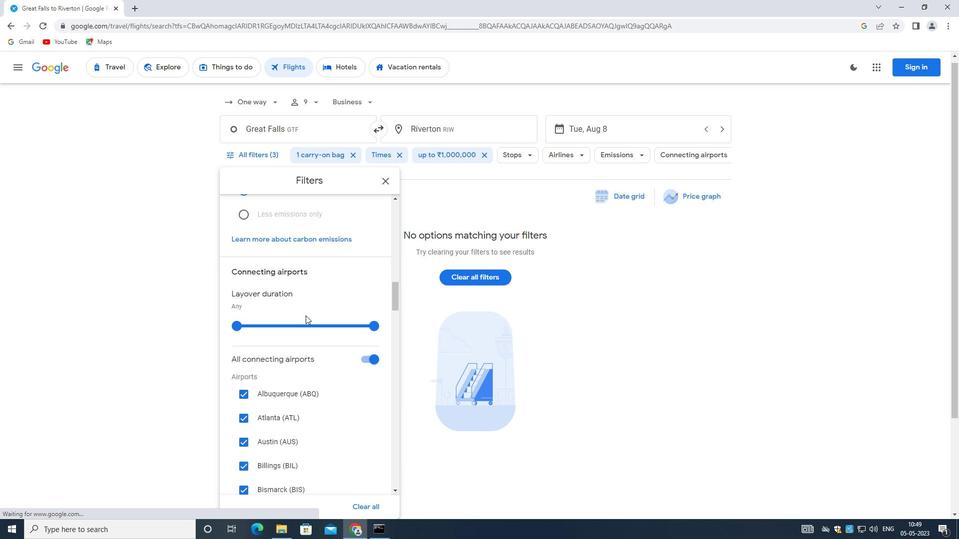 
Action: Mouse moved to (293, 314)
Screenshot: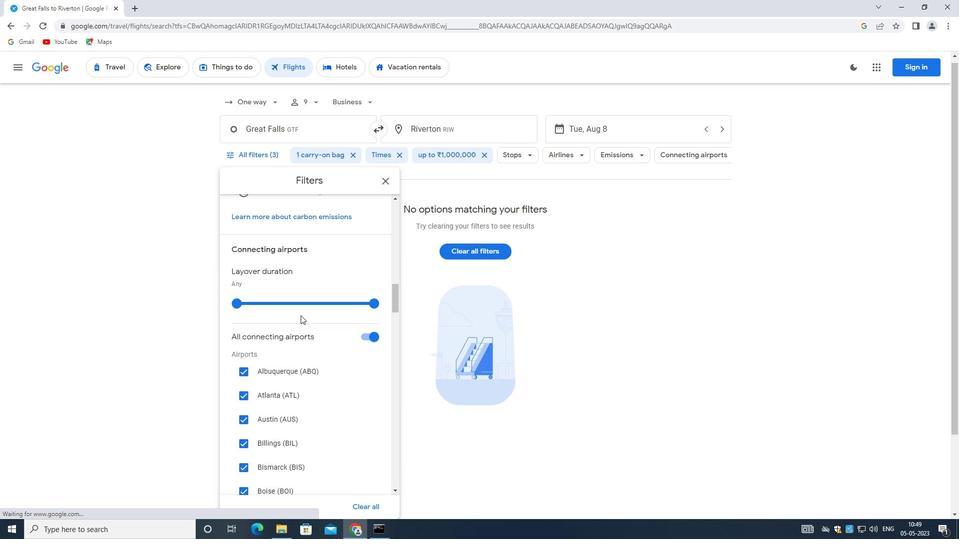 
Action: Mouse scrolled (293, 313) with delta (0, 0)
Screenshot: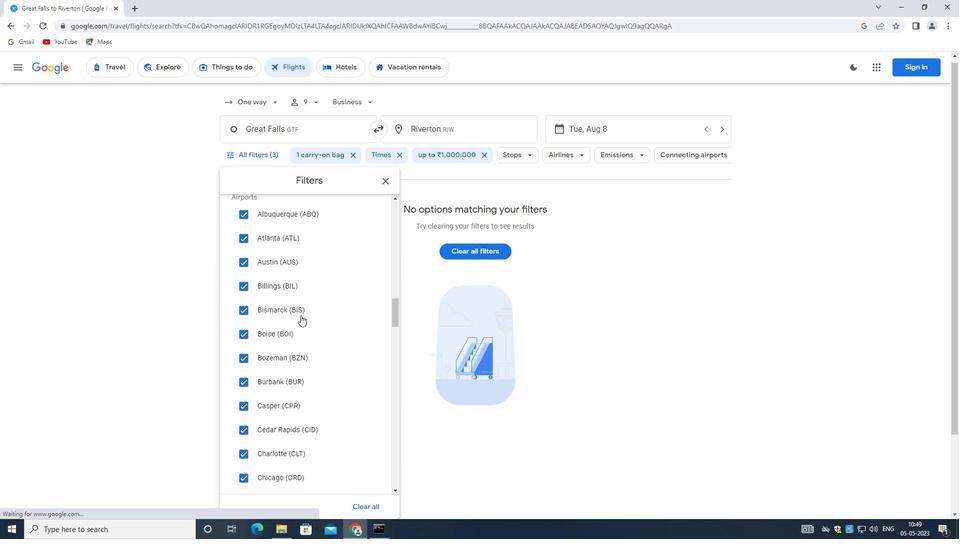 
Action: Mouse scrolled (293, 313) with delta (0, 0)
Screenshot: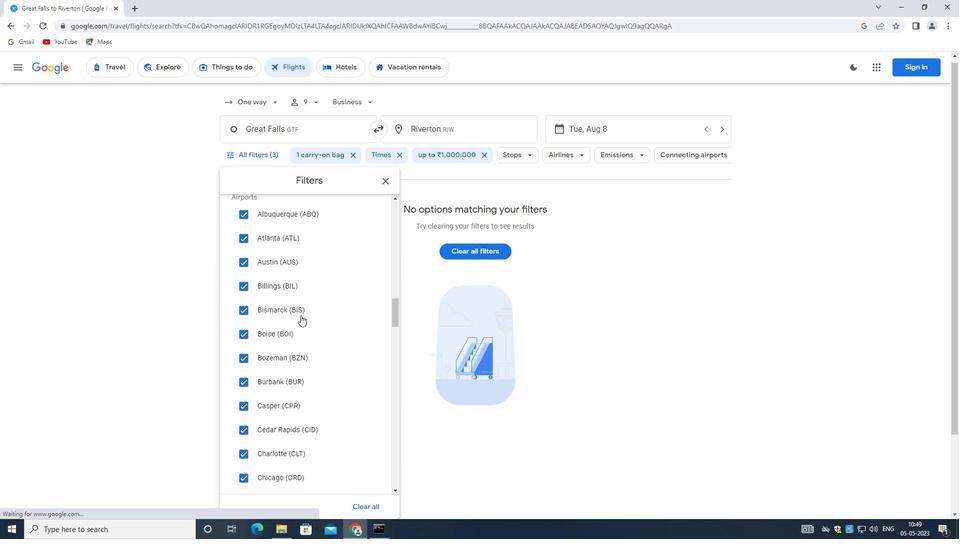 
Action: Mouse moved to (290, 312)
Screenshot: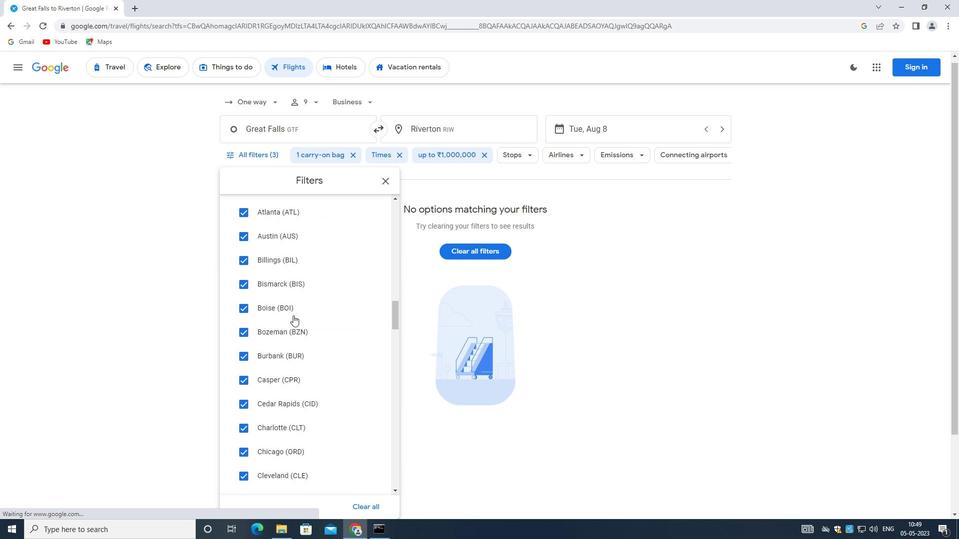 
Action: Mouse scrolled (290, 311) with delta (0, 0)
Screenshot: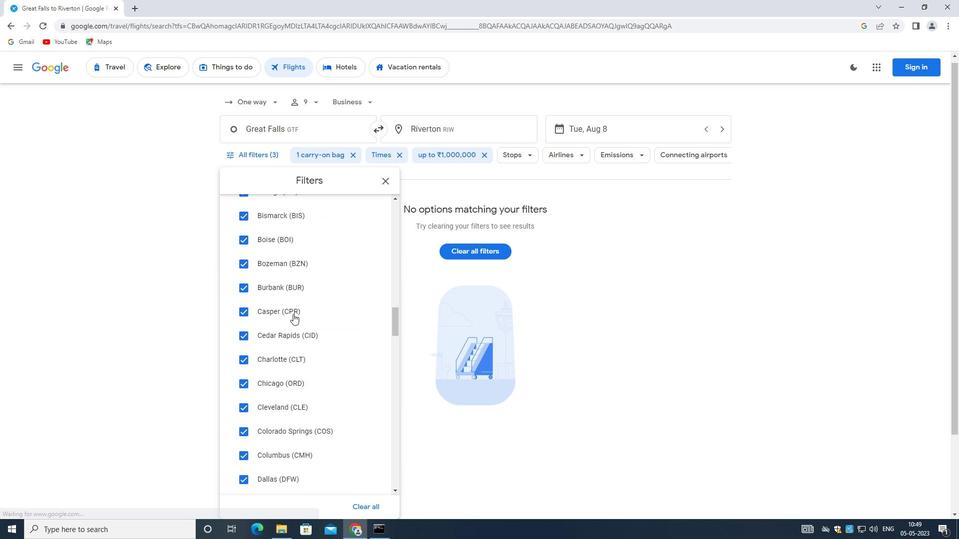 
Action: Mouse scrolled (290, 311) with delta (0, 0)
Screenshot: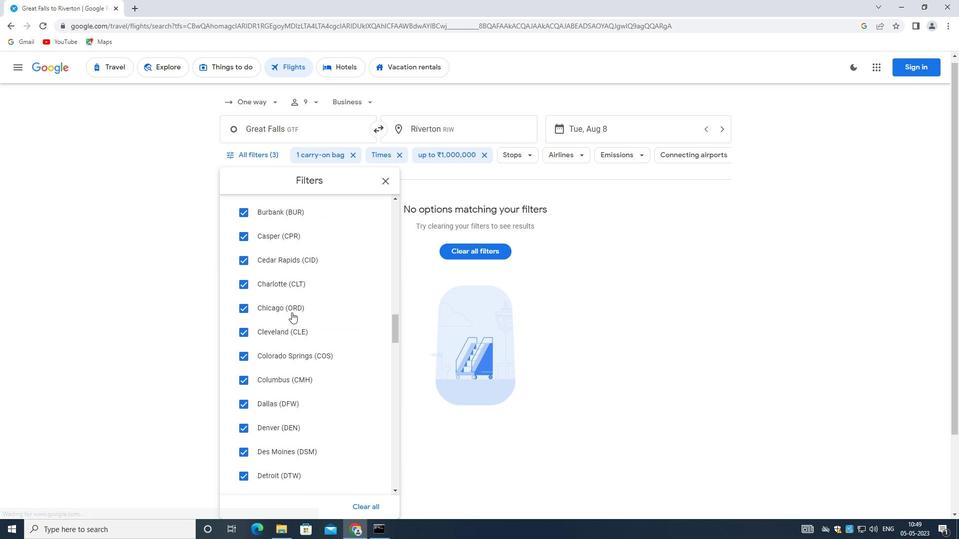 
Action: Mouse scrolled (290, 311) with delta (0, 0)
Screenshot: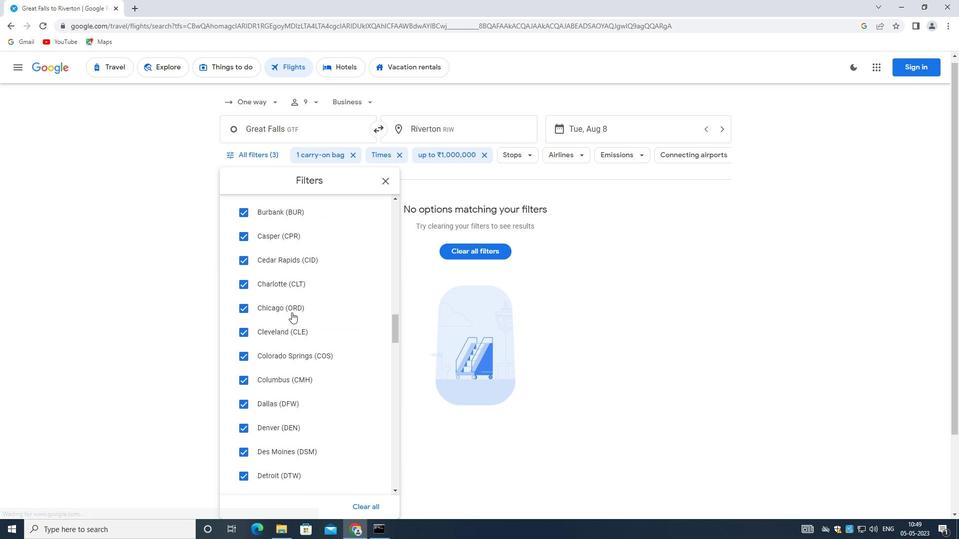 
Action: Mouse moved to (289, 311)
Screenshot: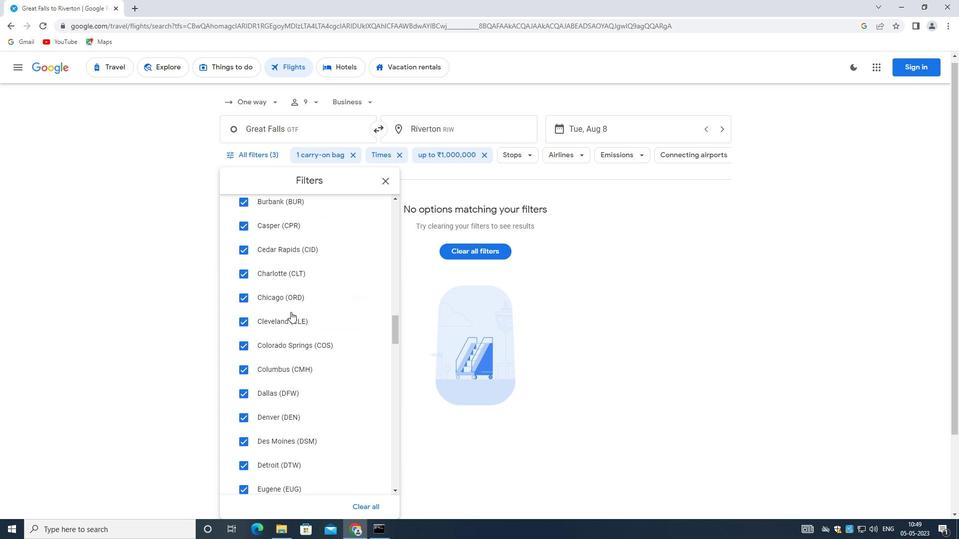
Action: Mouse scrolled (289, 310) with delta (0, 0)
Screenshot: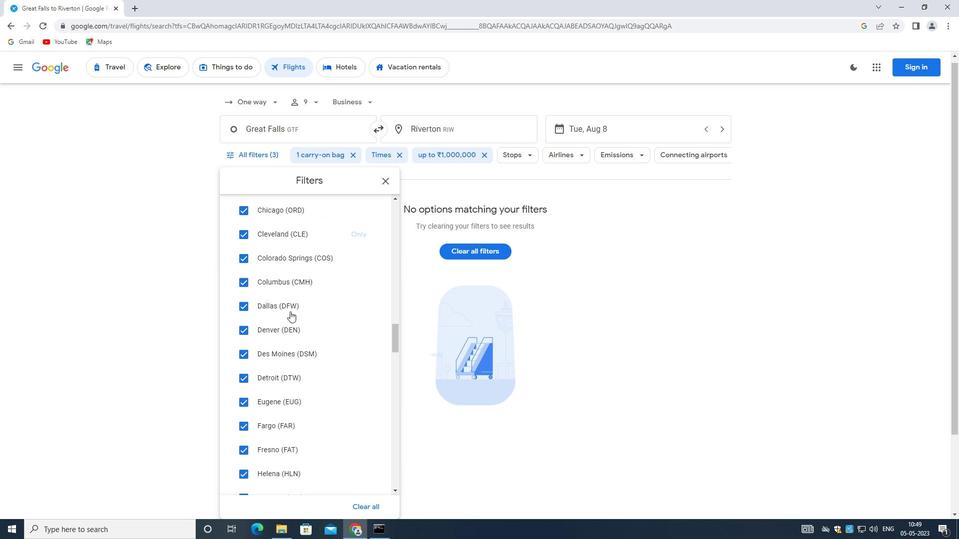 
Action: Mouse scrolled (289, 310) with delta (0, 0)
Screenshot: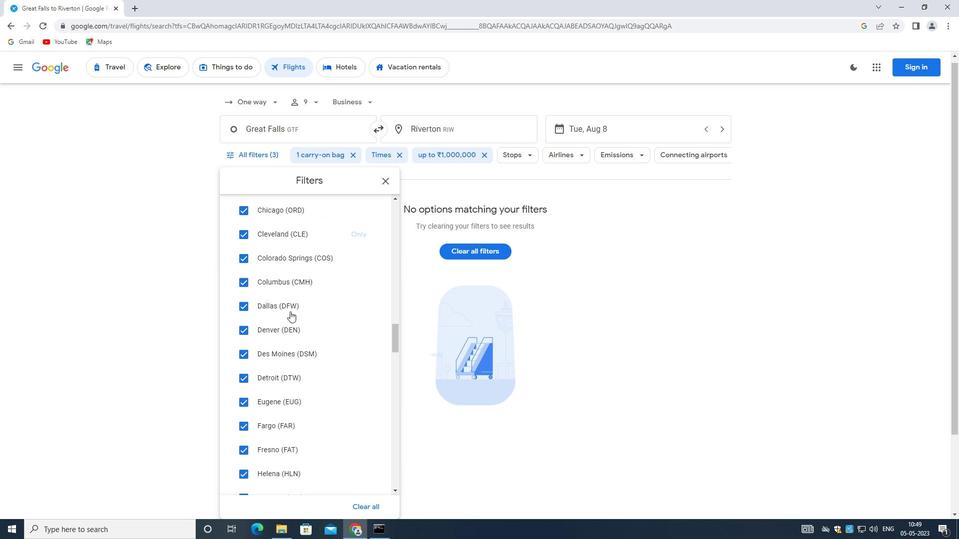 
Action: Mouse scrolled (289, 310) with delta (0, 0)
Screenshot: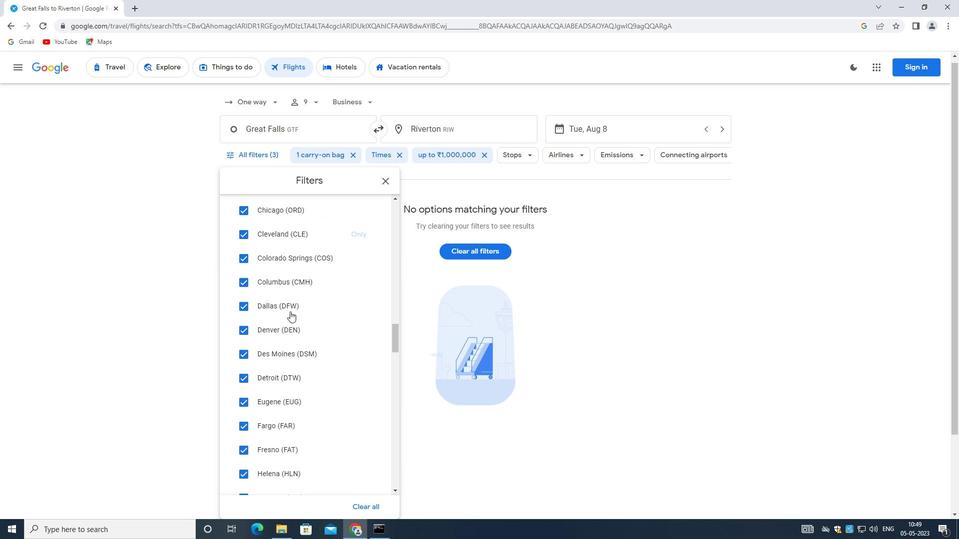 
Action: Mouse moved to (289, 311)
Screenshot: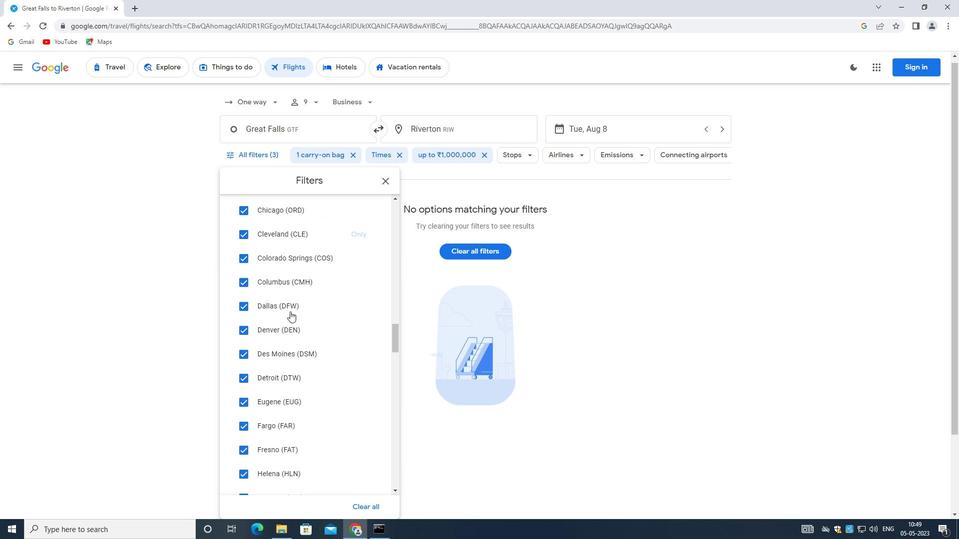
Action: Mouse scrolled (289, 310) with delta (0, 0)
Screenshot: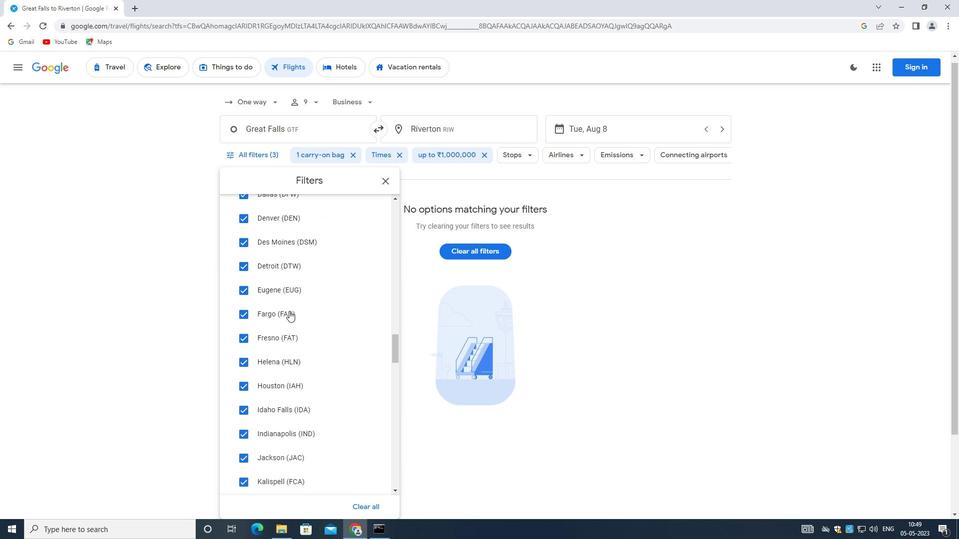 
Action: Mouse scrolled (289, 310) with delta (0, 0)
Screenshot: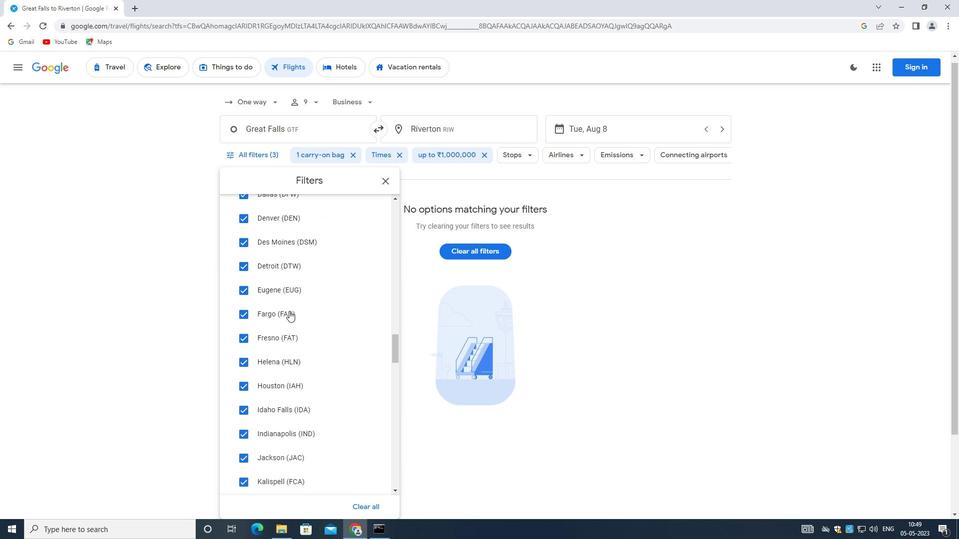 
Action: Mouse scrolled (289, 310) with delta (0, 0)
Screenshot: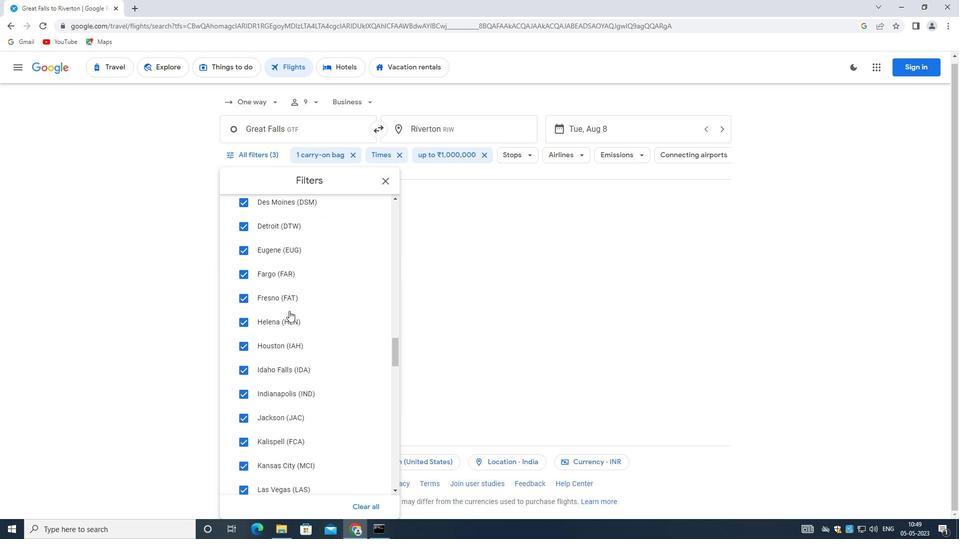 
Action: Mouse scrolled (289, 310) with delta (0, 0)
Screenshot: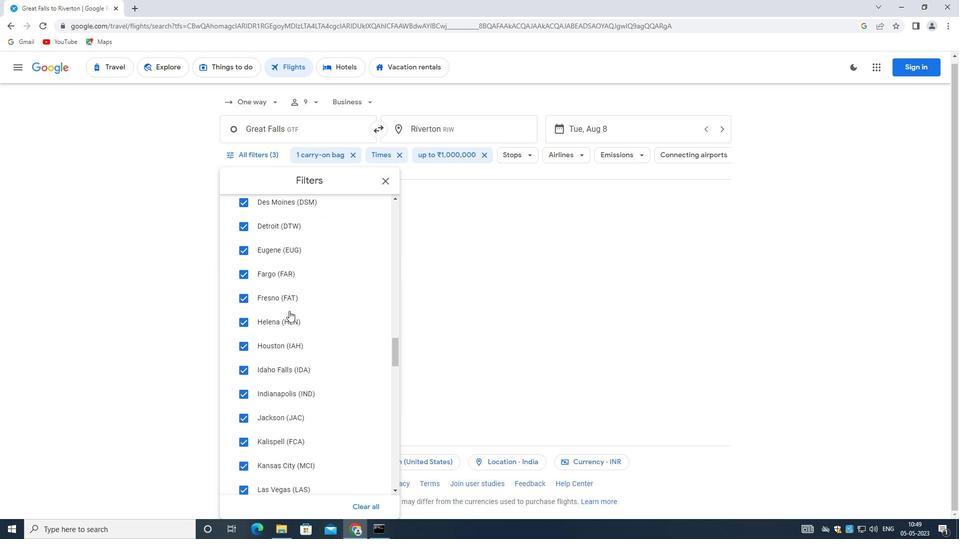 
Action: Mouse moved to (287, 311)
Screenshot: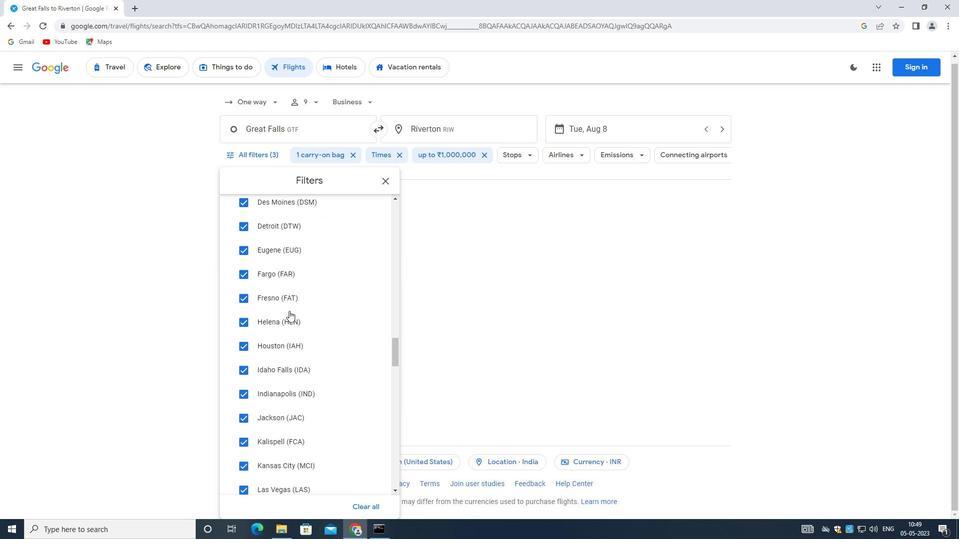 
Action: Mouse scrolled (287, 310) with delta (0, 0)
Screenshot: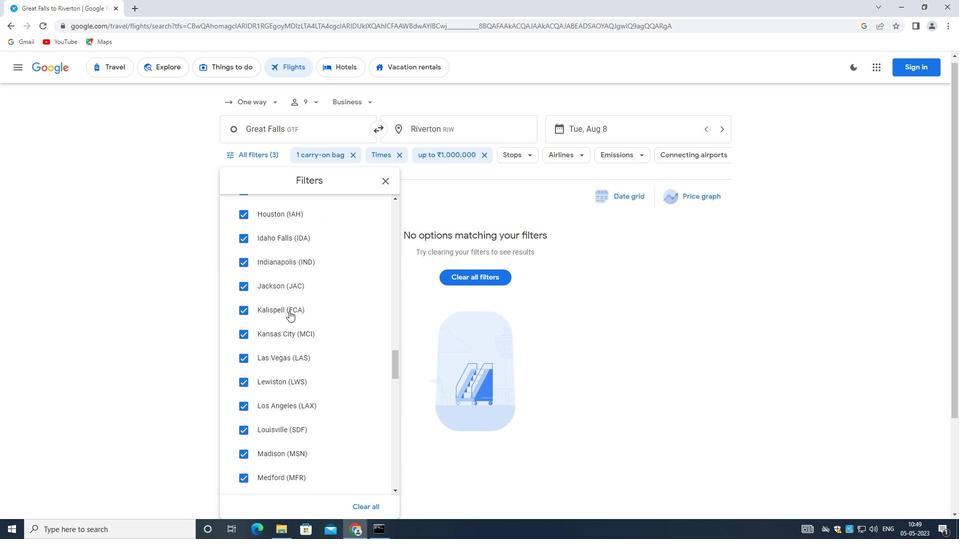 
Action: Mouse moved to (287, 311)
Screenshot: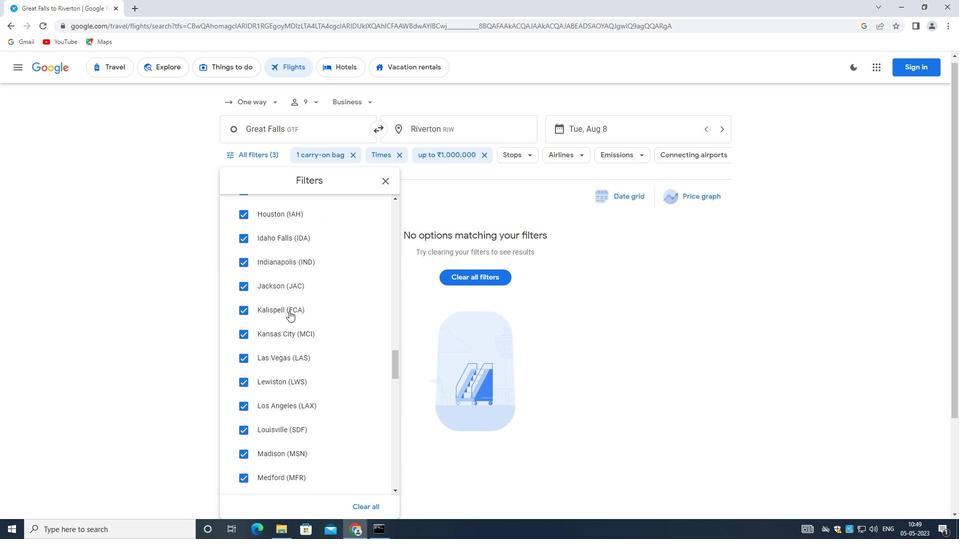 
Action: Mouse scrolled (287, 310) with delta (0, 0)
Screenshot: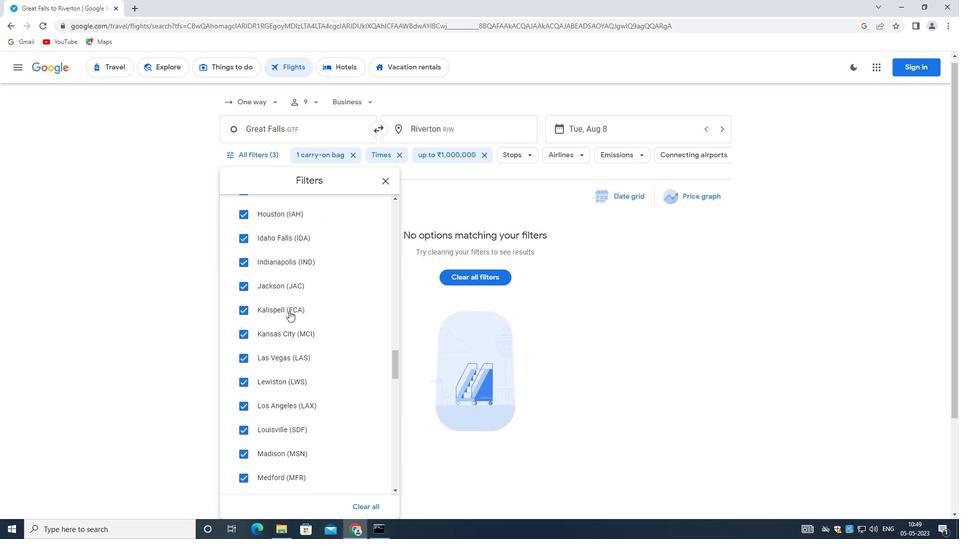 
Action: Mouse scrolled (287, 310) with delta (0, 0)
Screenshot: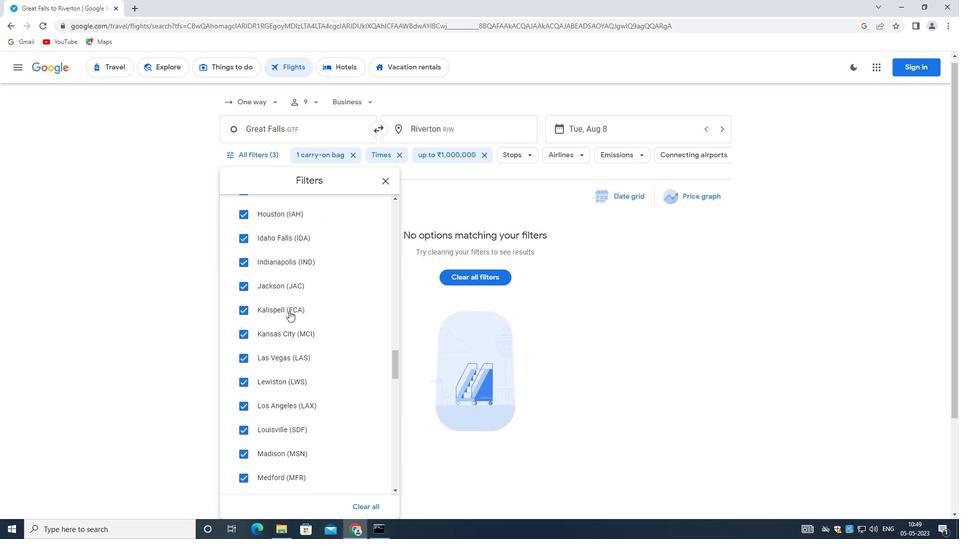 
Action: Mouse moved to (283, 311)
Screenshot: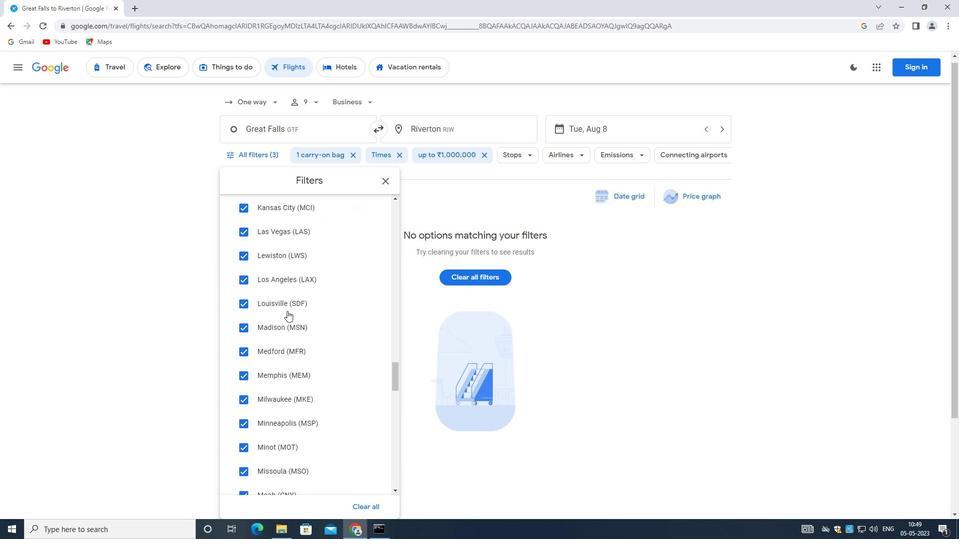 
Action: Mouse scrolled (283, 310) with delta (0, 0)
Screenshot: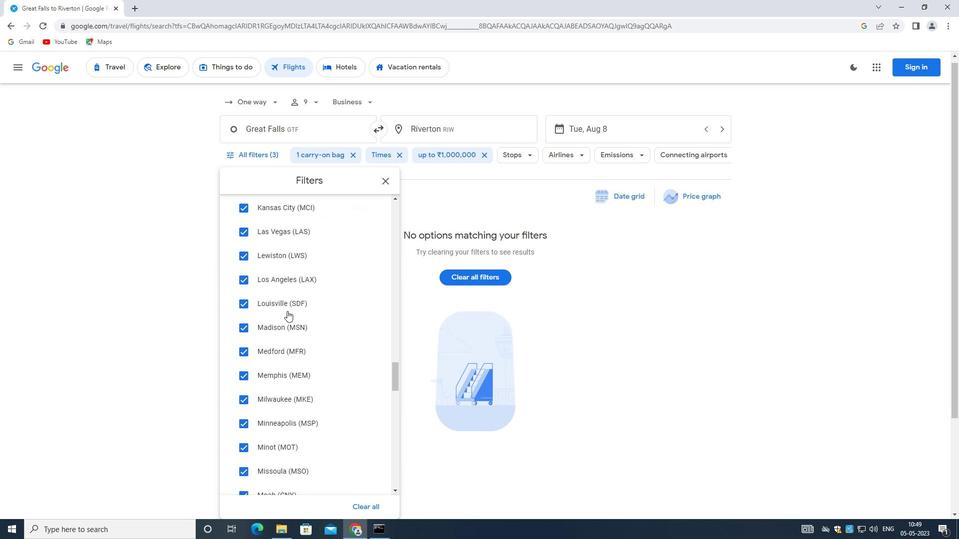 
Action: Mouse scrolled (283, 310) with delta (0, 0)
Screenshot: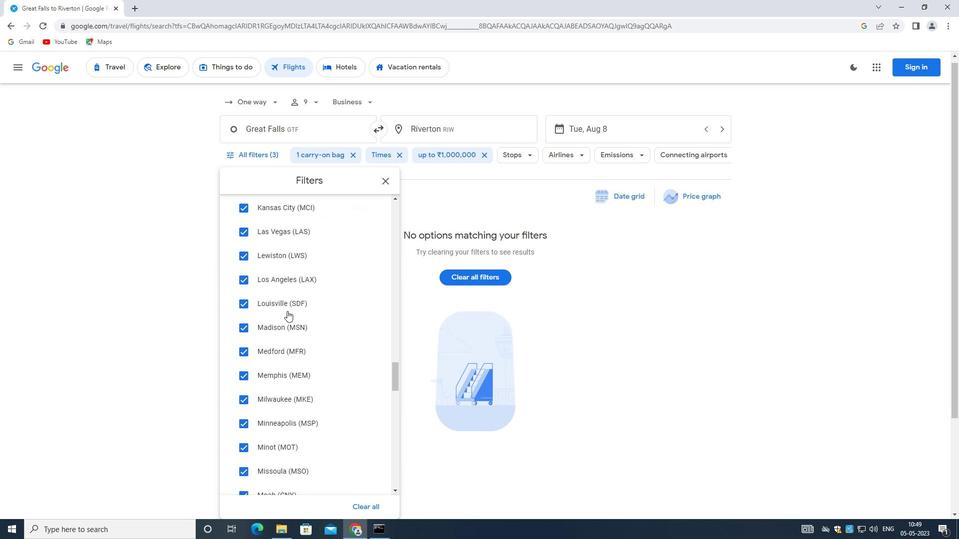 
Action: Mouse moved to (283, 309)
Screenshot: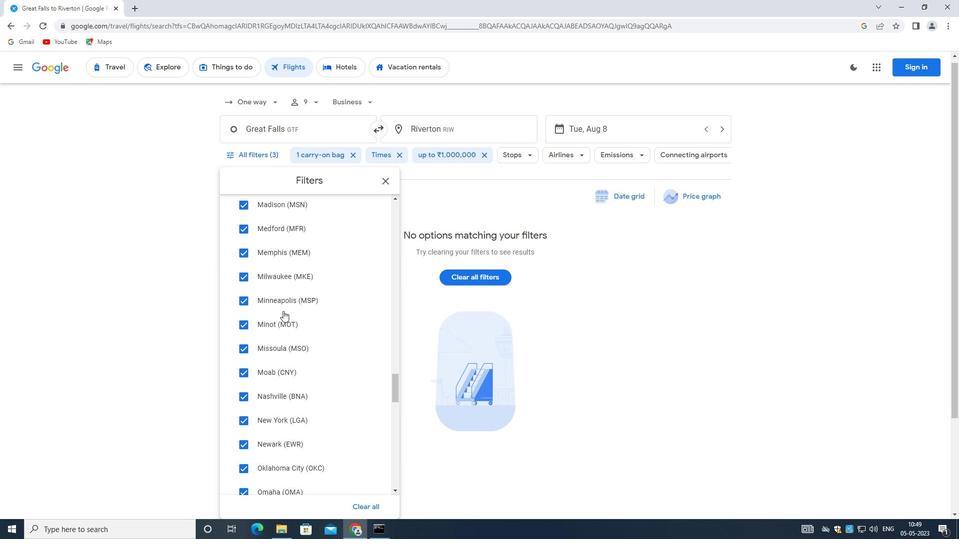 
Action: Mouse scrolled (283, 309) with delta (0, 0)
Screenshot: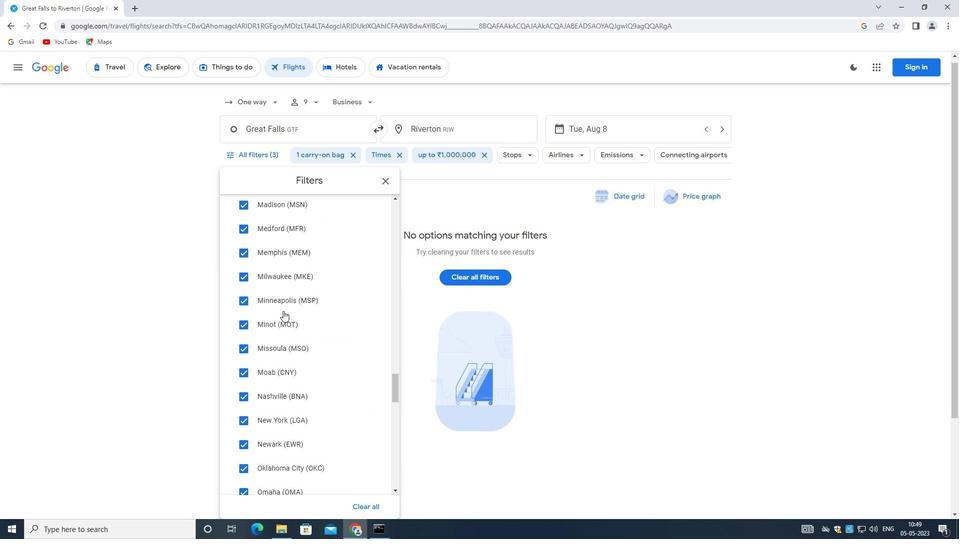 
Action: Mouse scrolled (283, 309) with delta (0, 0)
Screenshot: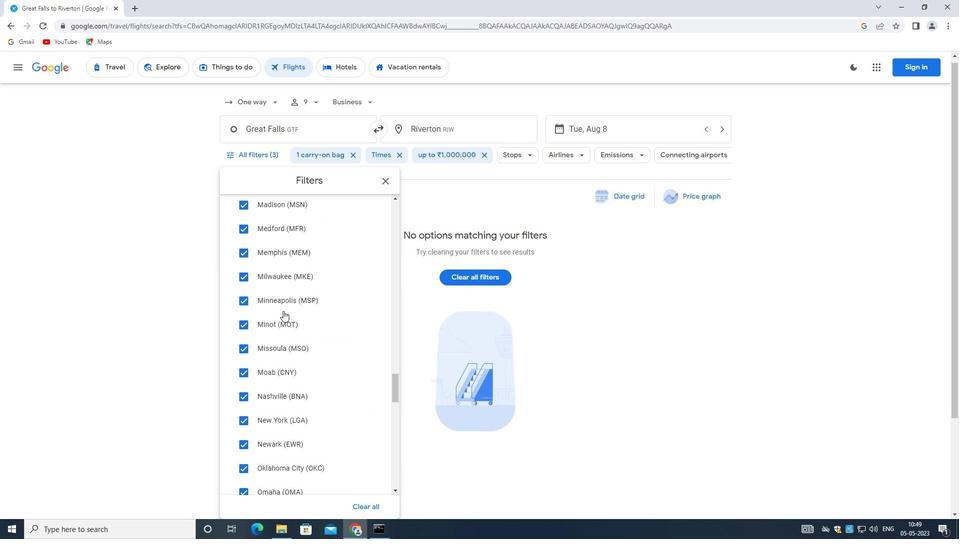 
Action: Mouse moved to (281, 306)
Screenshot: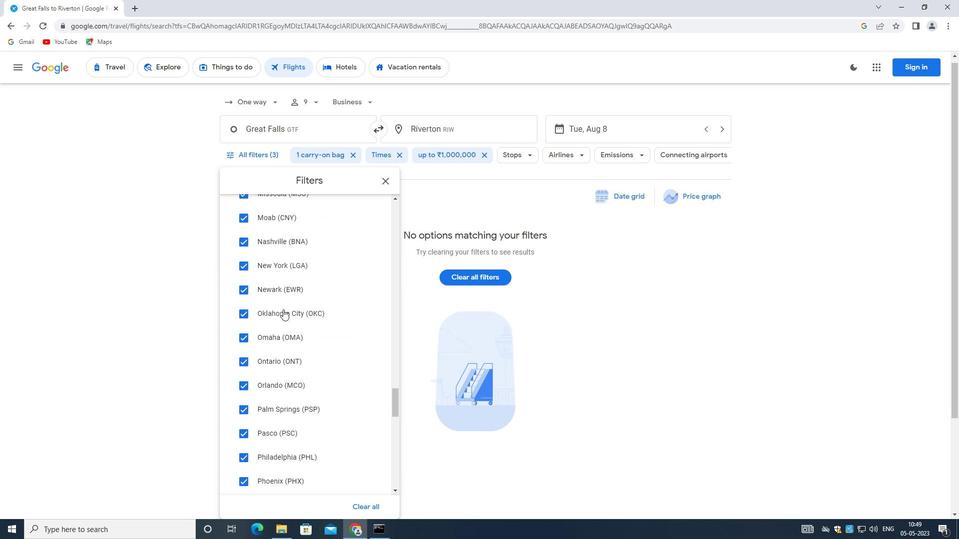
Action: Mouse scrolled (281, 306) with delta (0, 0)
Screenshot: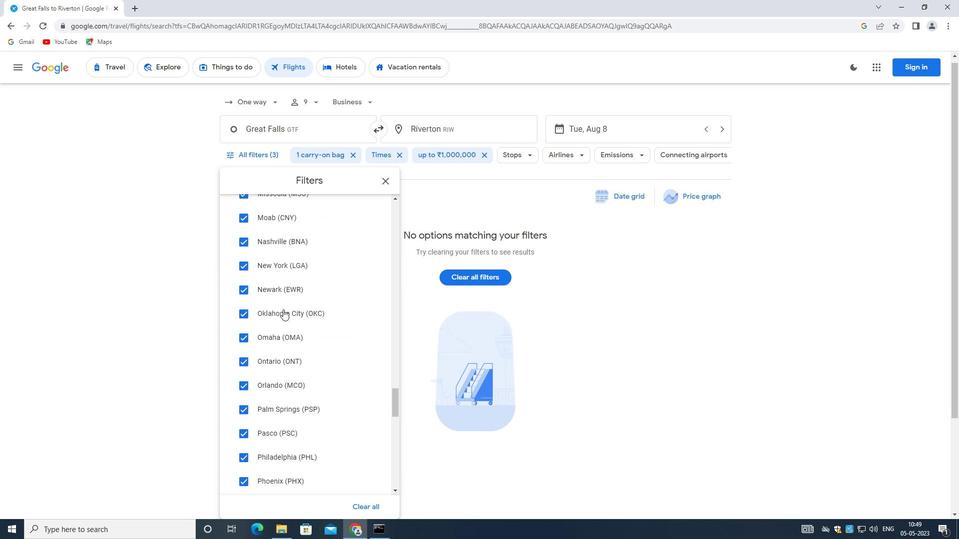 
Action: Mouse scrolled (281, 306) with delta (0, 0)
Screenshot: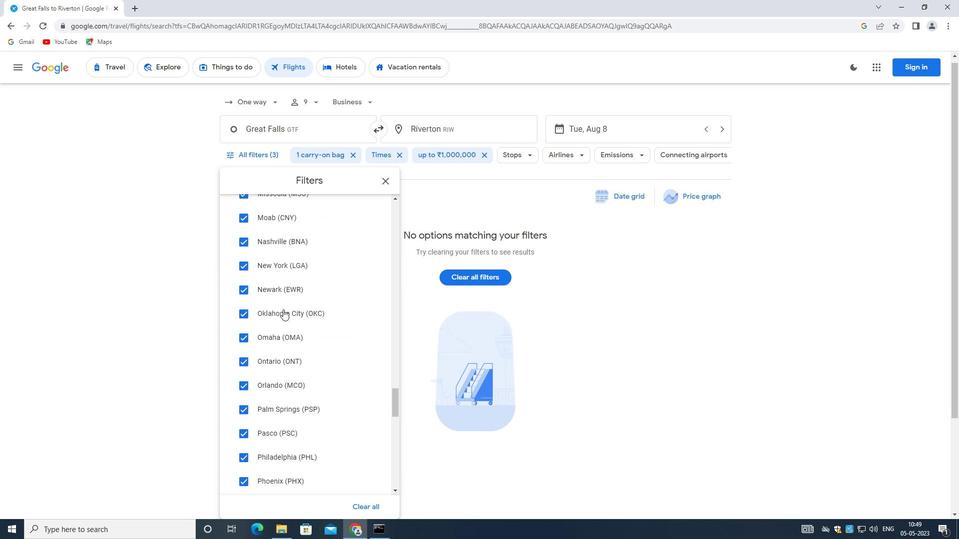 
Action: Mouse scrolled (281, 306) with delta (0, 0)
Screenshot: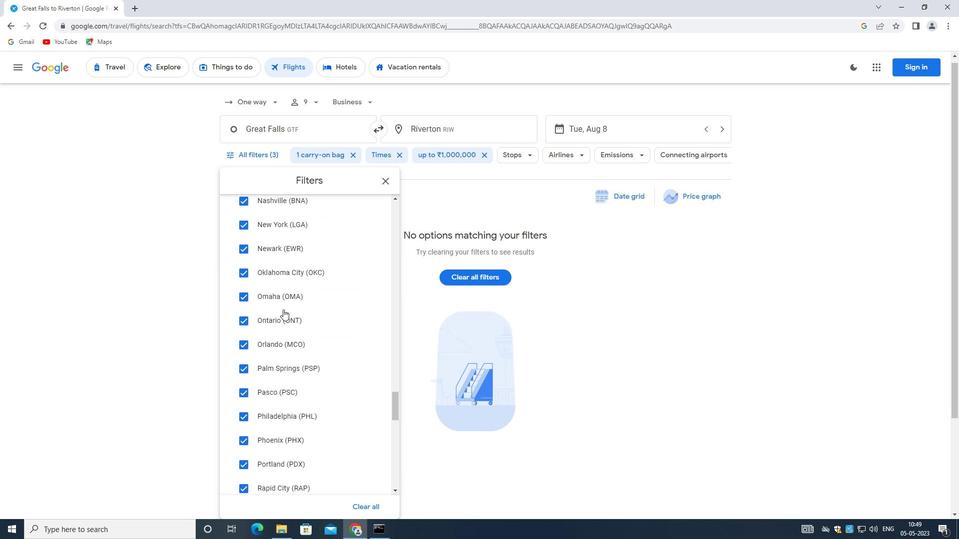 
Action: Mouse moved to (281, 306)
Screenshot: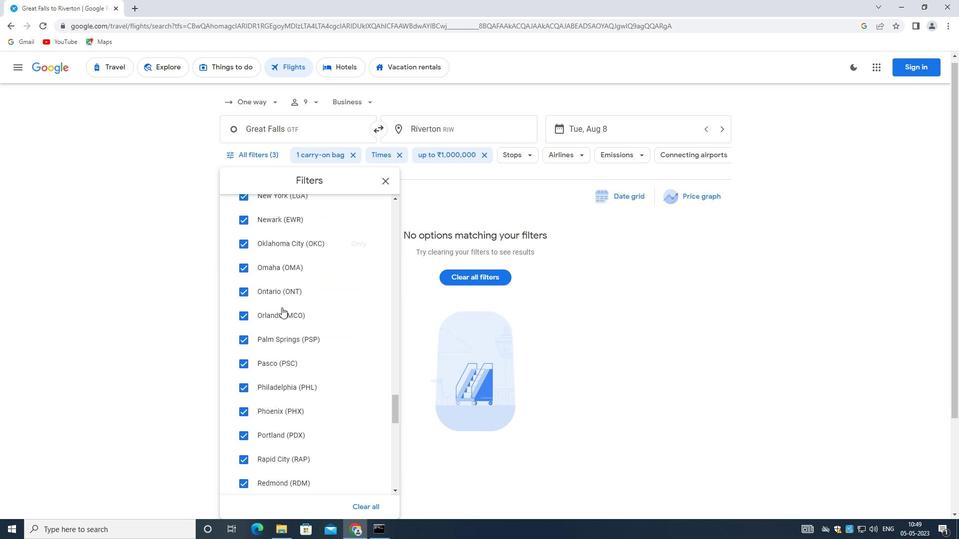 
Action: Mouse scrolled (281, 305) with delta (0, 0)
Screenshot: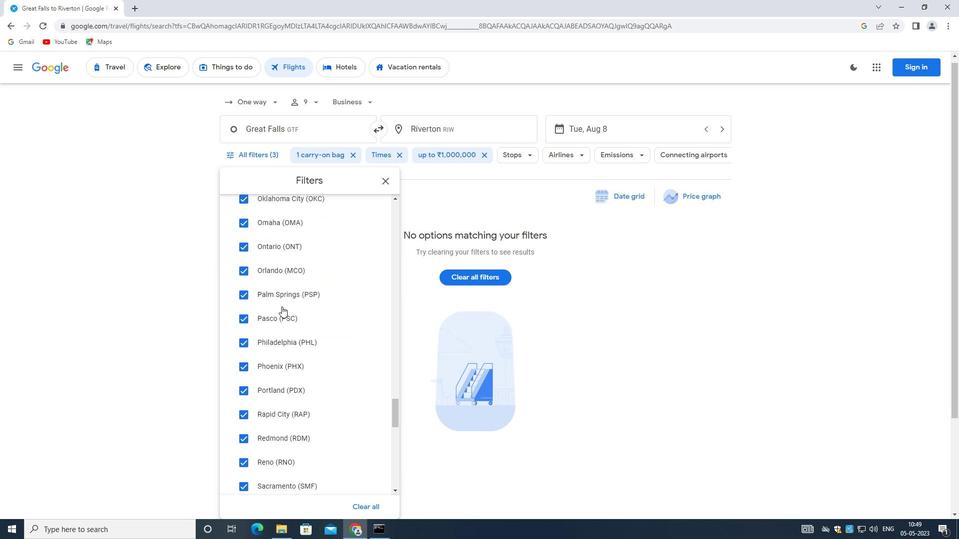
Action: Mouse scrolled (281, 305) with delta (0, 0)
Screenshot: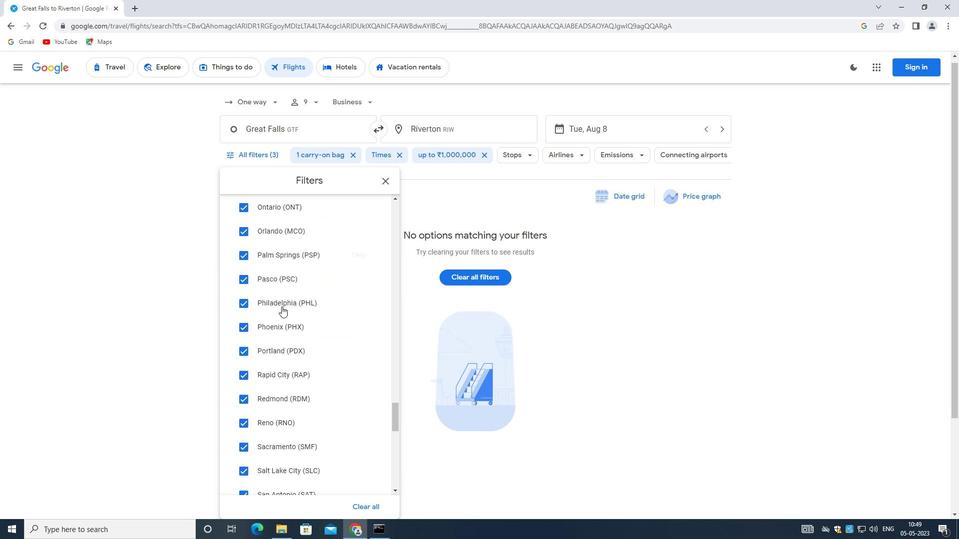 
Action: Mouse scrolled (281, 305) with delta (0, 0)
Screenshot: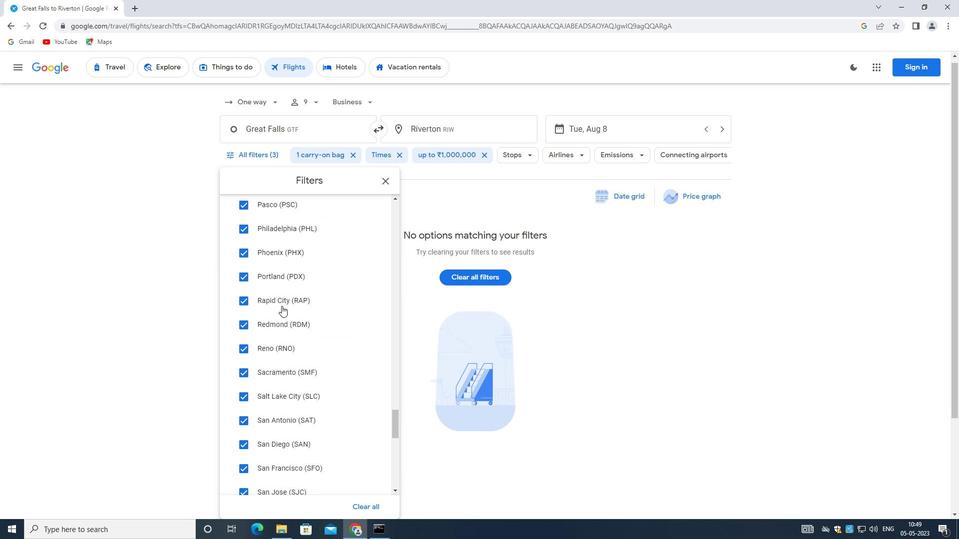 
Action: Mouse scrolled (281, 305) with delta (0, 0)
Screenshot: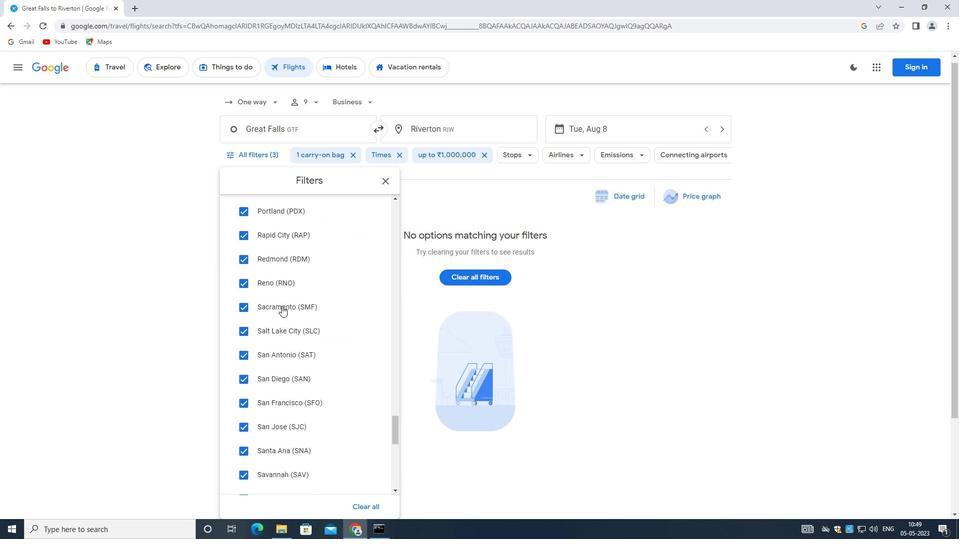 
Action: Mouse moved to (281, 305)
Screenshot: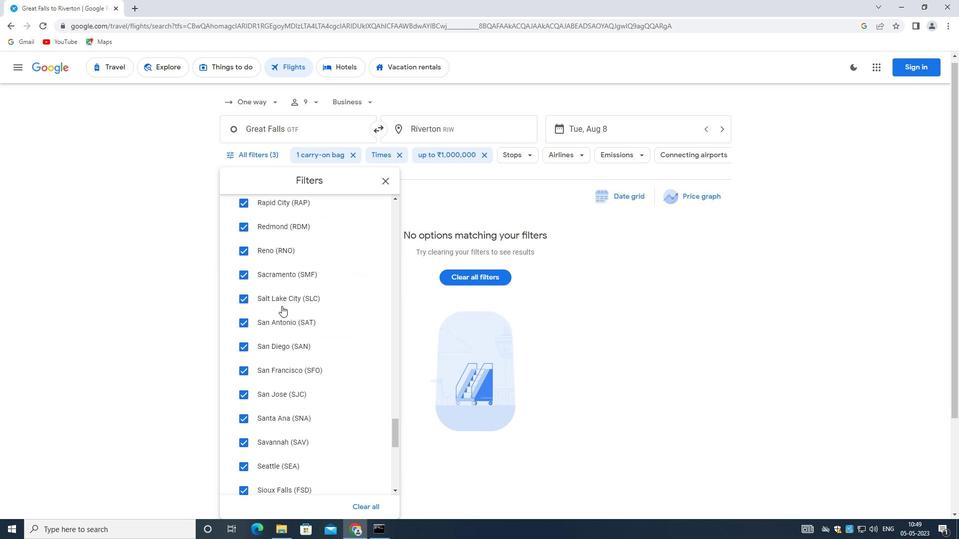 
Action: Mouse scrolled (281, 305) with delta (0, 0)
Screenshot: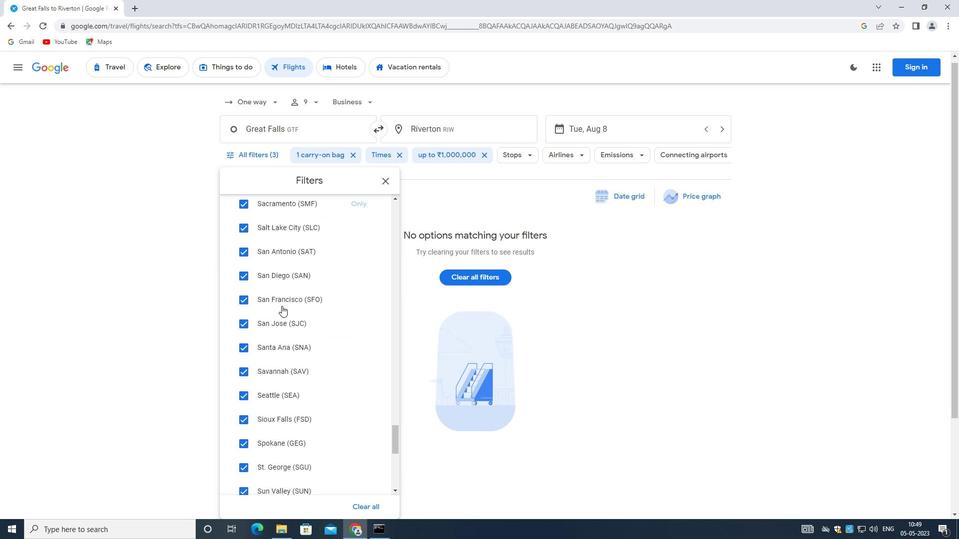 
Action: Mouse moved to (281, 305)
Screenshot: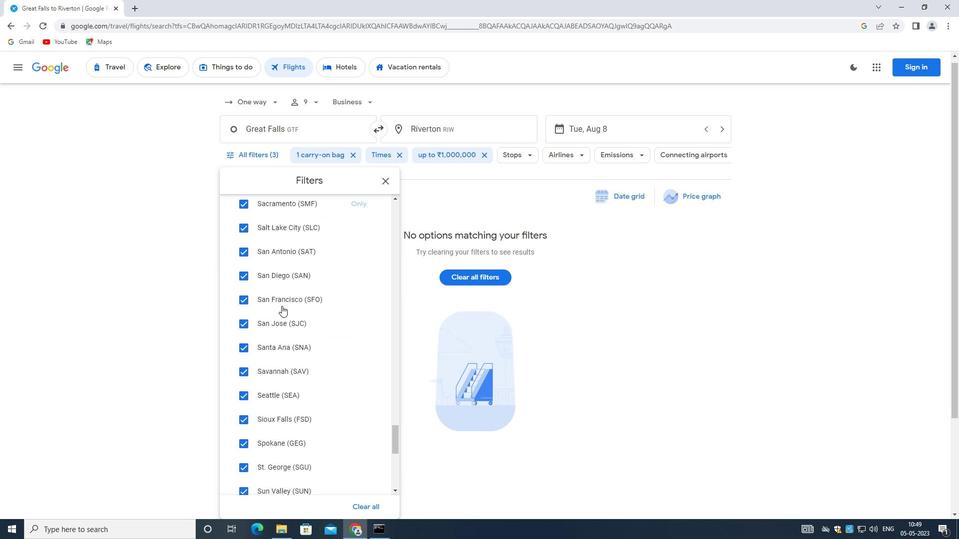 
Action: Mouse scrolled (281, 305) with delta (0, 0)
Screenshot: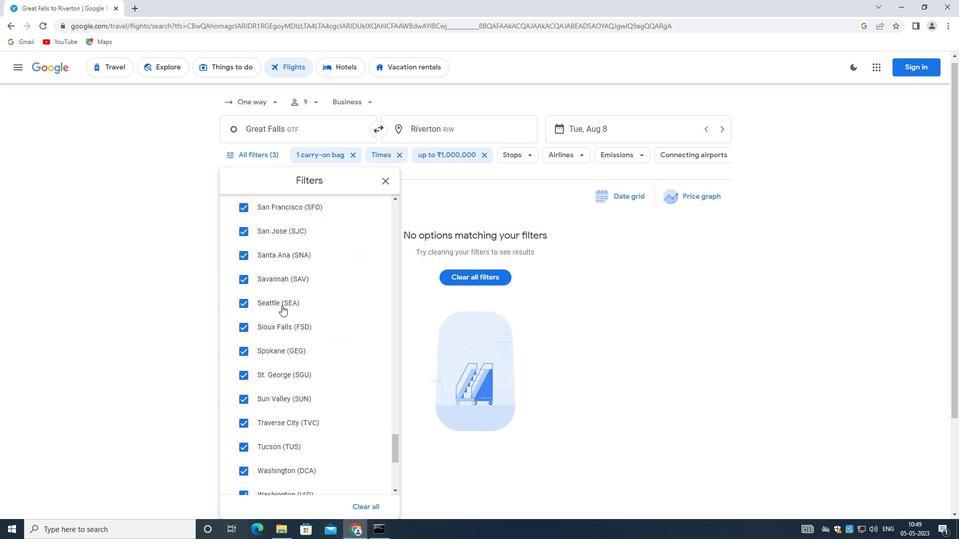 
Action: Mouse scrolled (281, 305) with delta (0, 0)
Screenshot: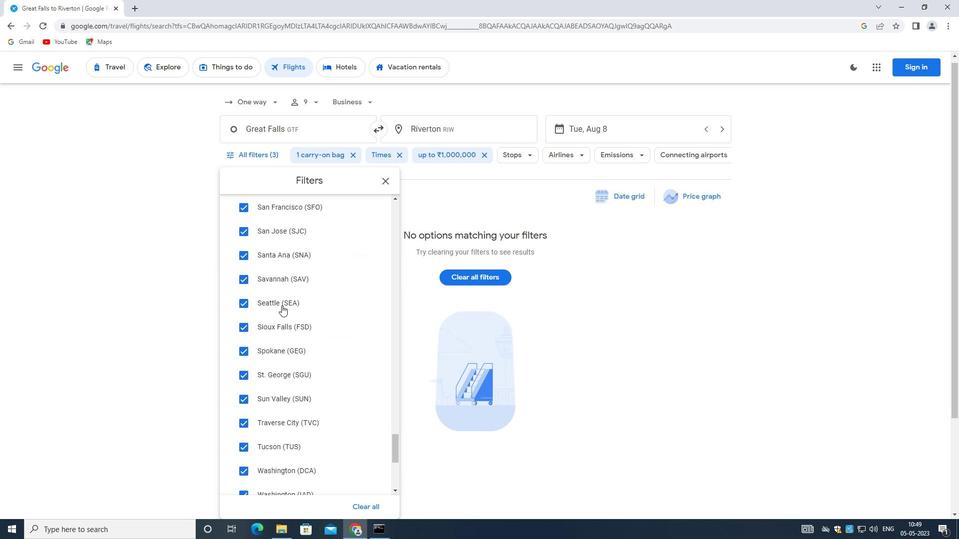 
Action: Mouse scrolled (281, 305) with delta (0, 0)
Screenshot: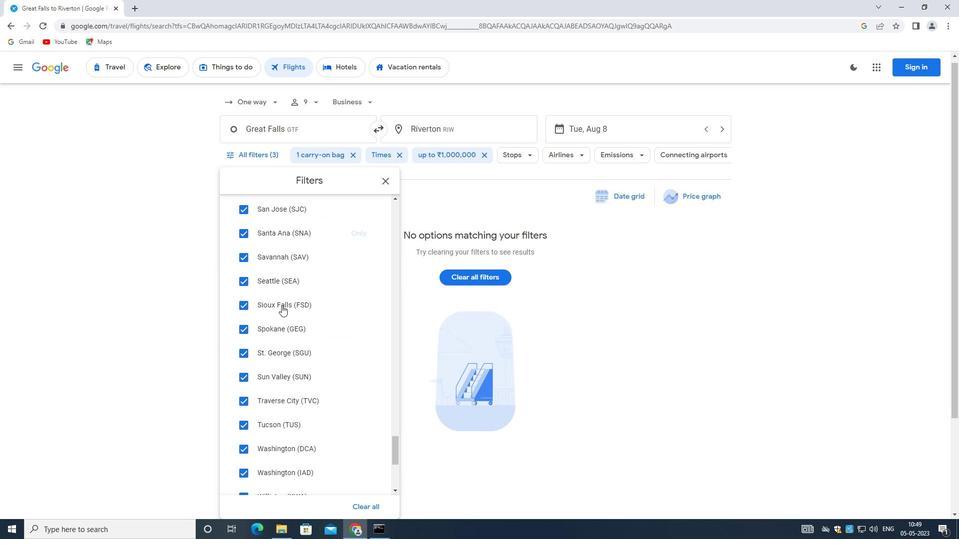 
Action: Mouse scrolled (281, 305) with delta (0, 0)
Screenshot: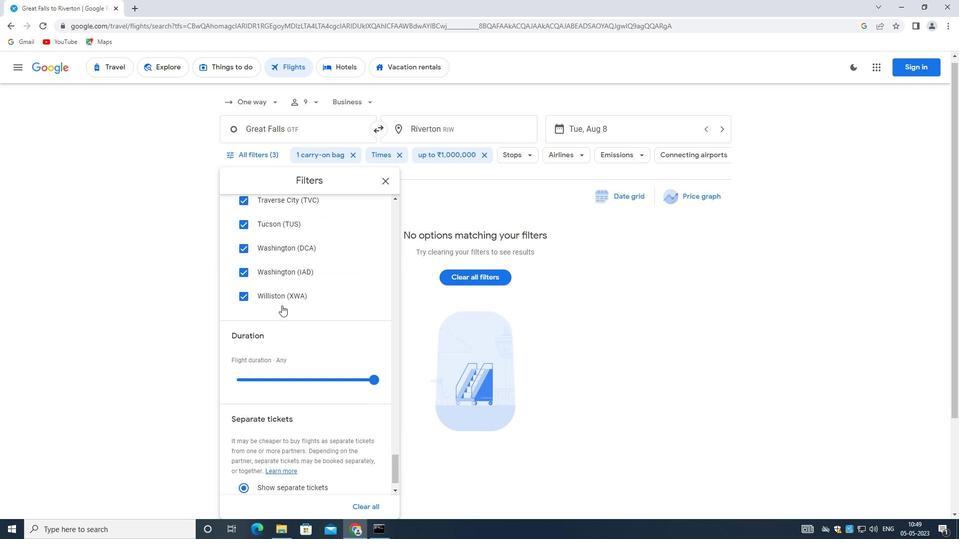 
Action: Mouse scrolled (281, 305) with delta (0, 0)
Screenshot: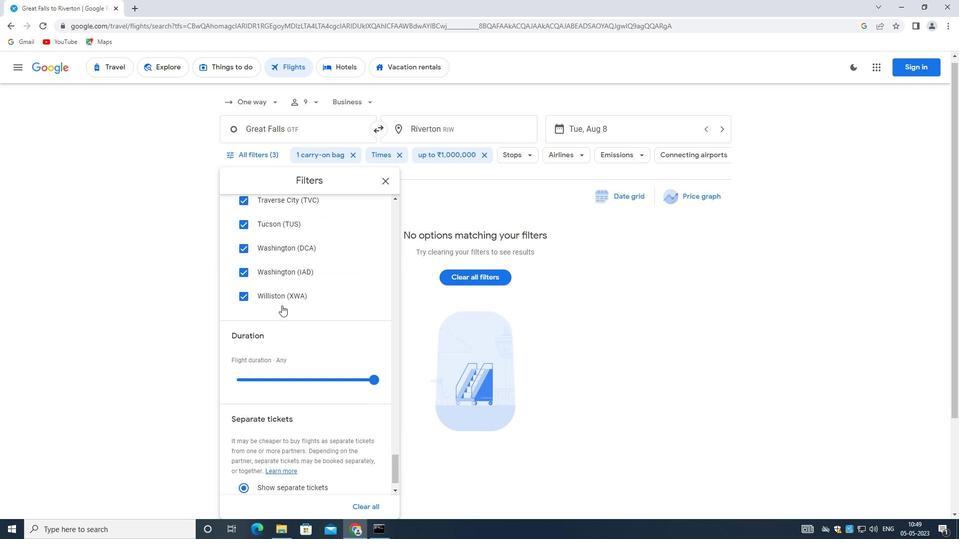 
Action: Mouse scrolled (281, 304) with delta (0, 0)
Screenshot: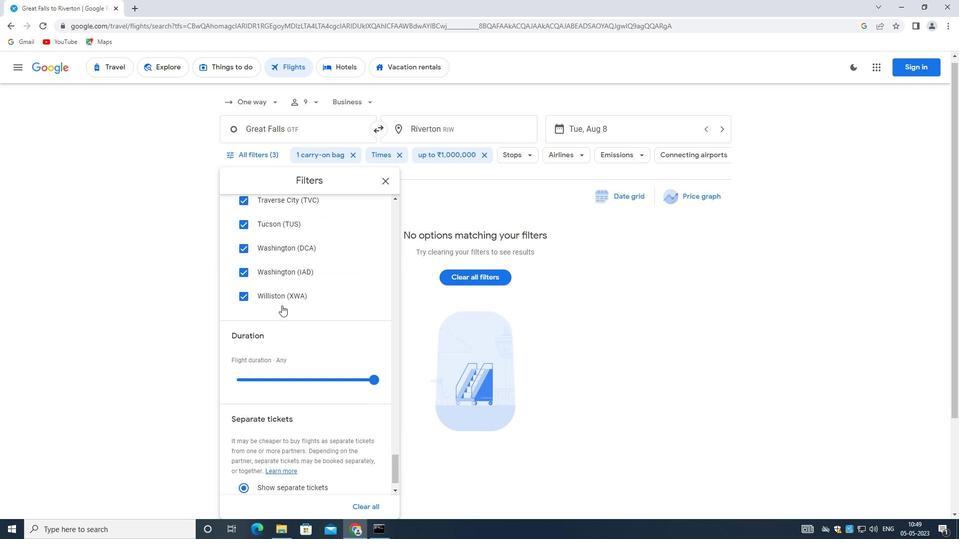 
Action: Mouse scrolled (281, 305) with delta (0, 0)
Screenshot: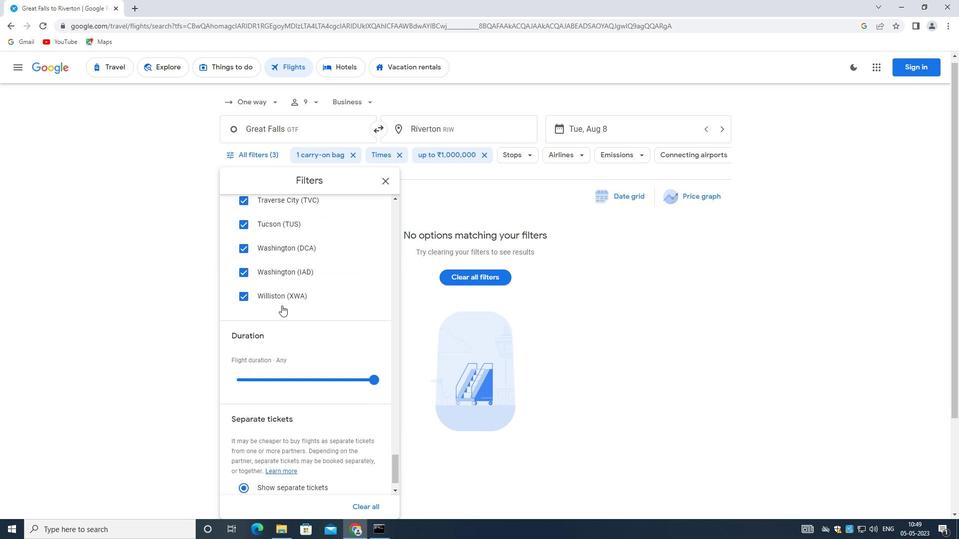 
Action: Mouse scrolled (281, 305) with delta (0, 0)
Screenshot: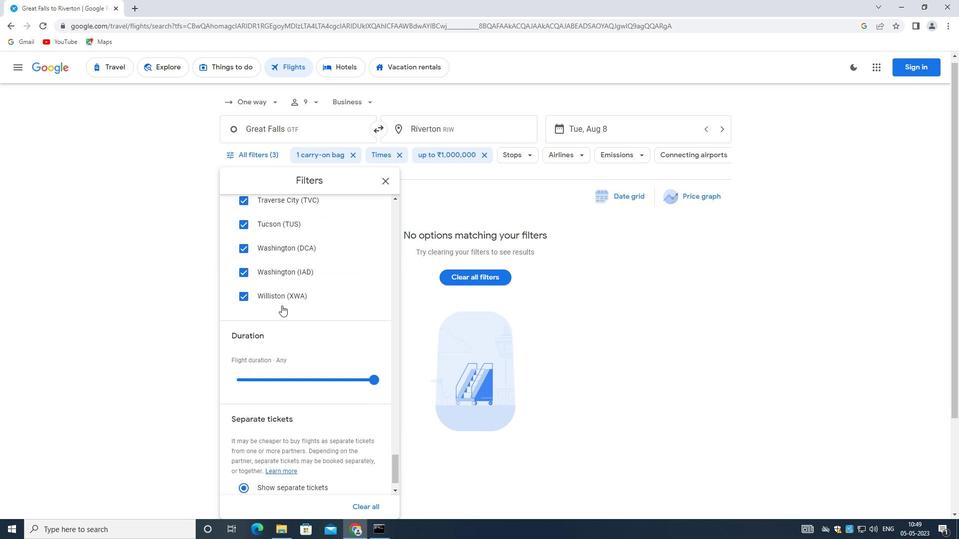 
Action: Mouse scrolled (281, 305) with delta (0, 0)
Screenshot: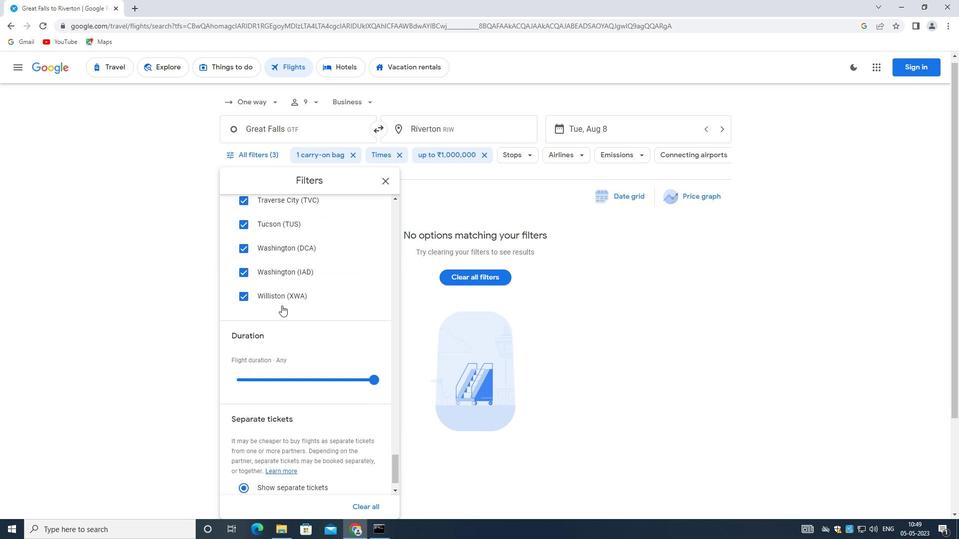 
